 Task: Look for space in Neerpelt, Belgium from 12th  August, 2023 to 15th August, 2023 for 3 adults in price range Rs.12000 to Rs.16000. Place can be entire place with 2 bedrooms having 3 beds and 1 bathroom. Property type can be house, flat, guest house. Amenities needed are: heating. Booking option can be shelf check-in. Required host language is English.
Action: Mouse moved to (530, 120)
Screenshot: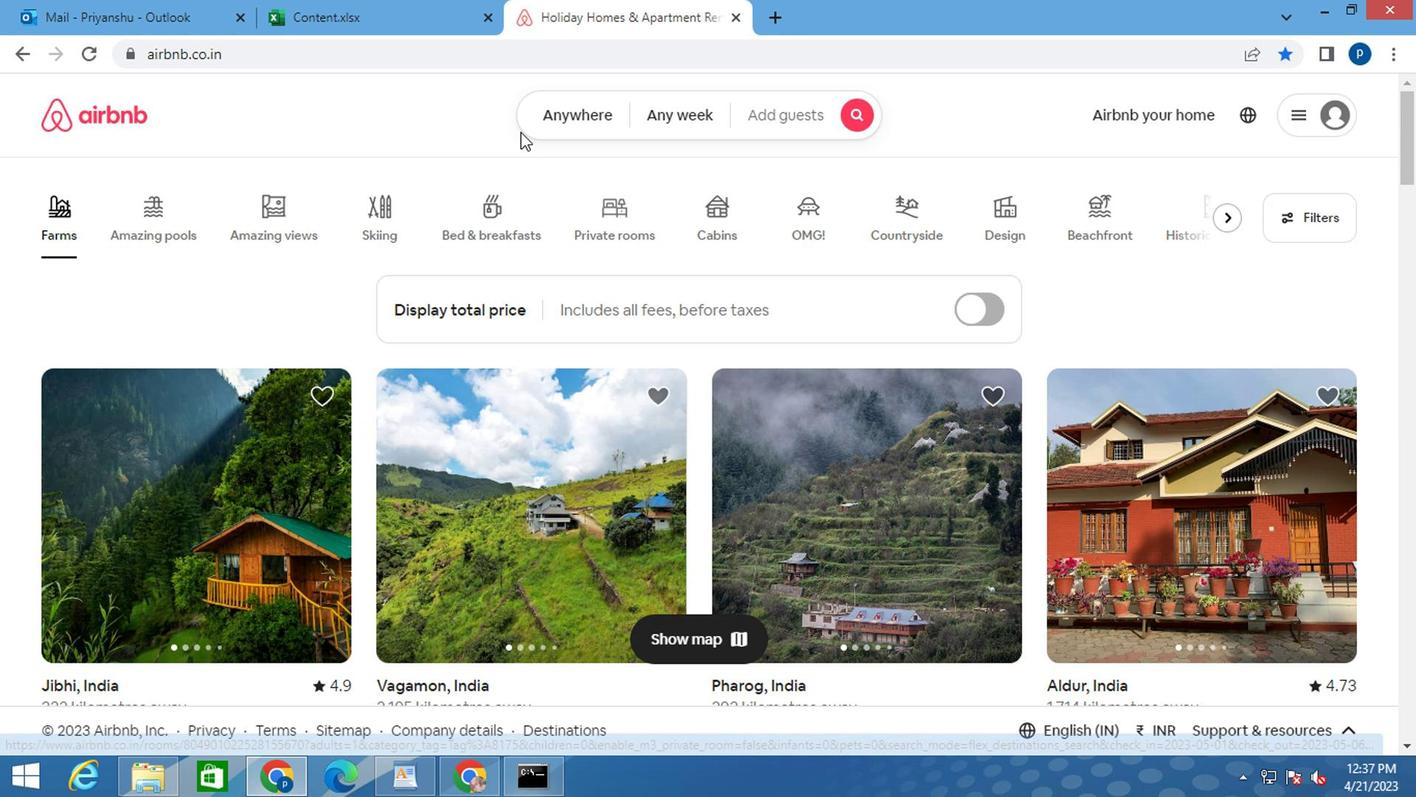 
Action: Mouse pressed left at (530, 120)
Screenshot: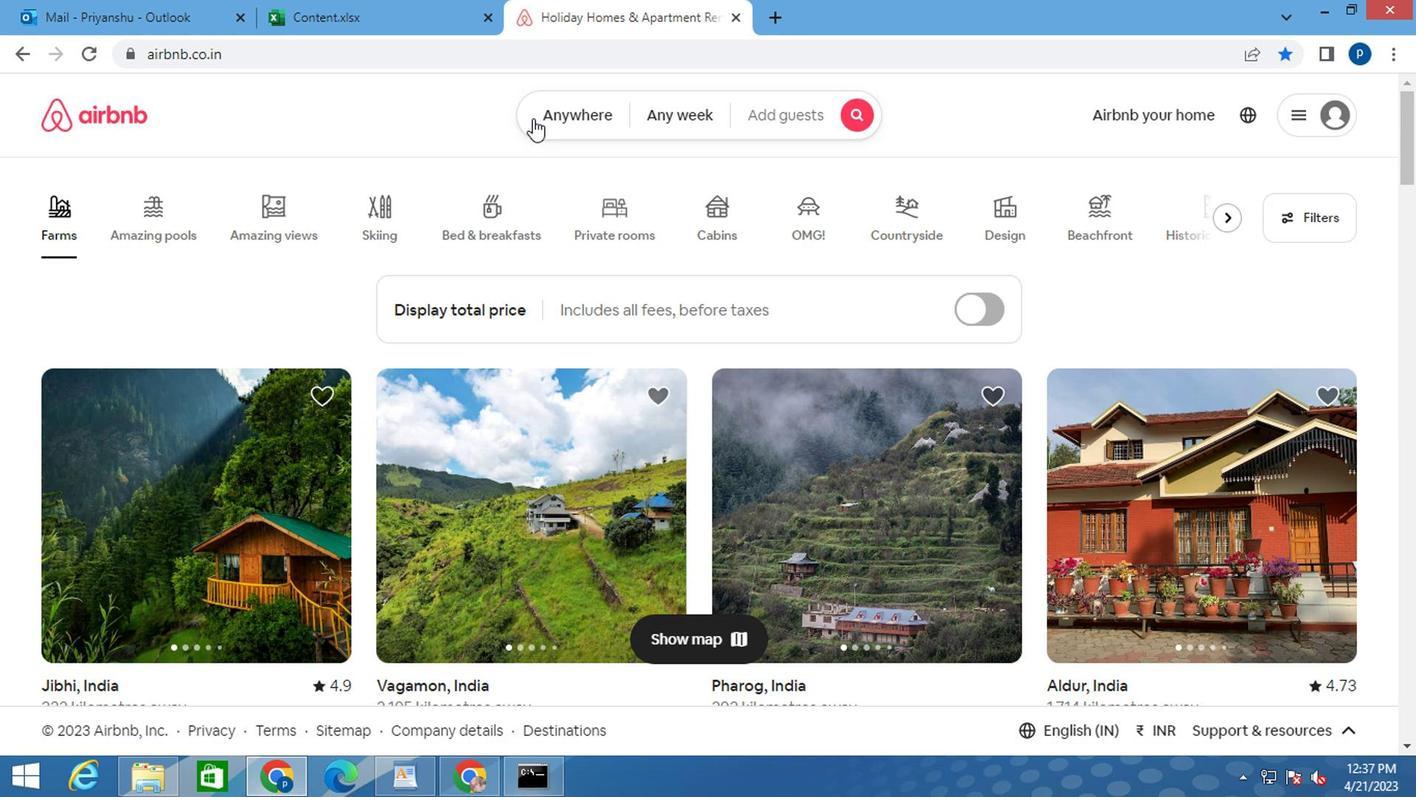 
Action: Mouse moved to (415, 208)
Screenshot: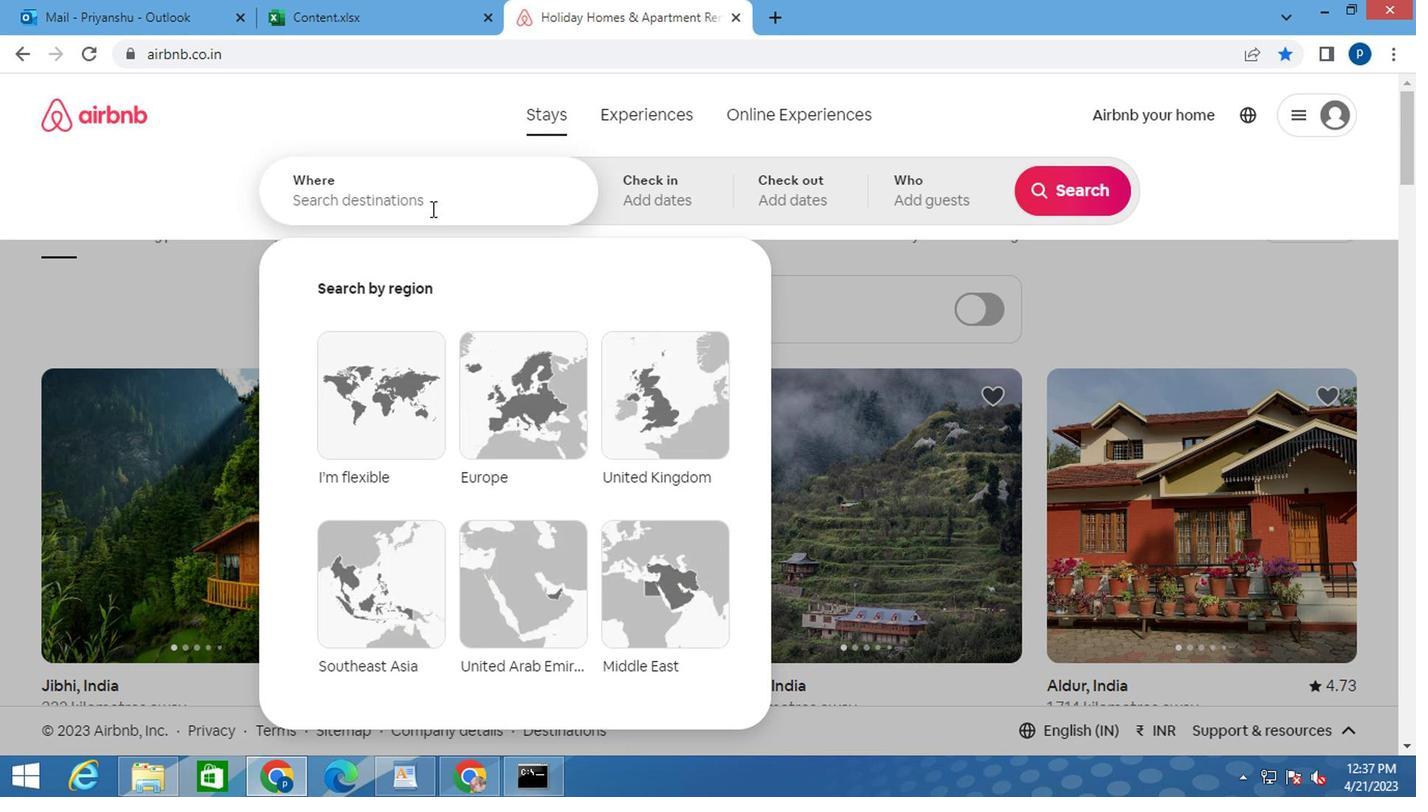 
Action: Mouse pressed left at (415, 208)
Screenshot: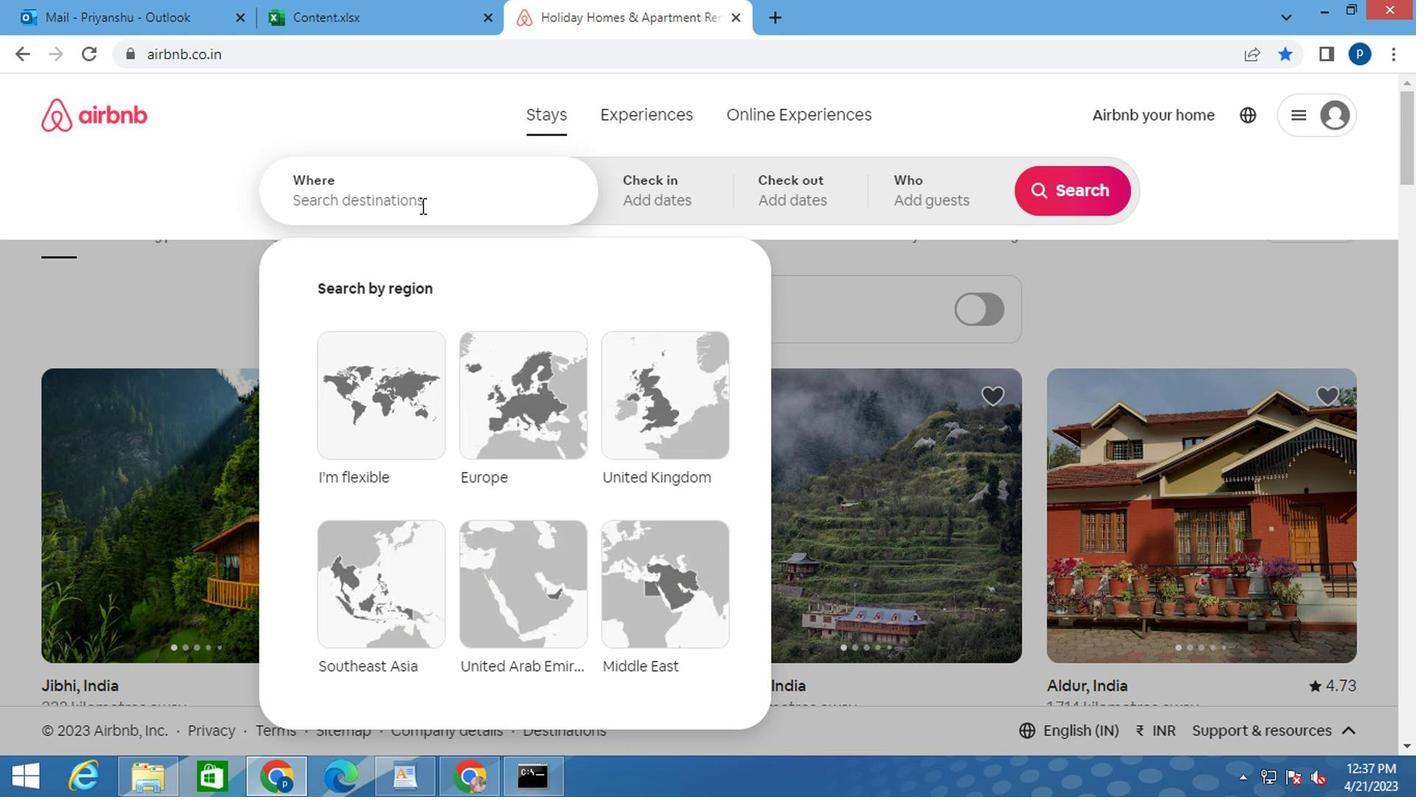 
Action: Key pressed <Key.caps_lock>n<Key.caps_lock>eerpelt<Key.backspace><Key.backspace><Key.backspace><Key.backspace><Key.backspace><Key.backspace><Key.backspace><Key.backspace><Key.backspace><Key.backspace><Key.backspace><Key.backspace><Key.backspace><Key.backspace>n<Key.caps_lock>eerpelt<Key.space><Key.backspace>,<Key.space><Key.caps_lock>b<Key.caps_lock>elgium,<Key.enter>
Screenshot: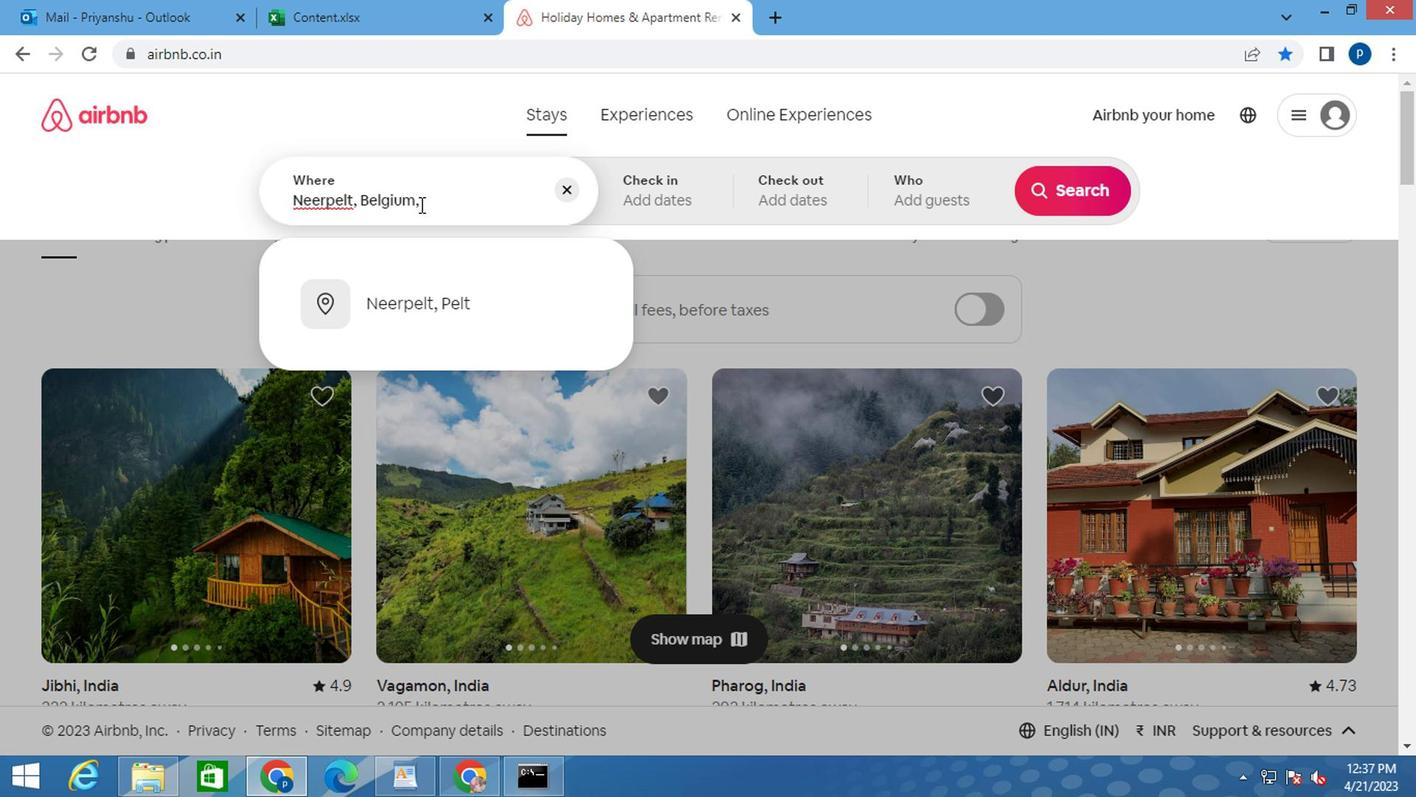 
Action: Mouse moved to (1058, 357)
Screenshot: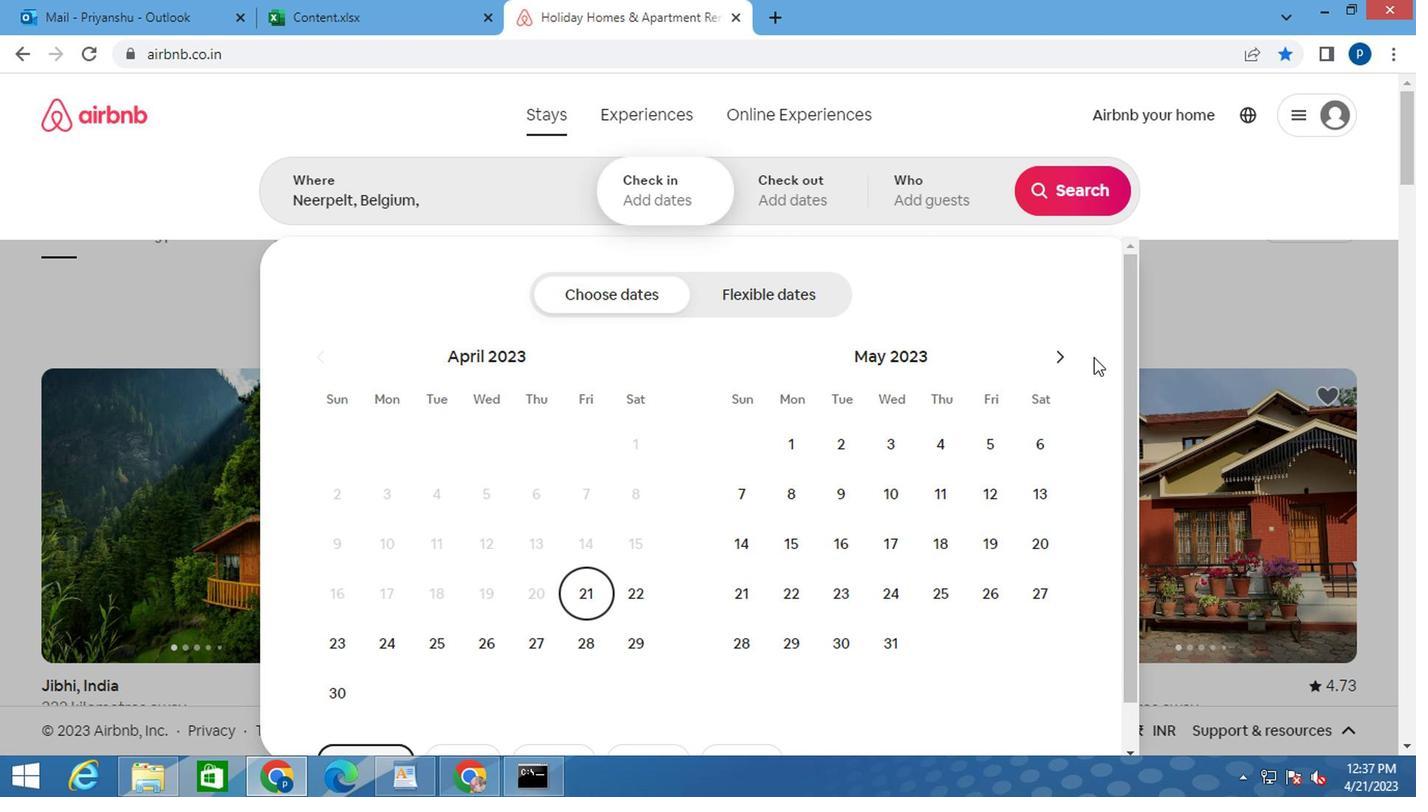 
Action: Mouse pressed left at (1058, 357)
Screenshot: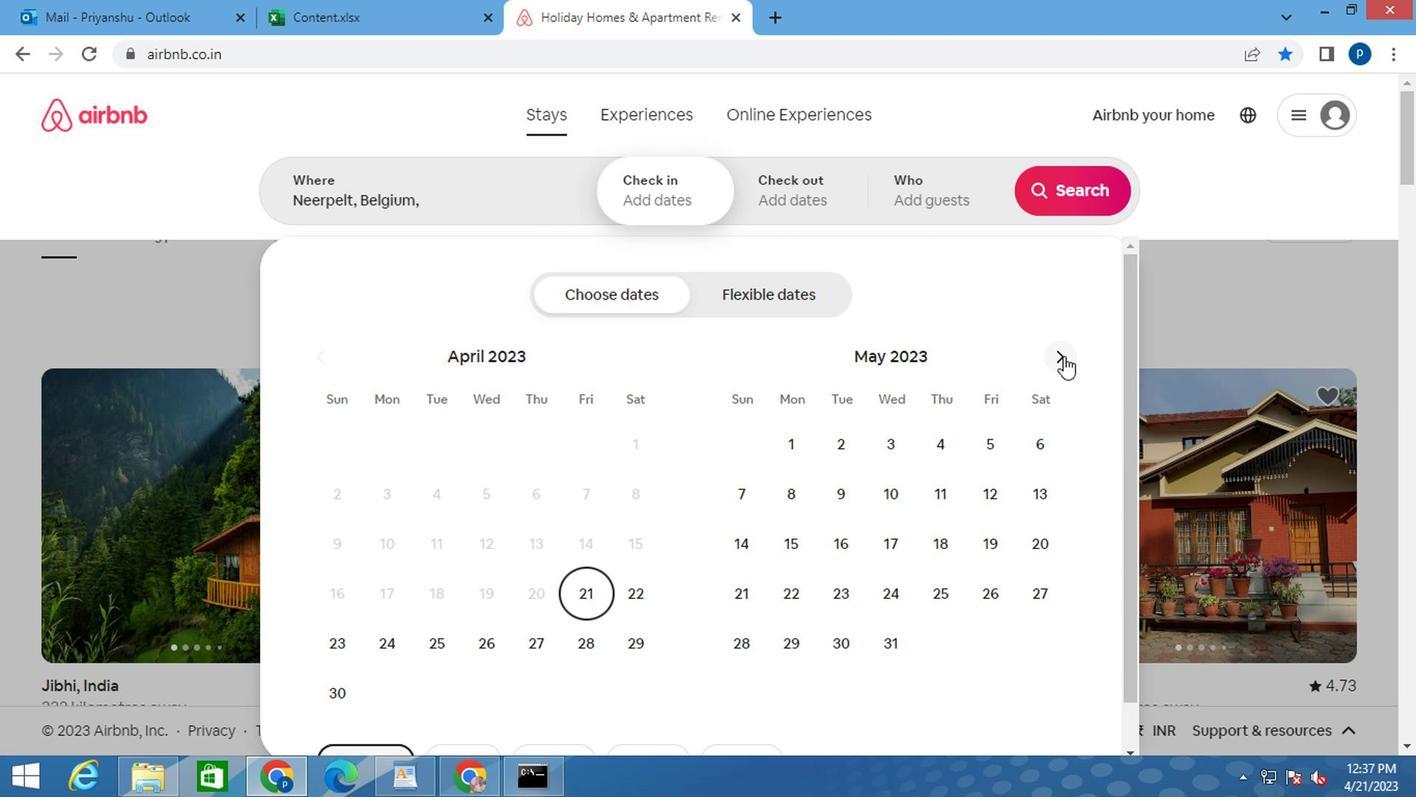 
Action: Mouse pressed left at (1058, 357)
Screenshot: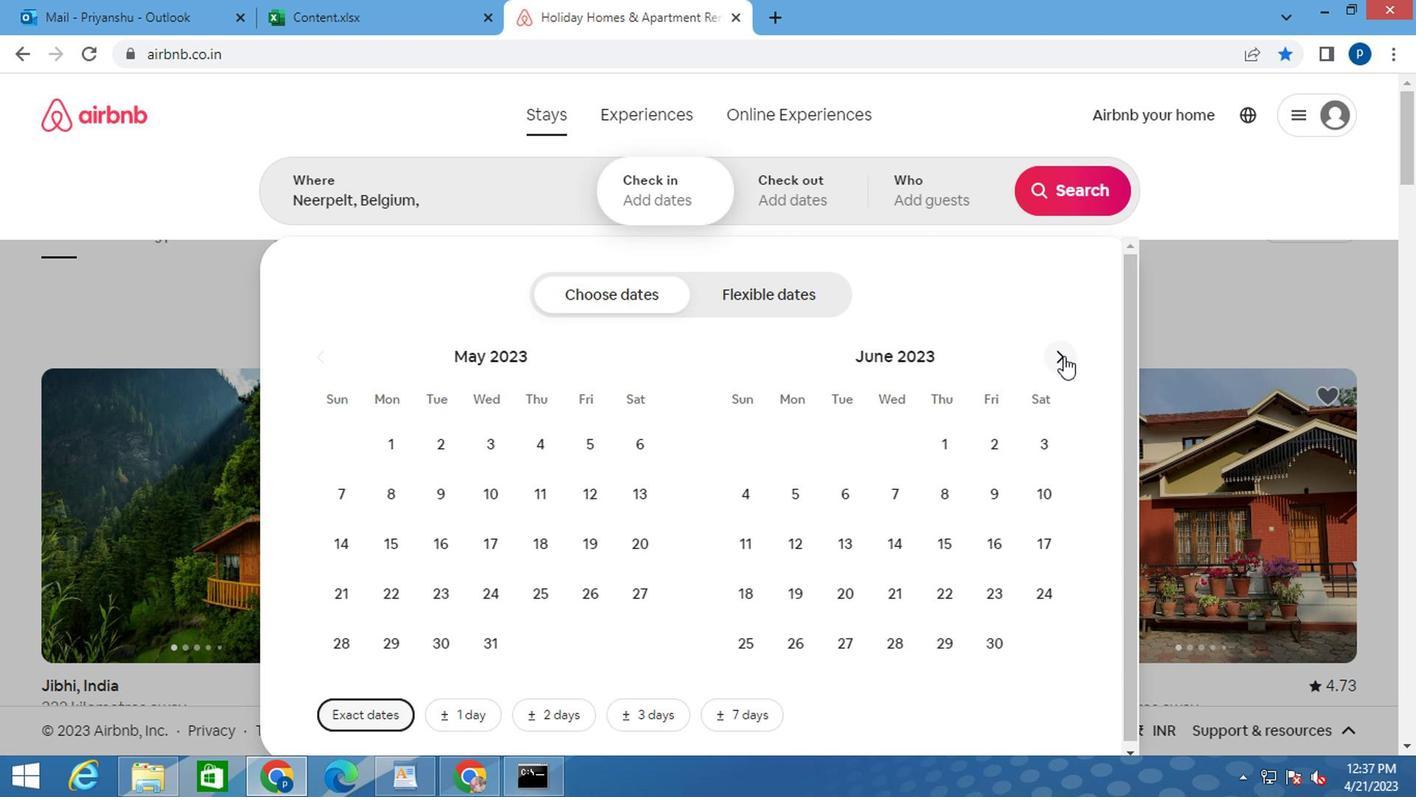 
Action: Mouse moved to (1056, 357)
Screenshot: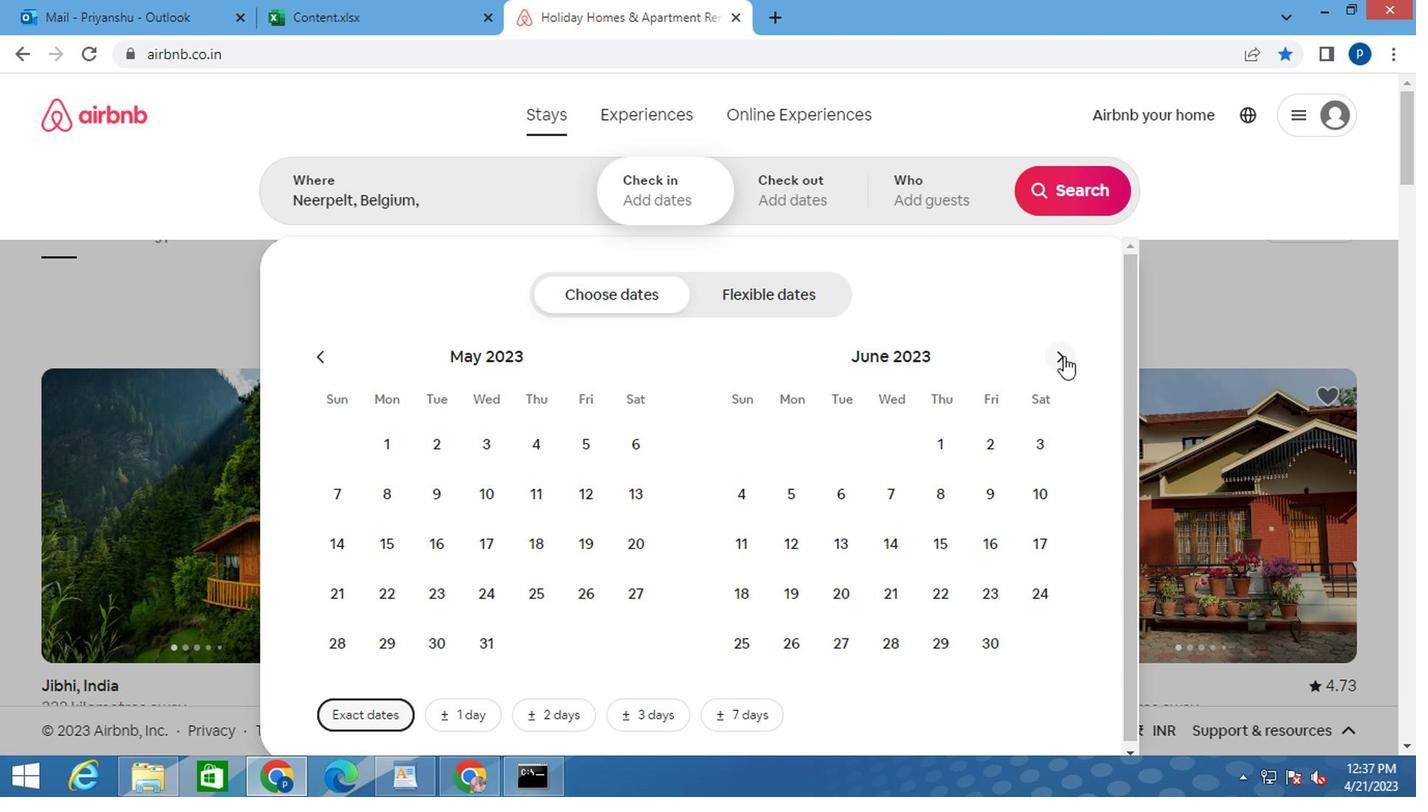 
Action: Mouse pressed left at (1056, 357)
Screenshot: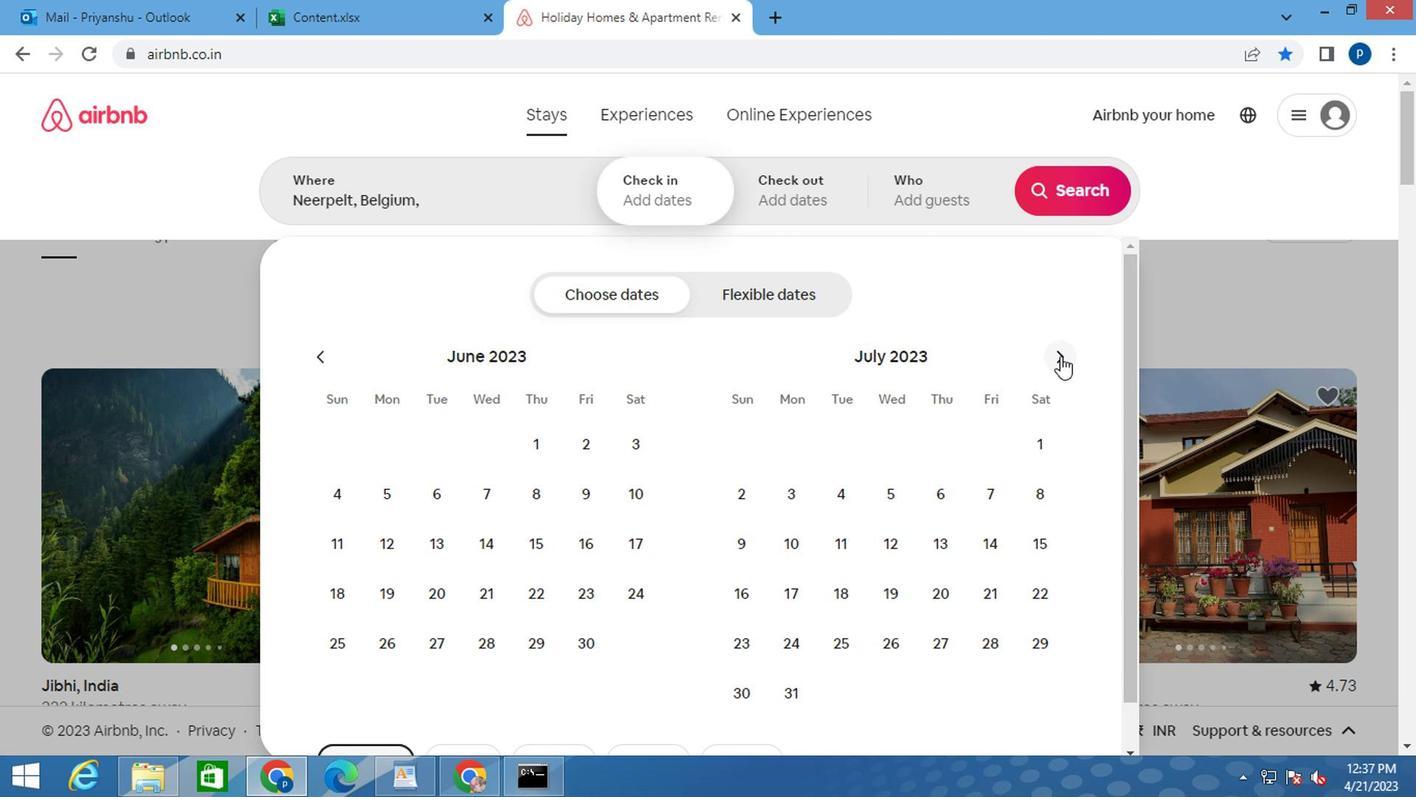 
Action: Mouse moved to (1042, 491)
Screenshot: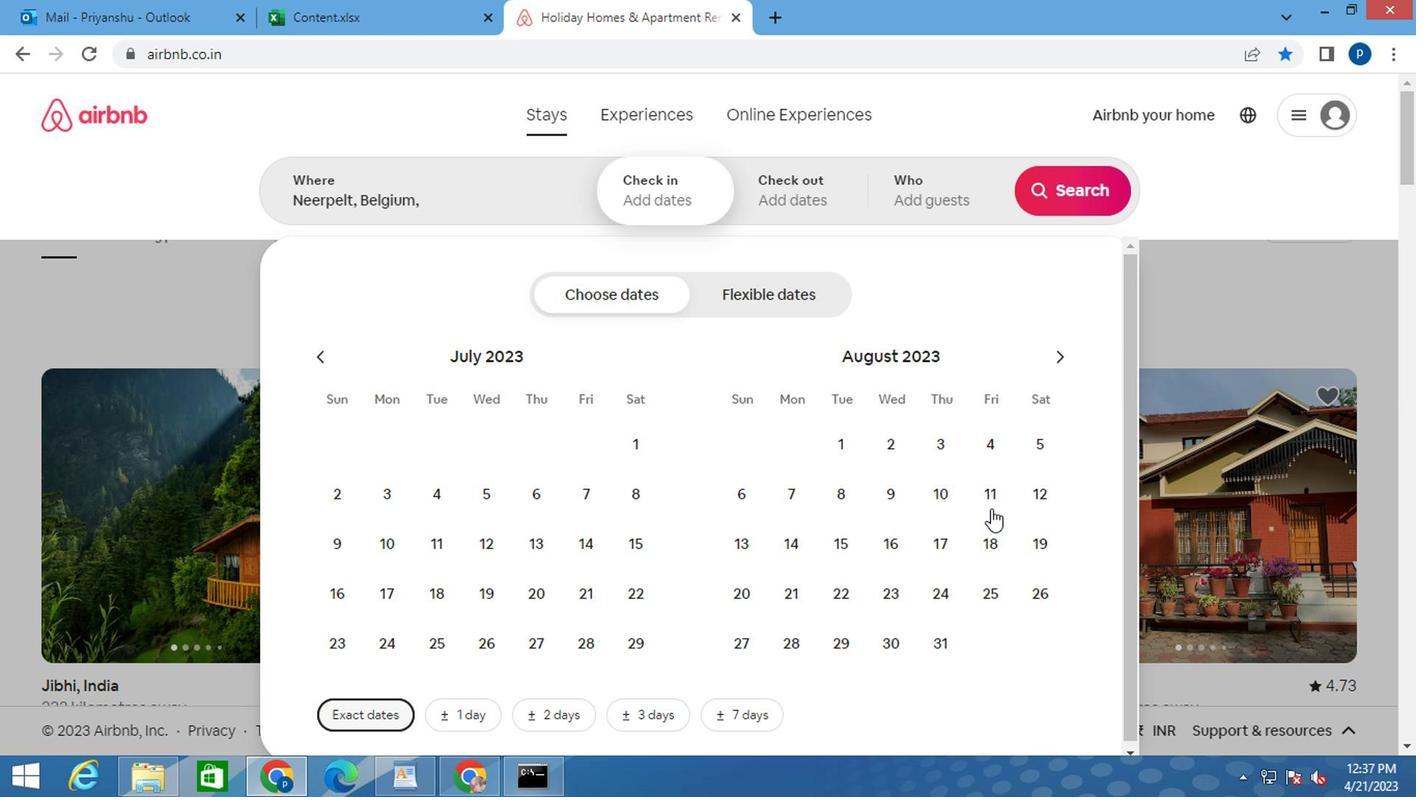 
Action: Mouse pressed left at (1042, 491)
Screenshot: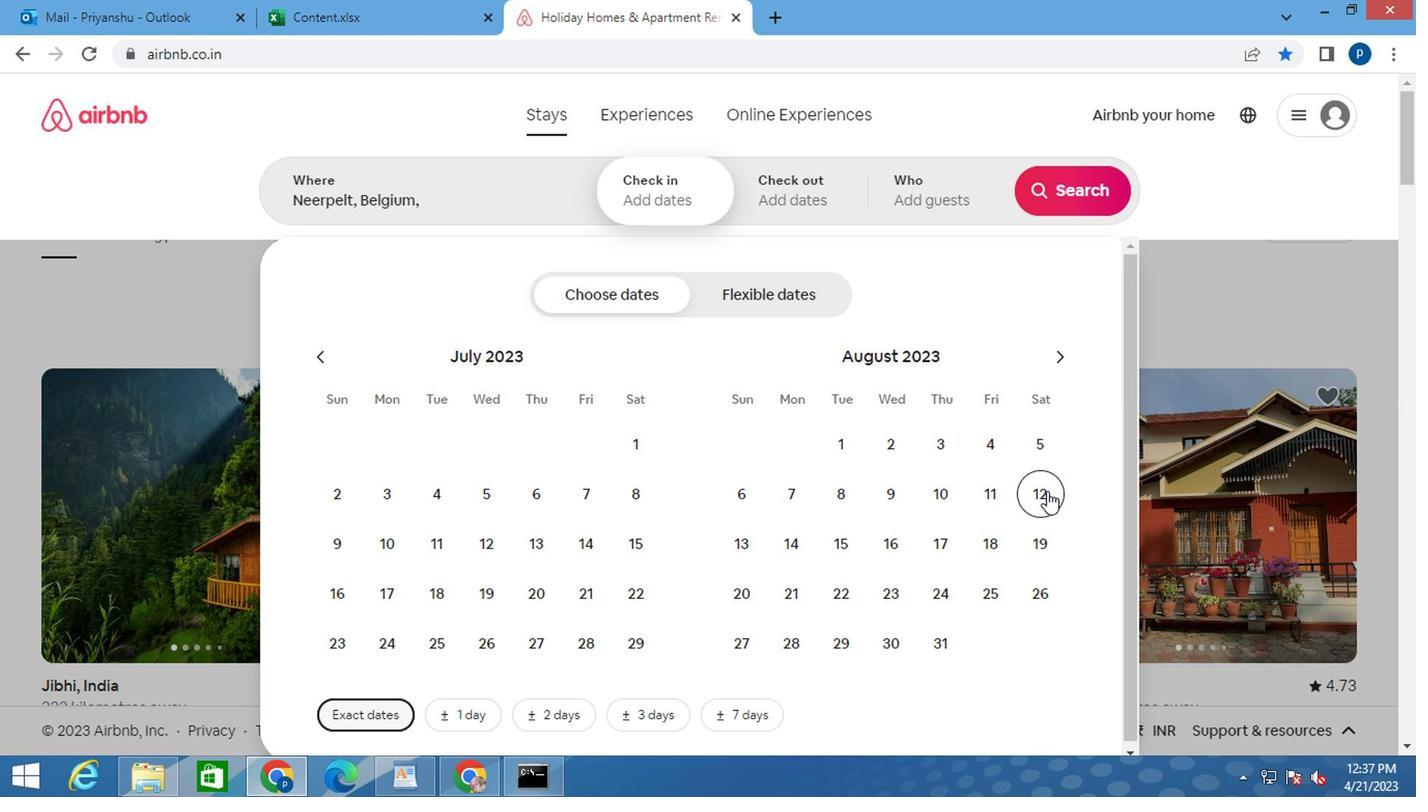 
Action: Mouse moved to (828, 554)
Screenshot: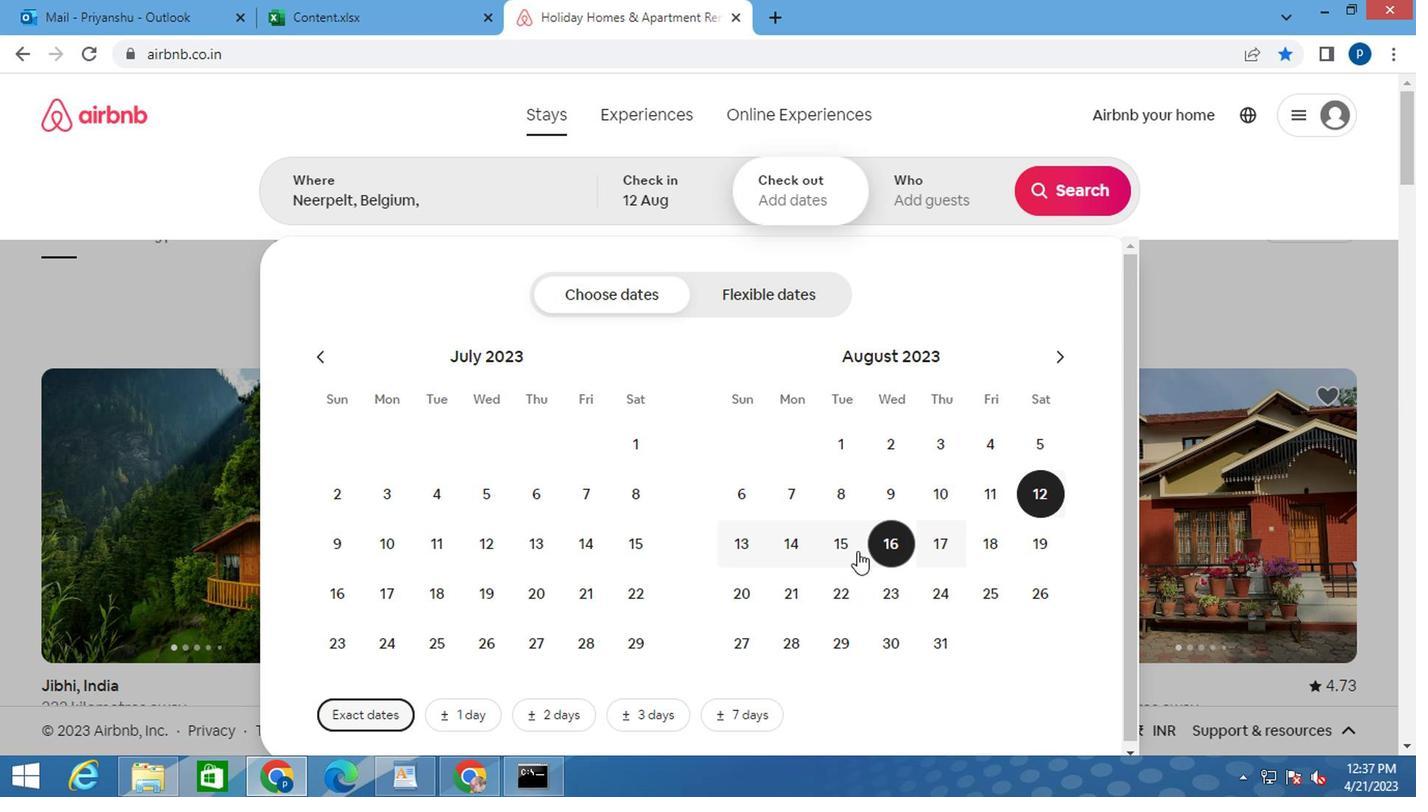
Action: Mouse pressed left at (828, 554)
Screenshot: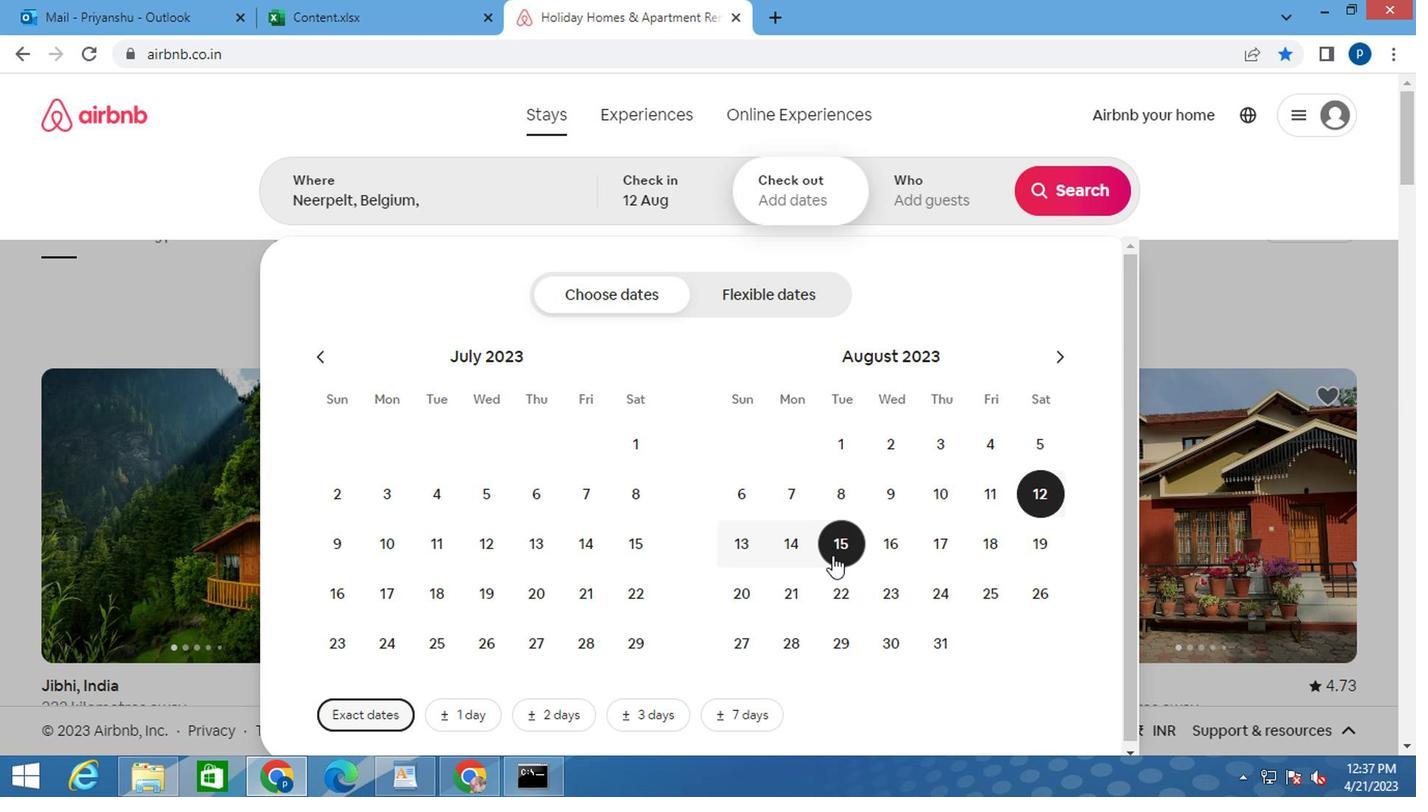 
Action: Mouse moved to (949, 197)
Screenshot: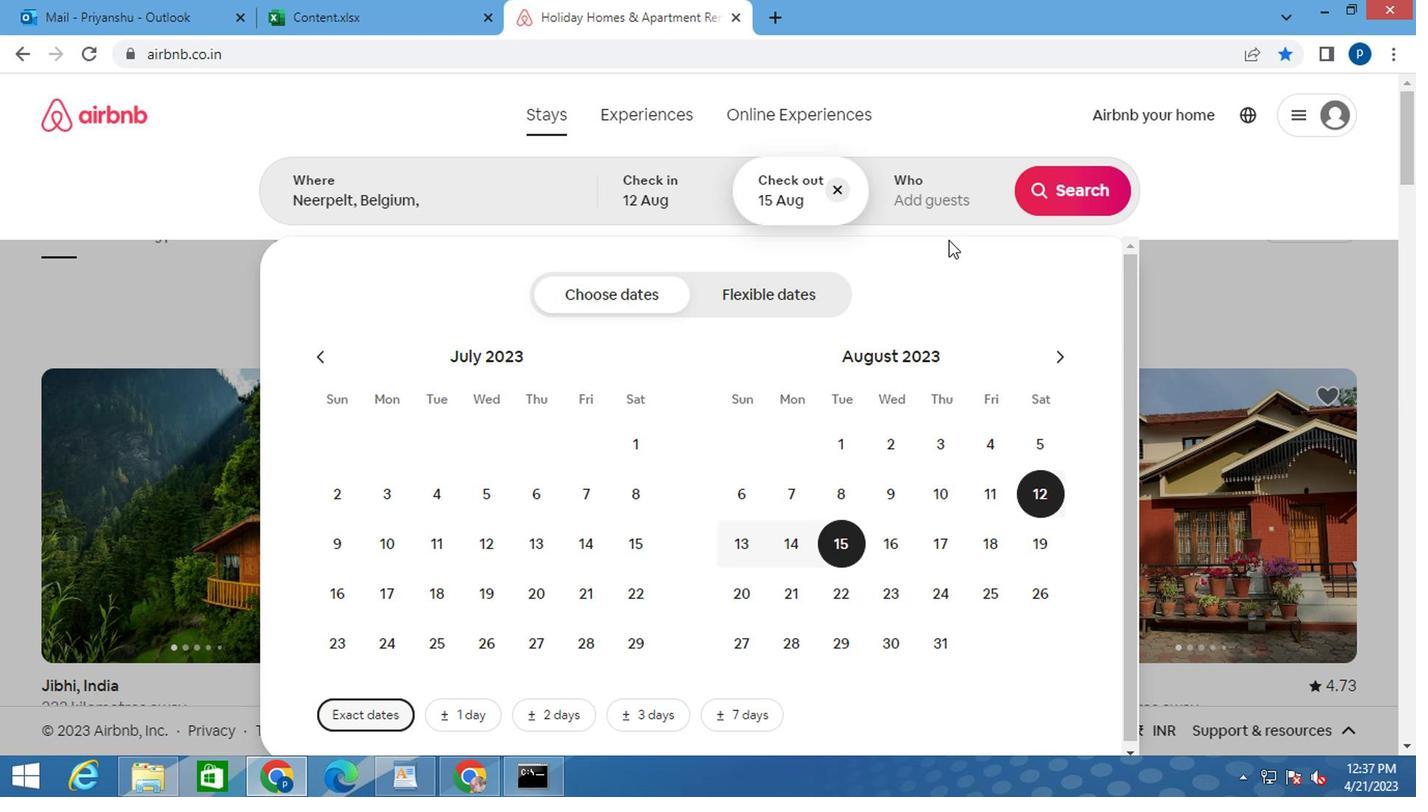 
Action: Mouse pressed left at (949, 197)
Screenshot: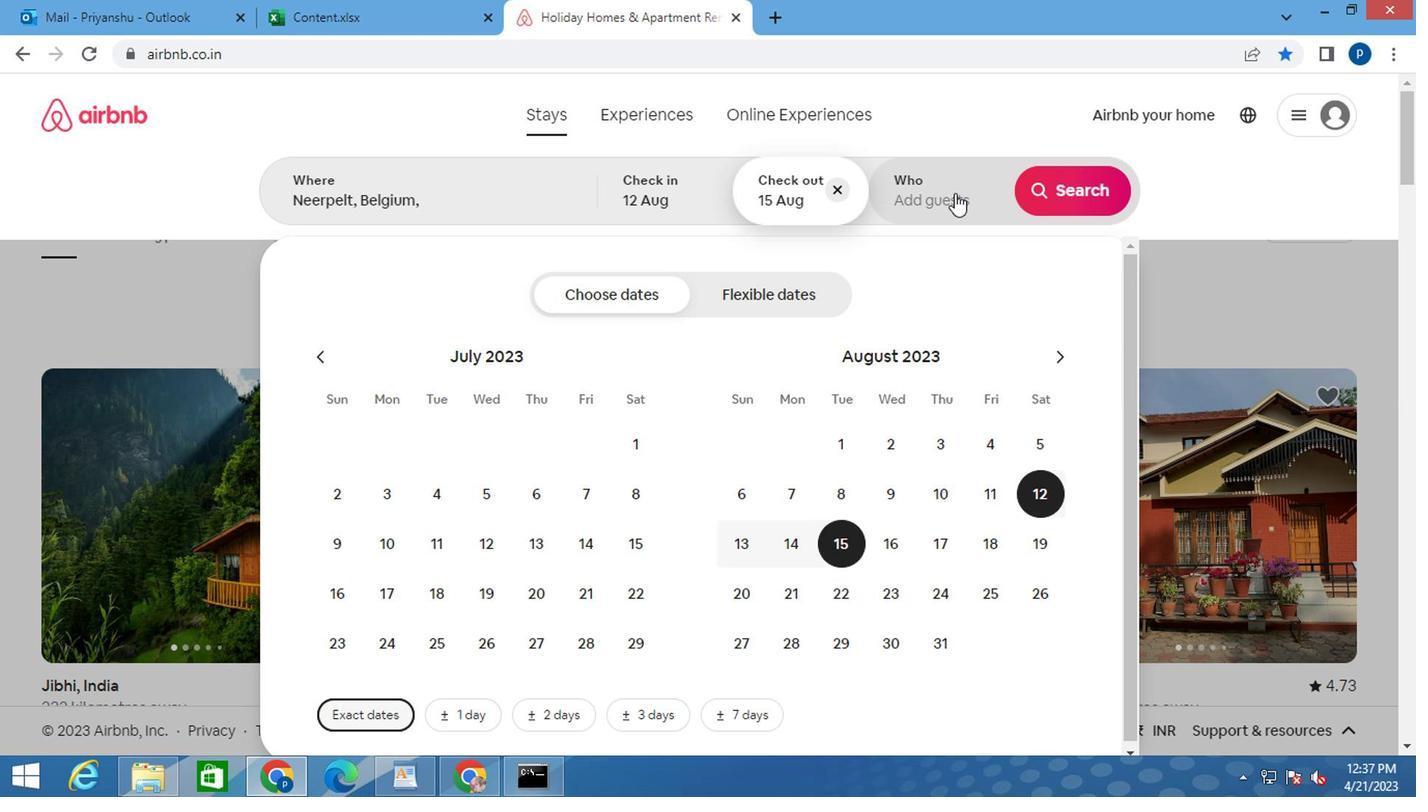 
Action: Mouse moved to (1092, 300)
Screenshot: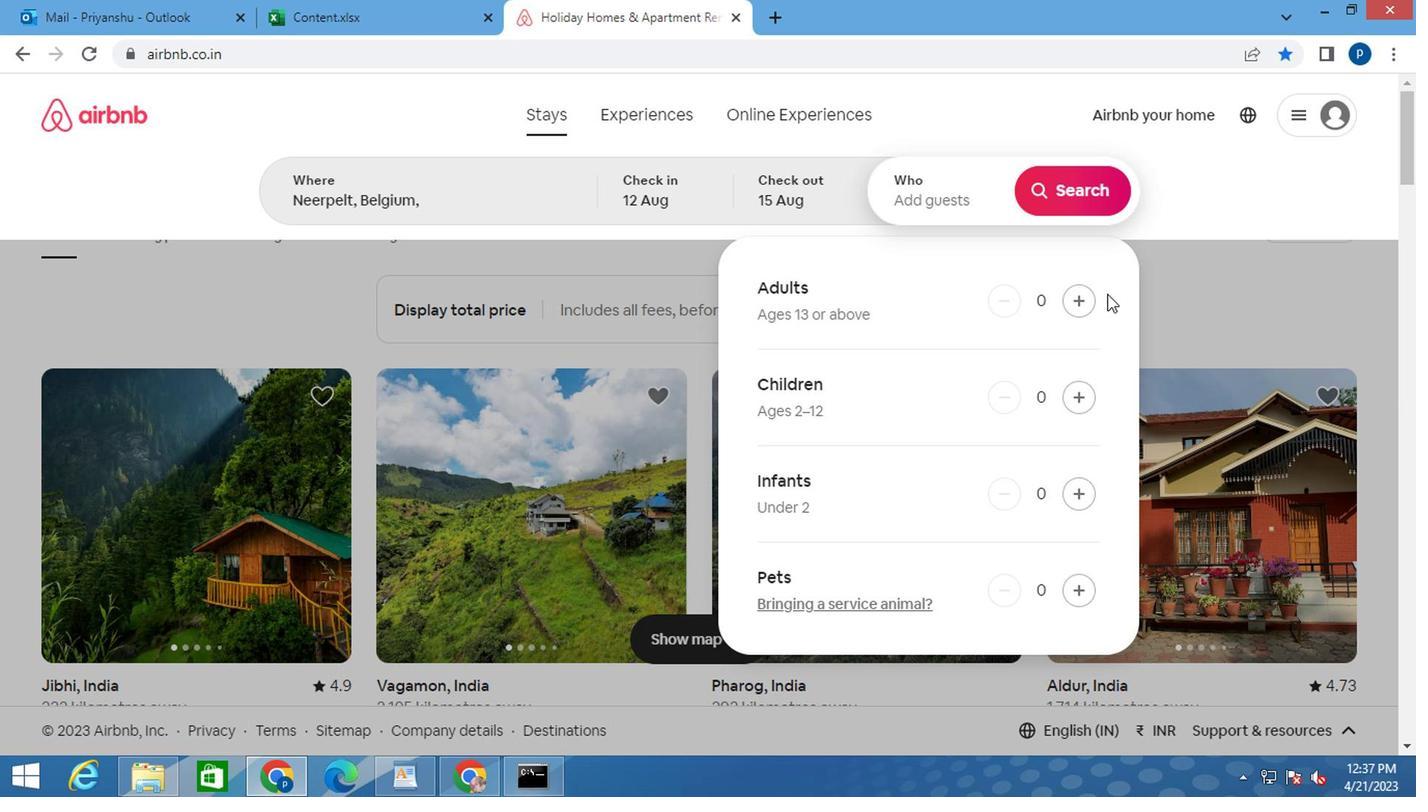 
Action: Mouse pressed left at (1092, 300)
Screenshot: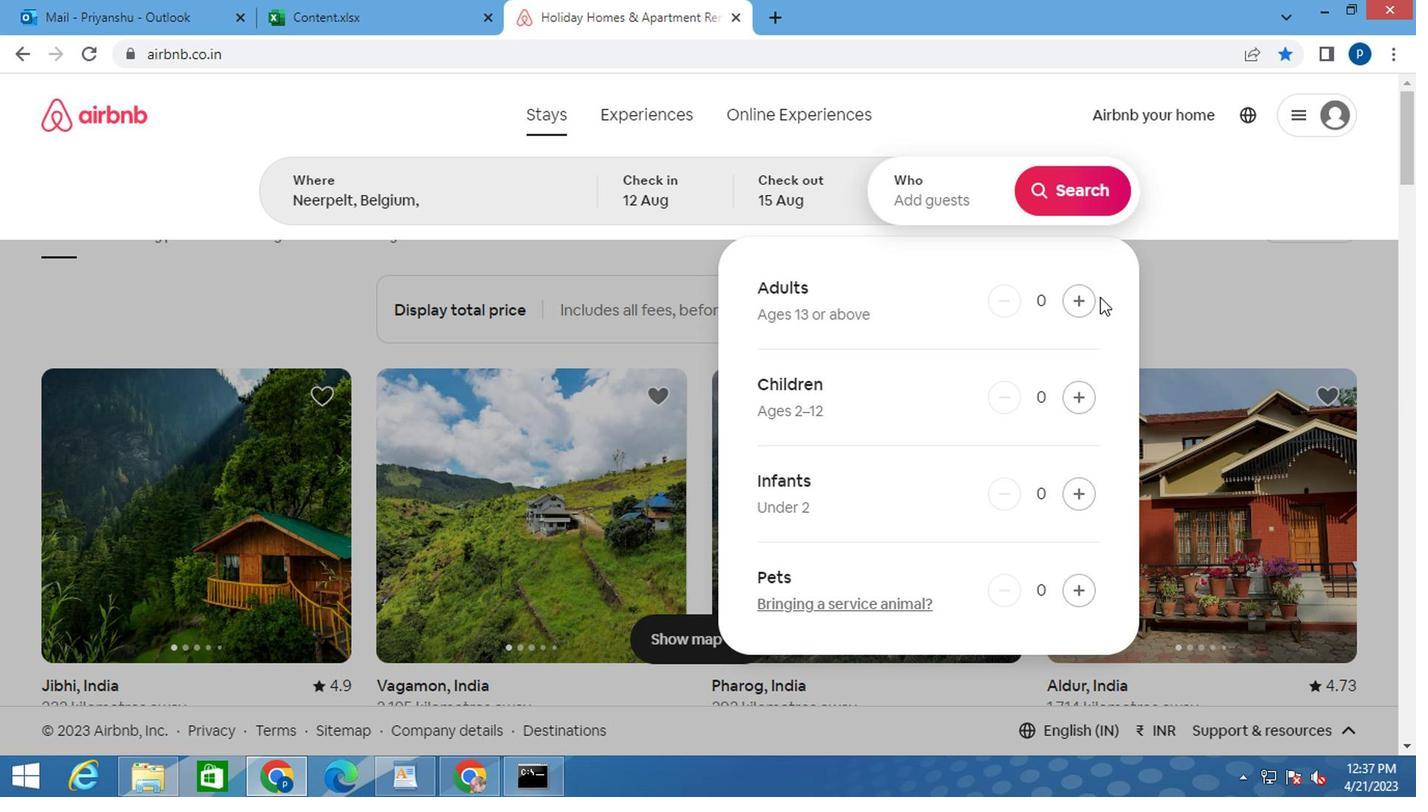 
Action: Mouse moved to (1082, 302)
Screenshot: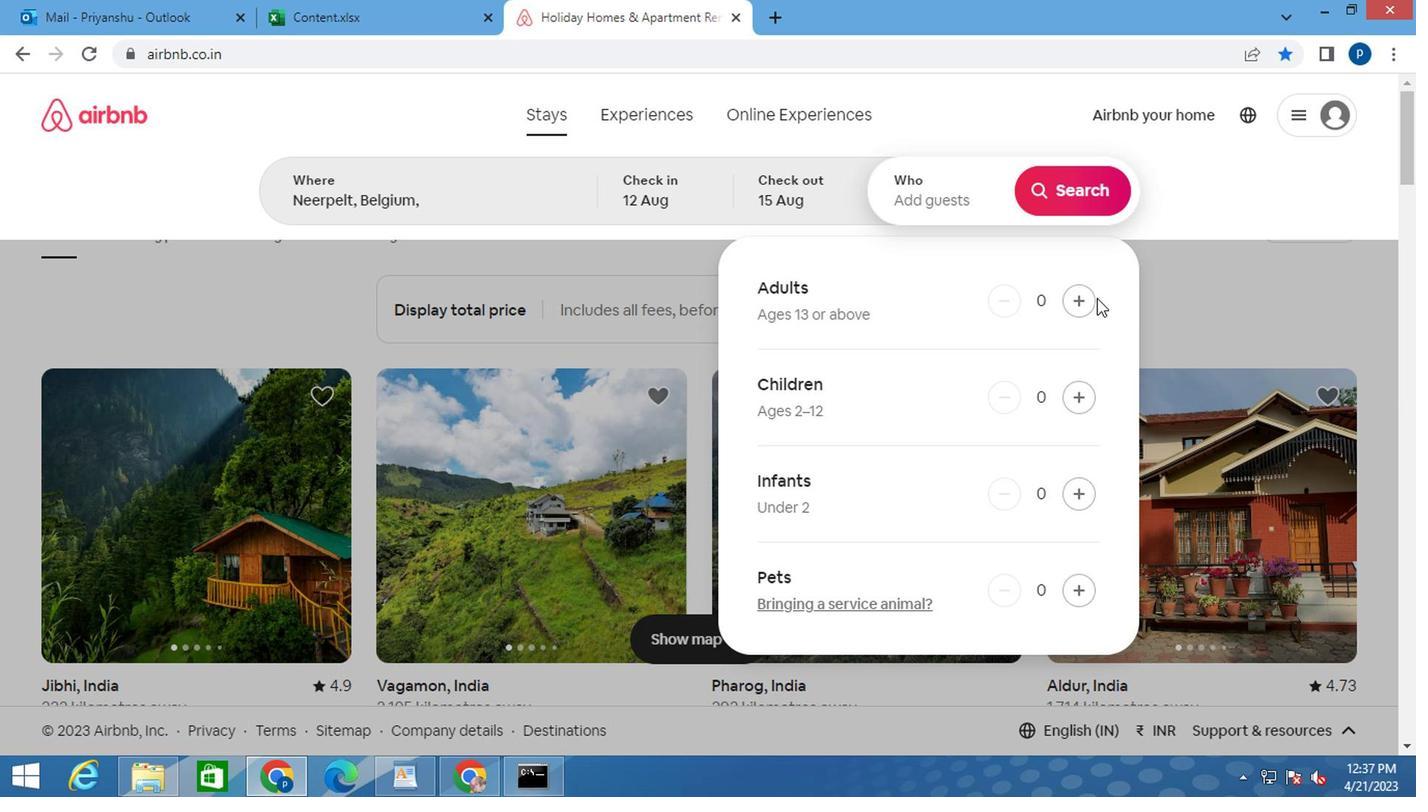 
Action: Mouse pressed left at (1082, 302)
Screenshot: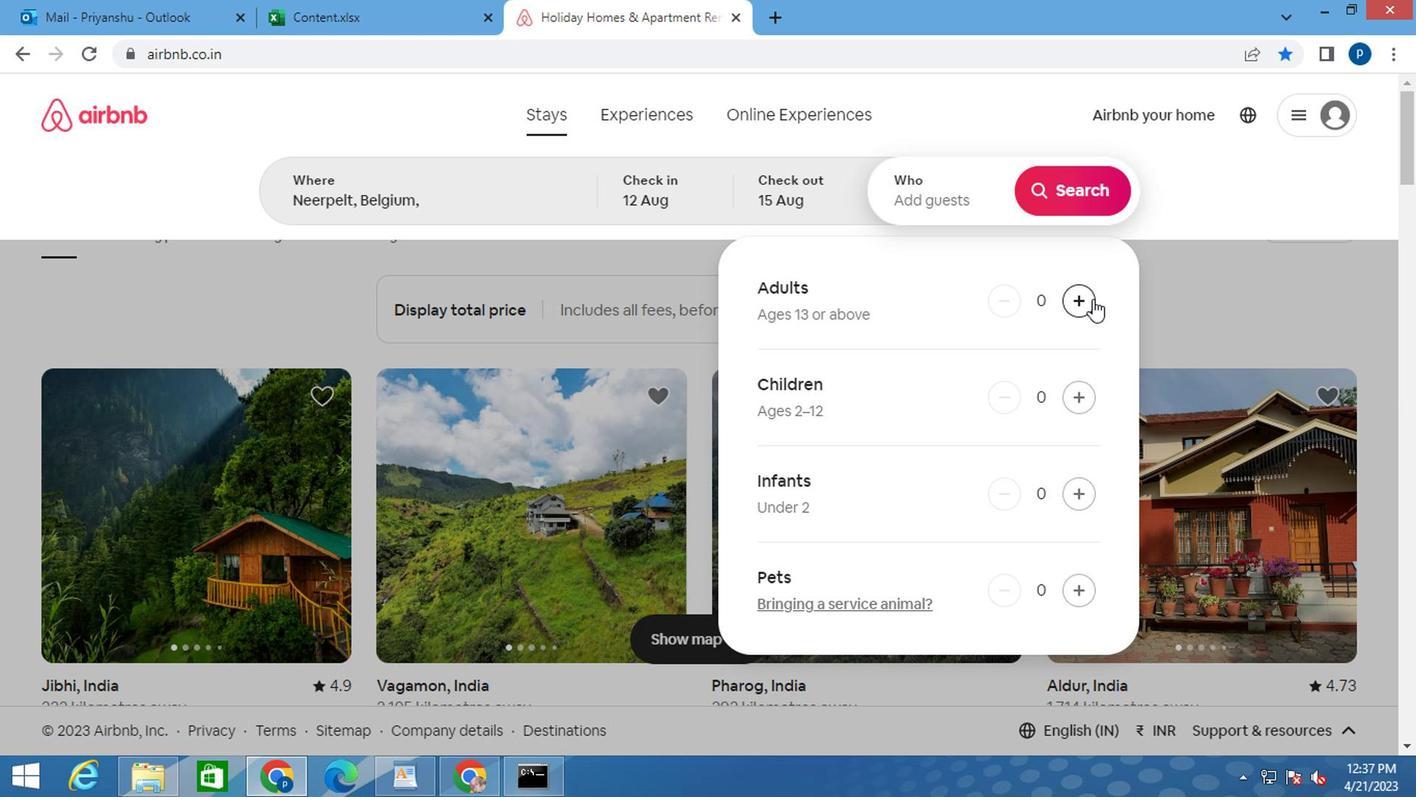 
Action: Mouse pressed left at (1082, 302)
Screenshot: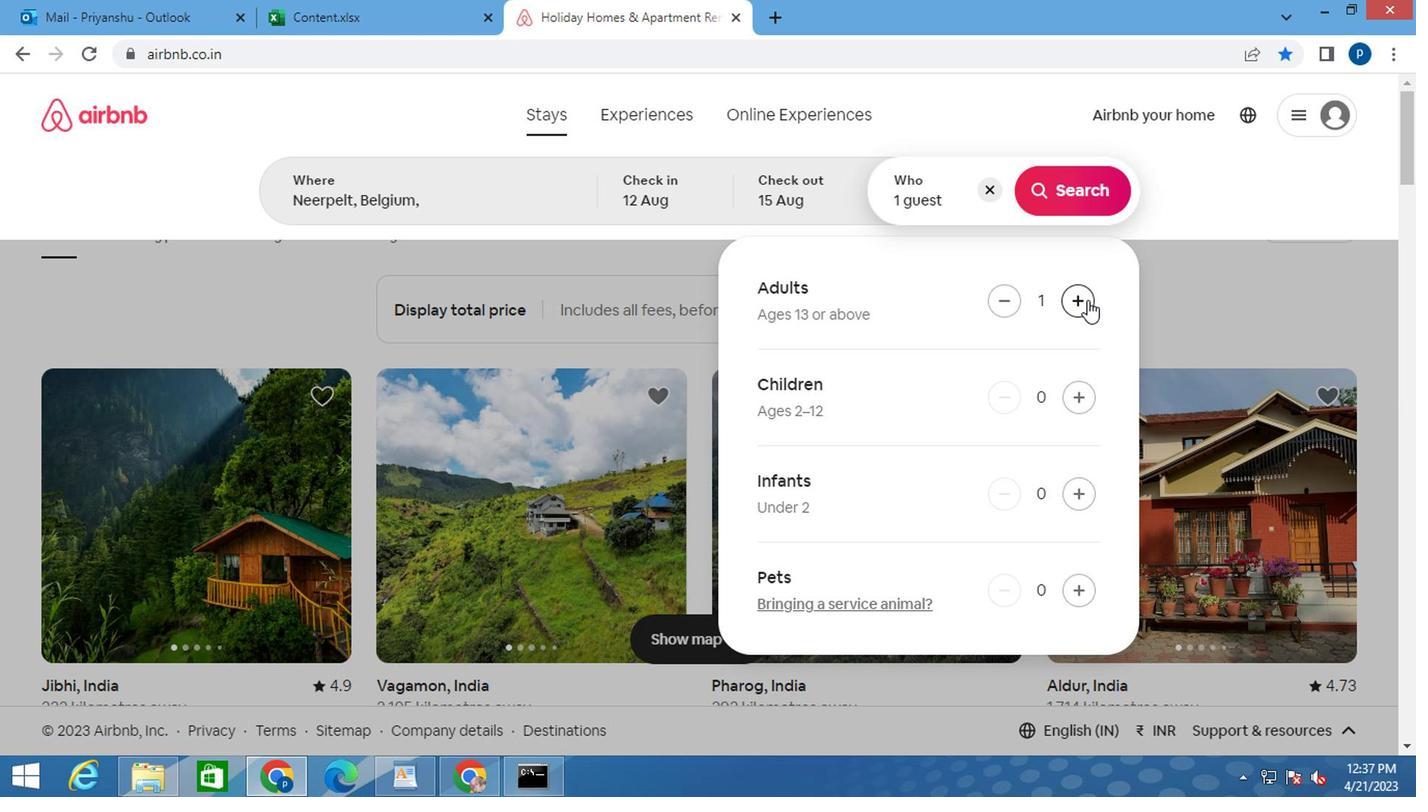 
Action: Mouse pressed left at (1082, 302)
Screenshot: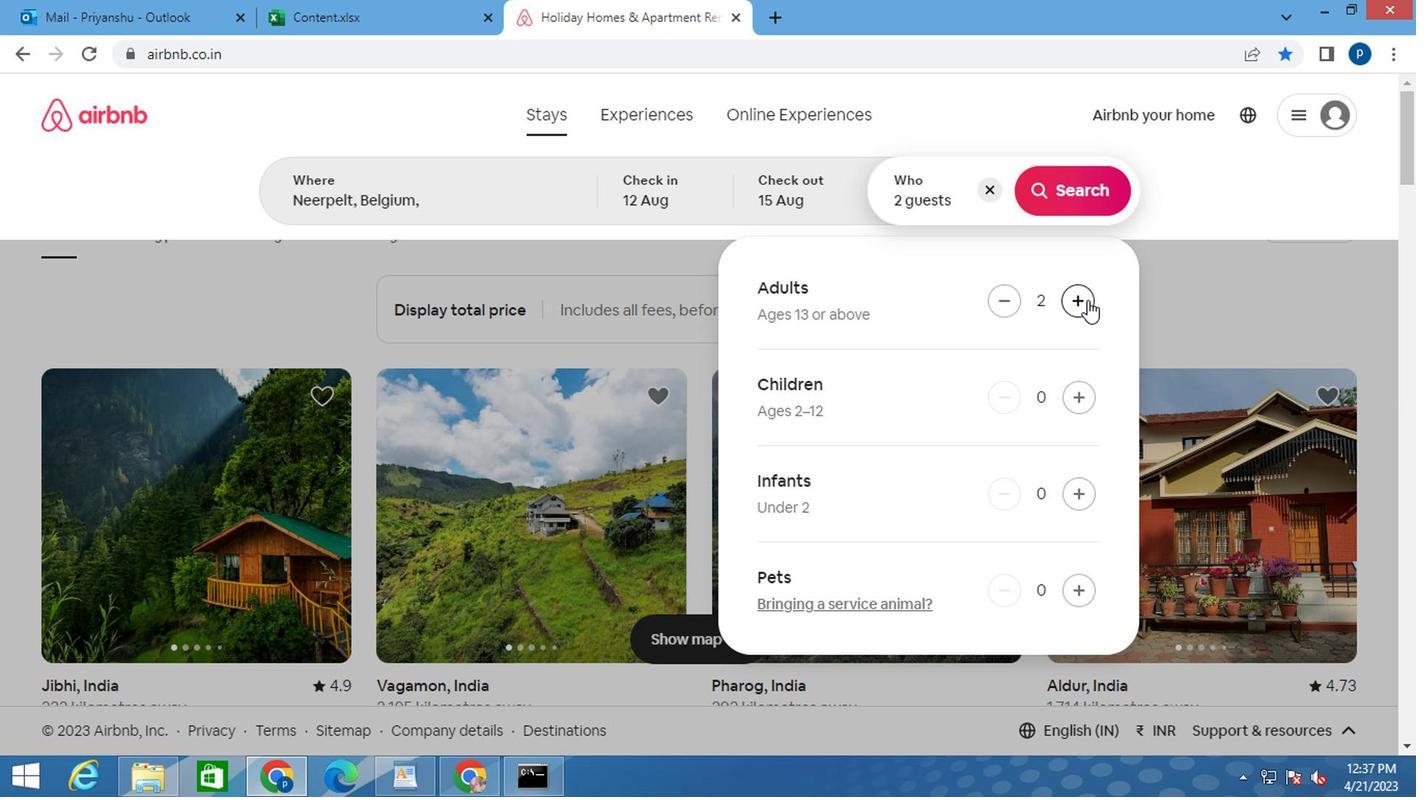 
Action: Mouse moved to (1089, 191)
Screenshot: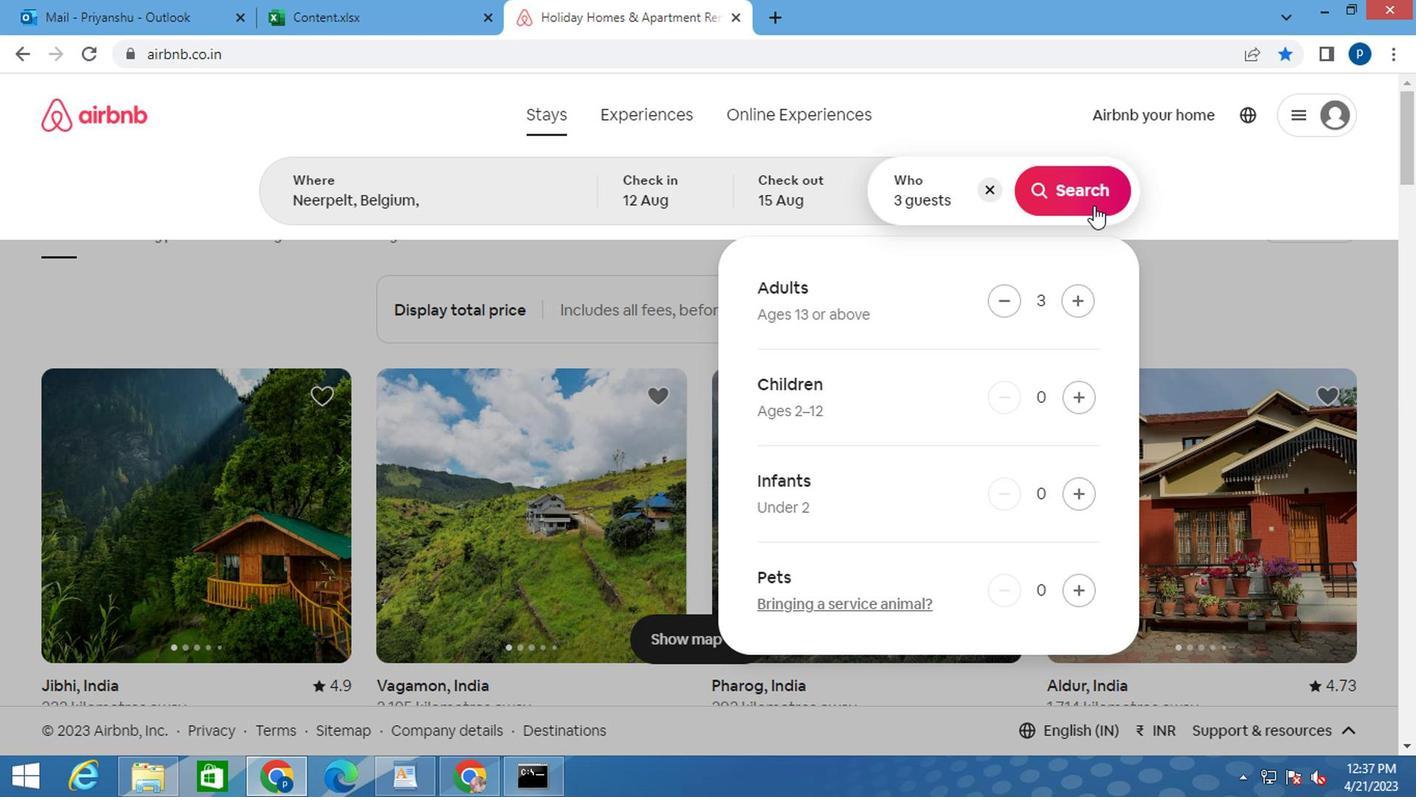 
Action: Mouse pressed left at (1089, 191)
Screenshot: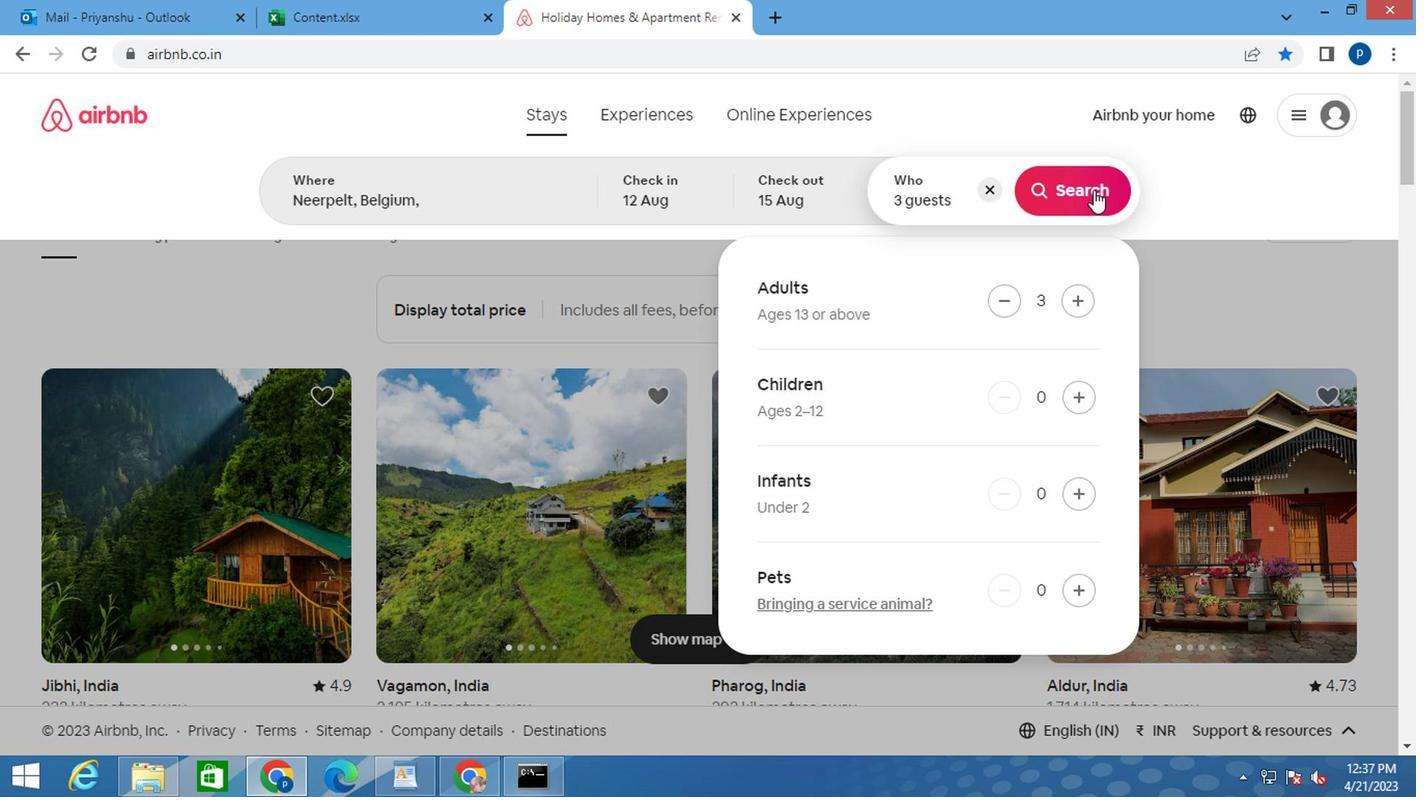 
Action: Mouse moved to (1289, 209)
Screenshot: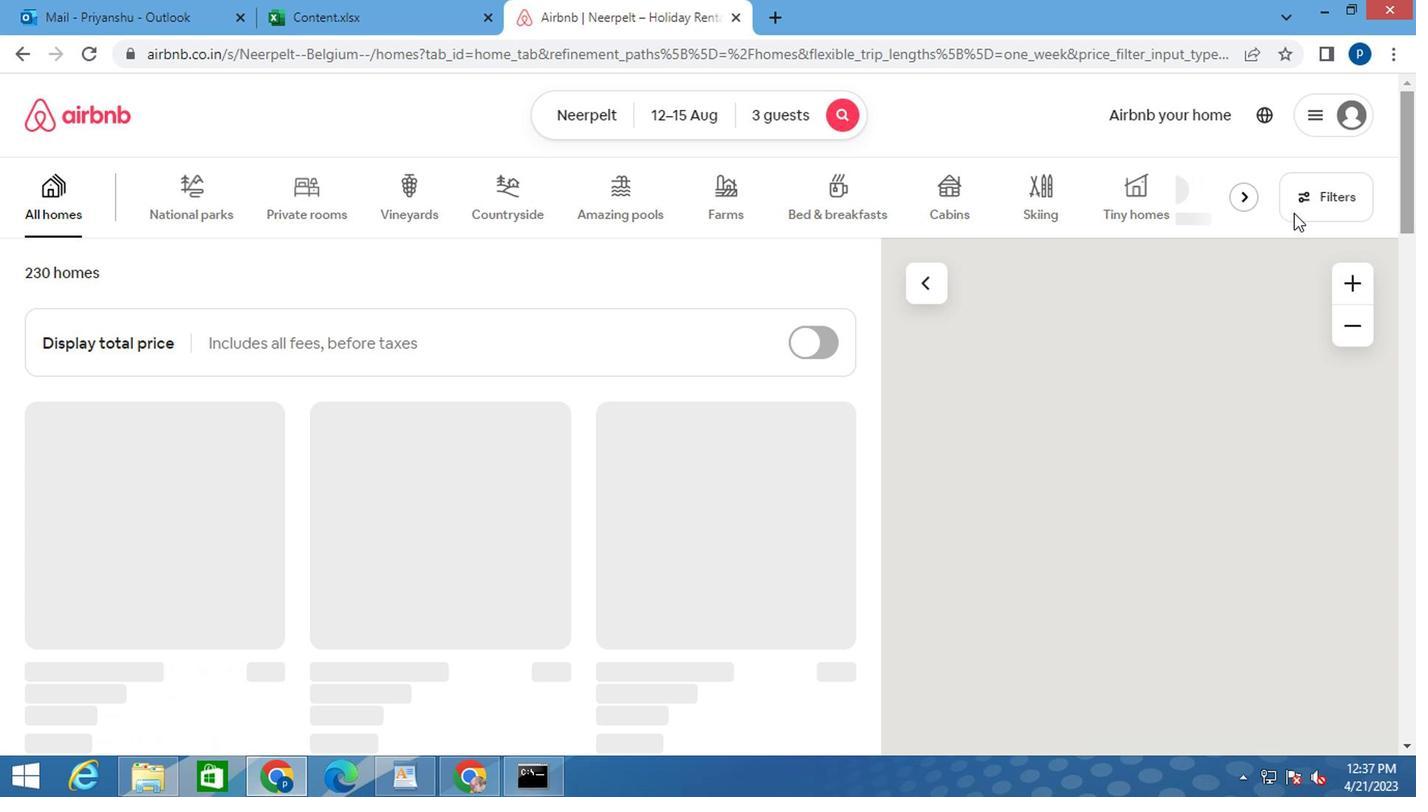 
Action: Mouse pressed left at (1289, 209)
Screenshot: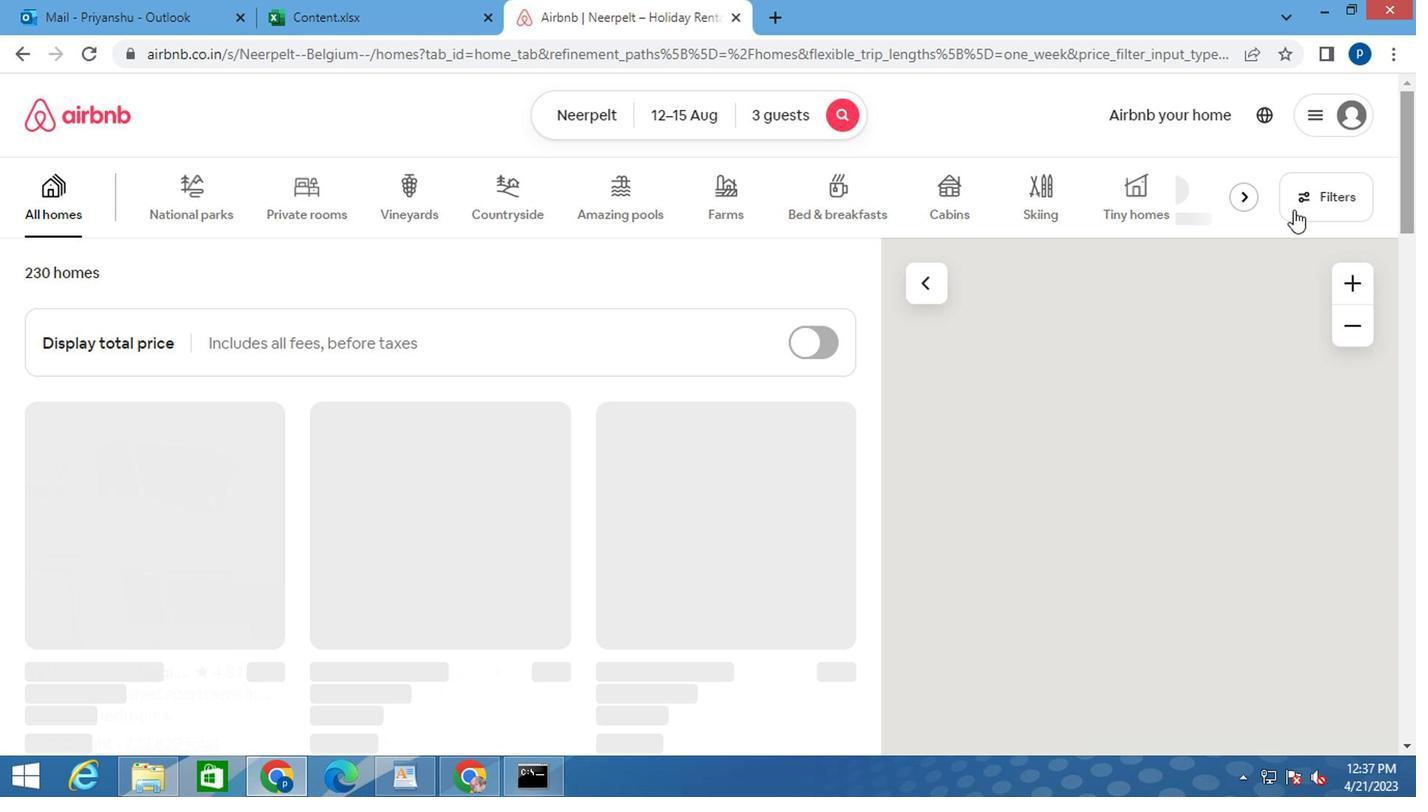 
Action: Mouse moved to (400, 466)
Screenshot: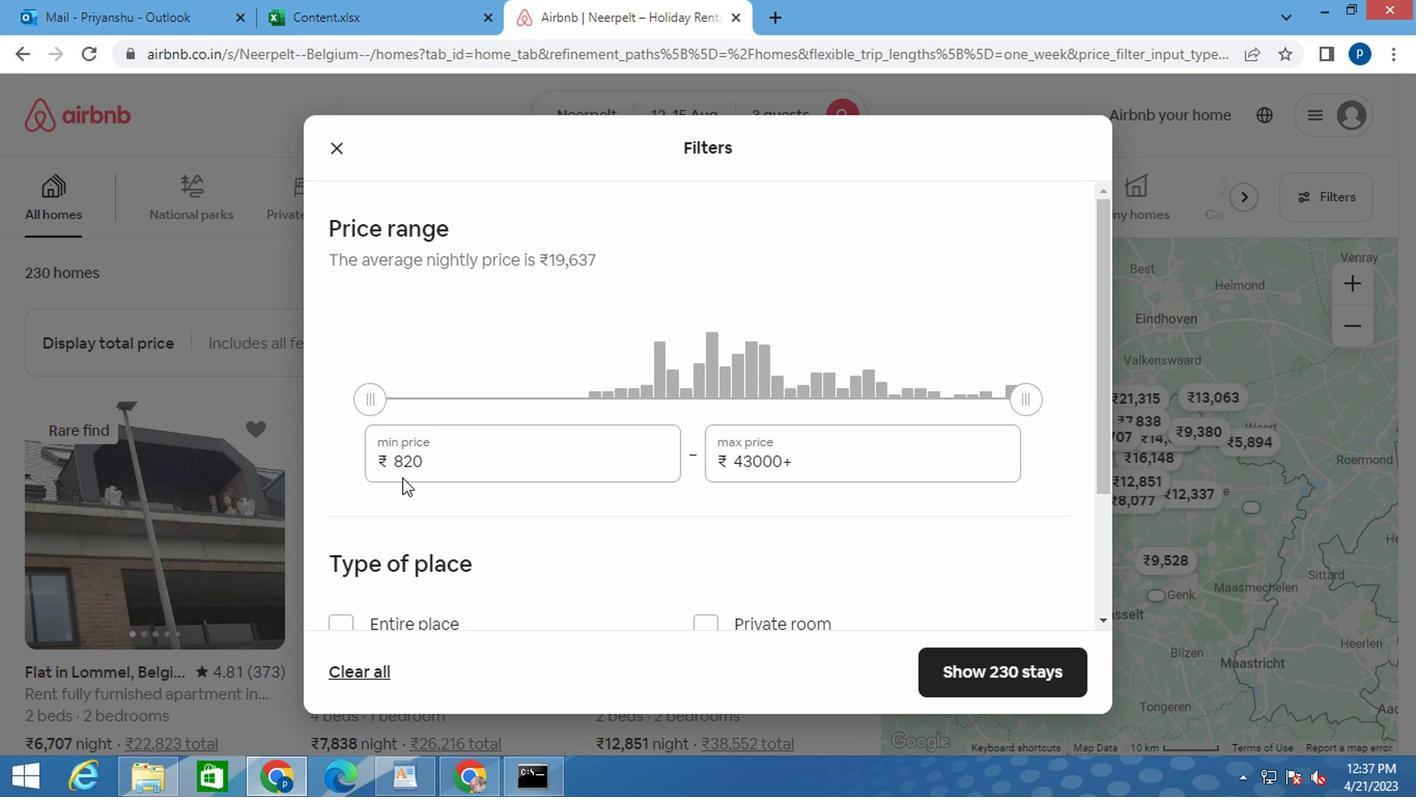 
Action: Mouse pressed left at (400, 466)
Screenshot: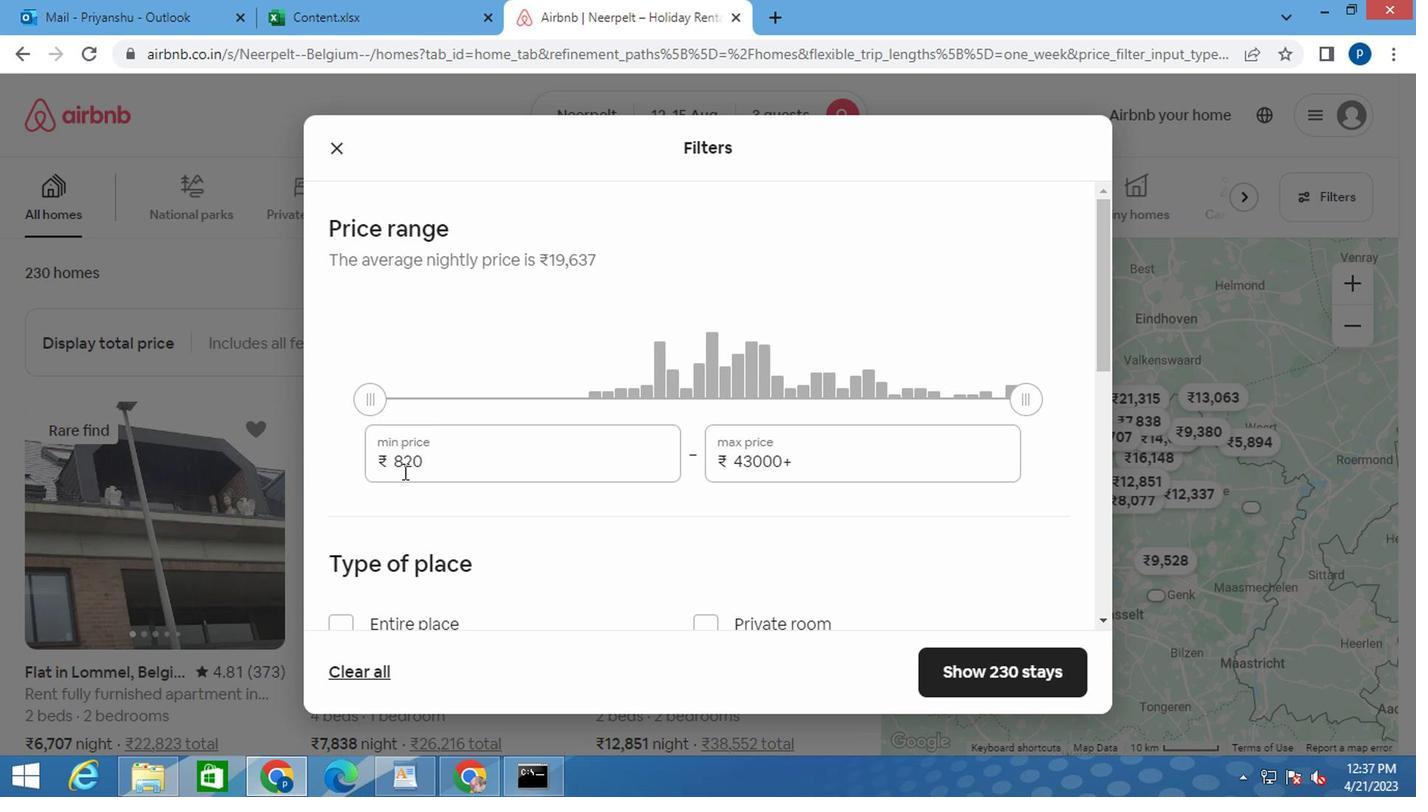 
Action: Mouse pressed left at (400, 466)
Screenshot: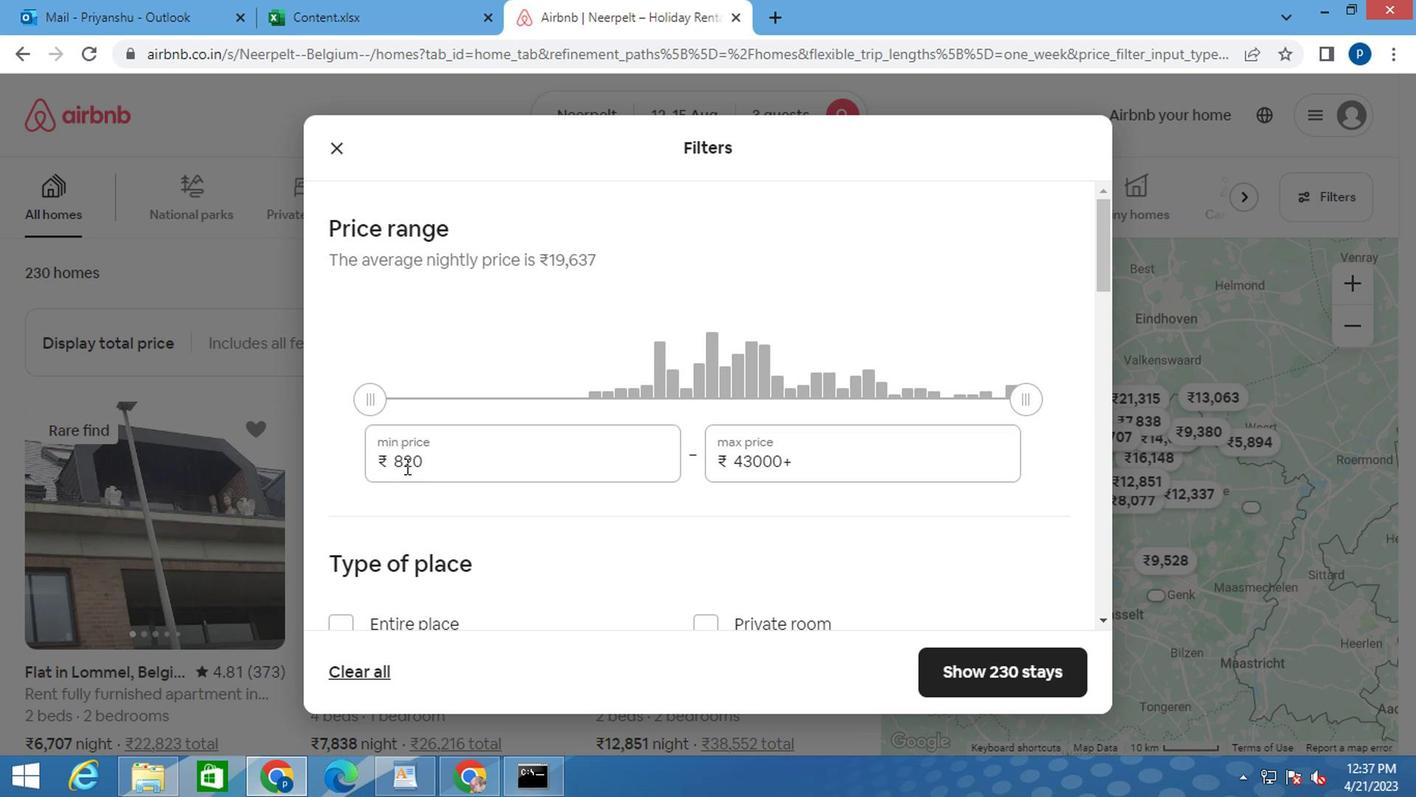 
Action: Key pressed 12000<Key.tab>15<Key.backspace>6000
Screenshot: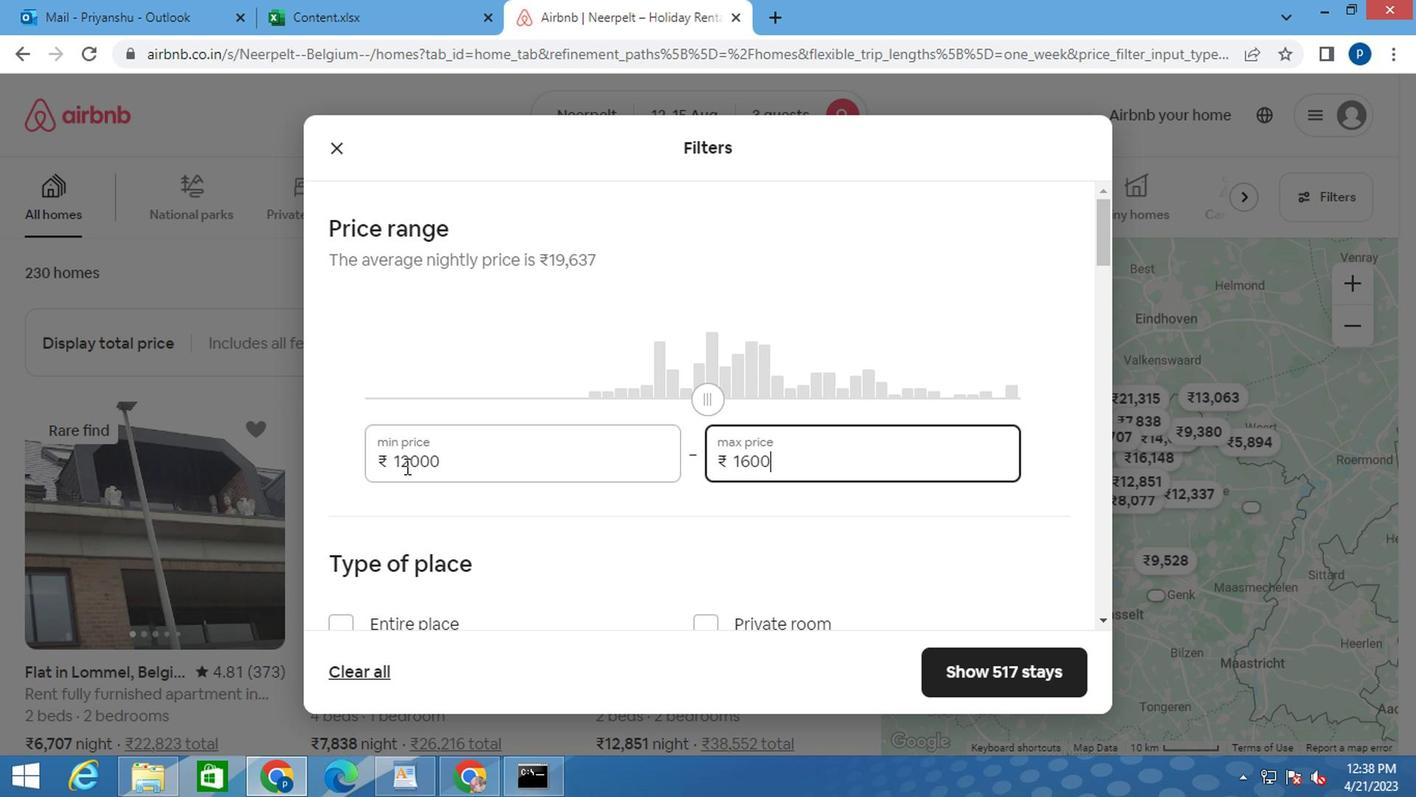 
Action: Mouse moved to (485, 549)
Screenshot: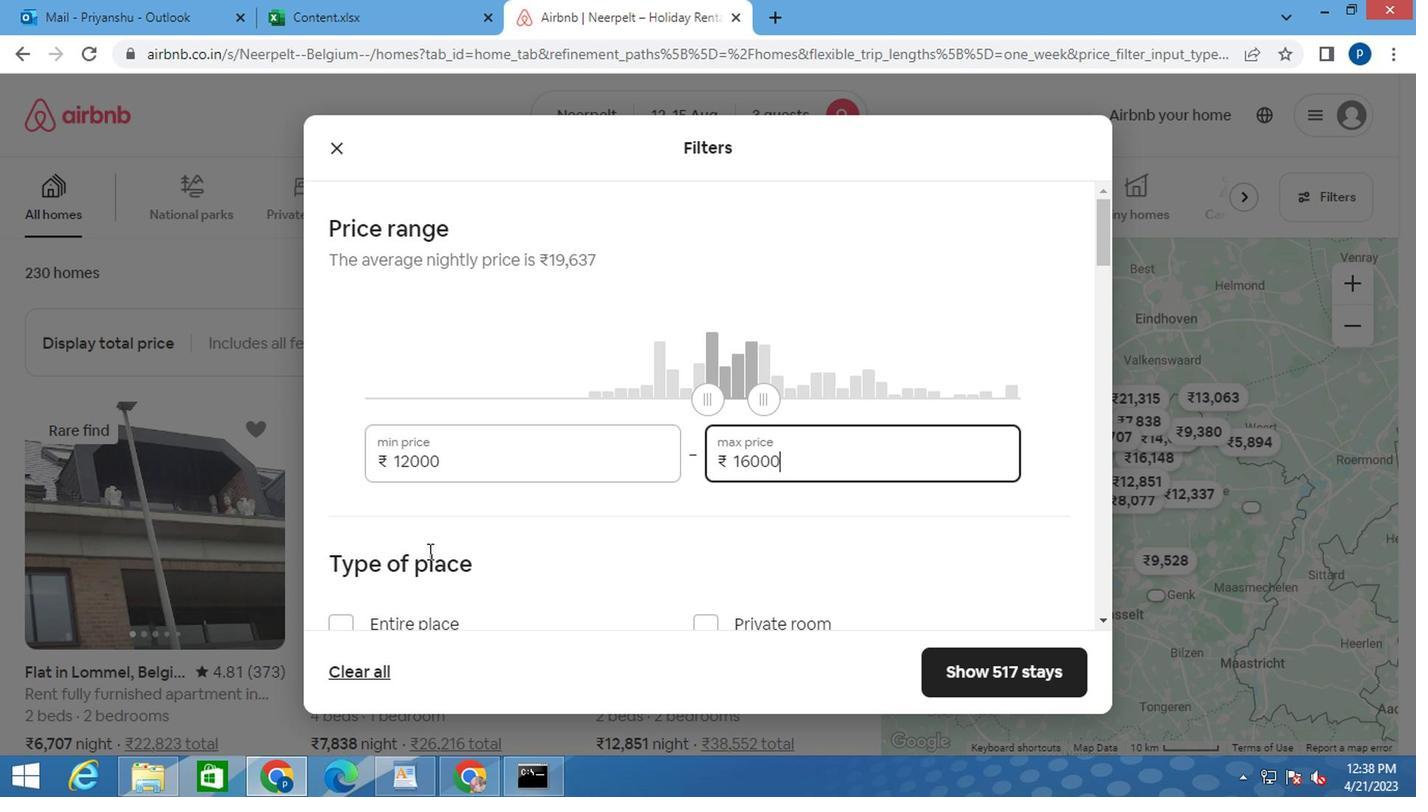 
Action: Mouse scrolled (485, 549) with delta (0, 0)
Screenshot: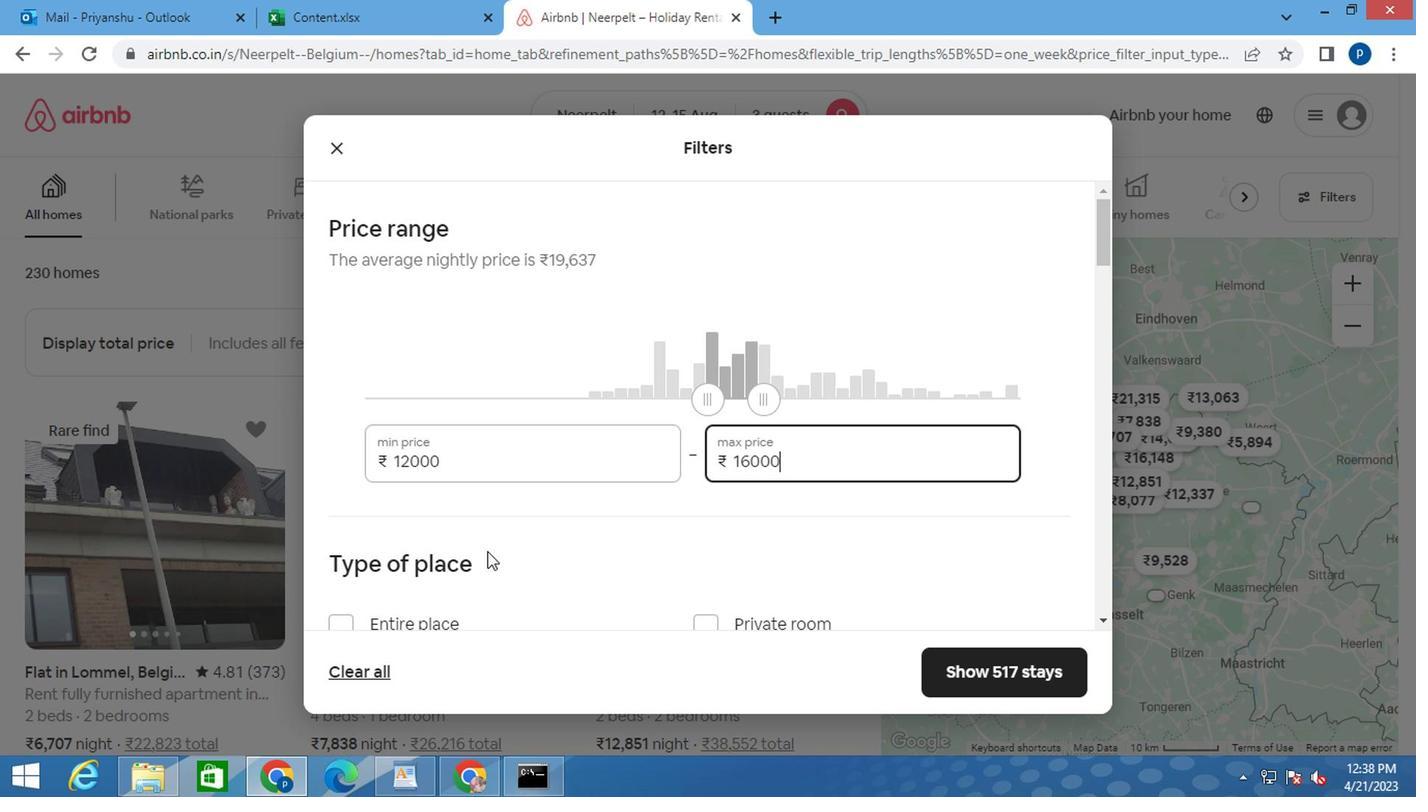 
Action: Mouse scrolled (485, 549) with delta (0, 0)
Screenshot: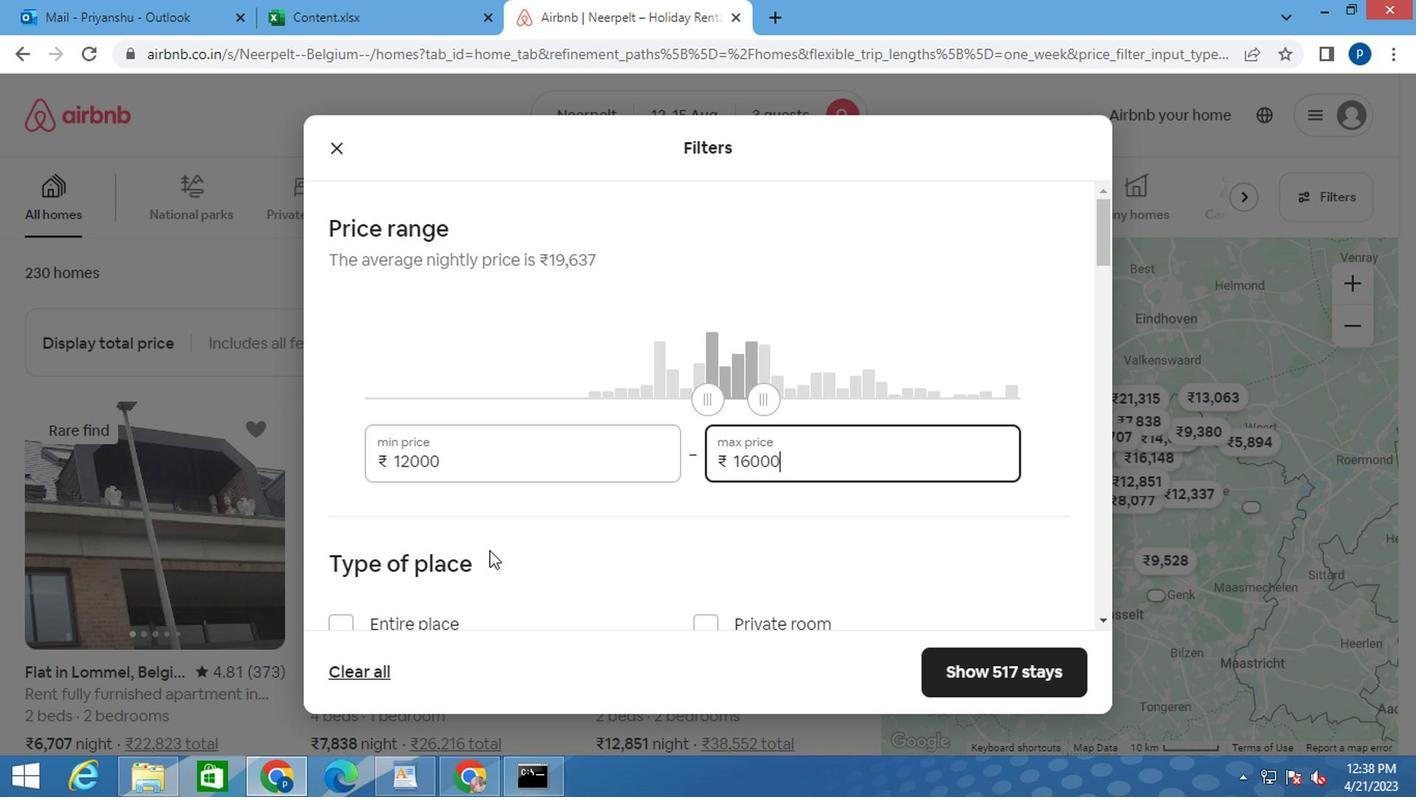 
Action: Mouse moved to (342, 430)
Screenshot: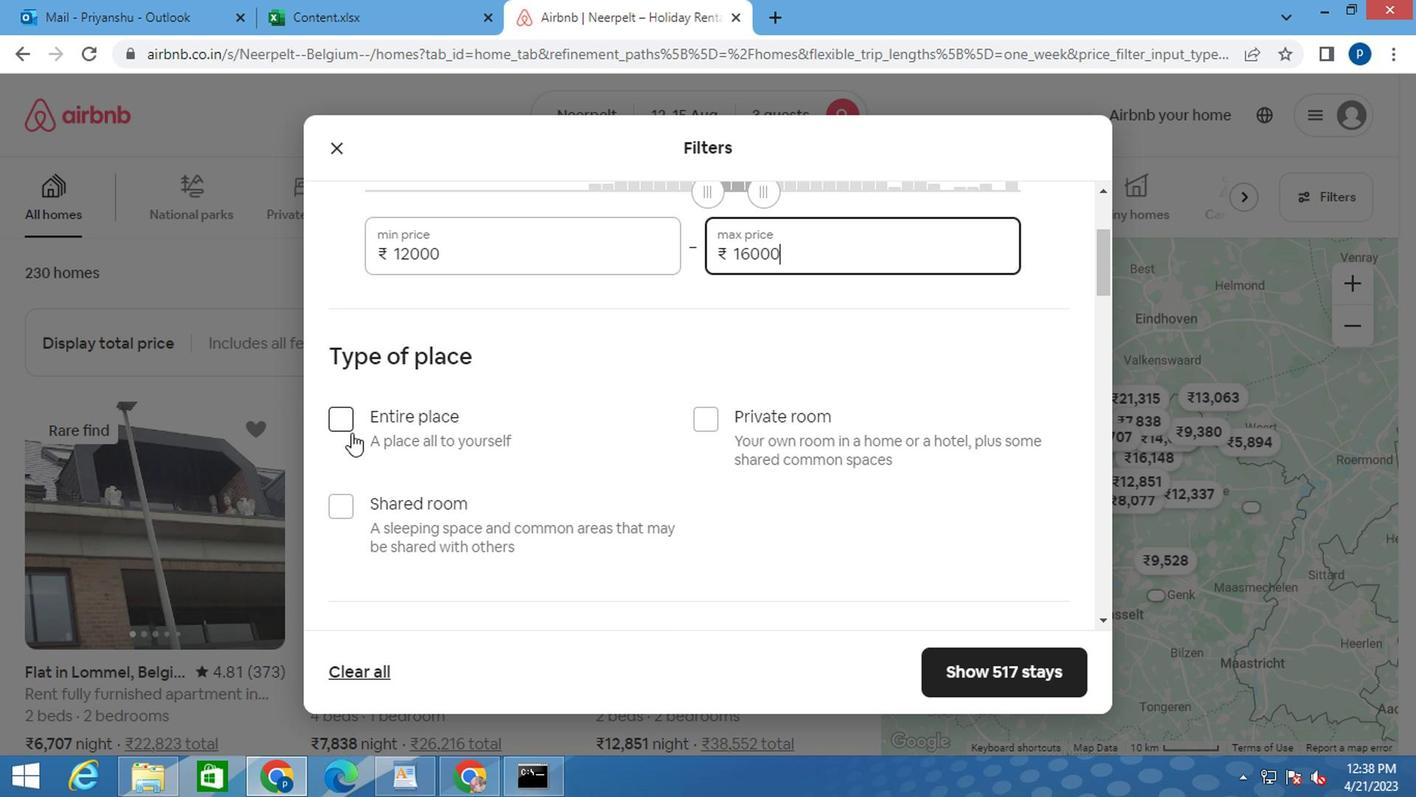 
Action: Mouse pressed left at (342, 430)
Screenshot: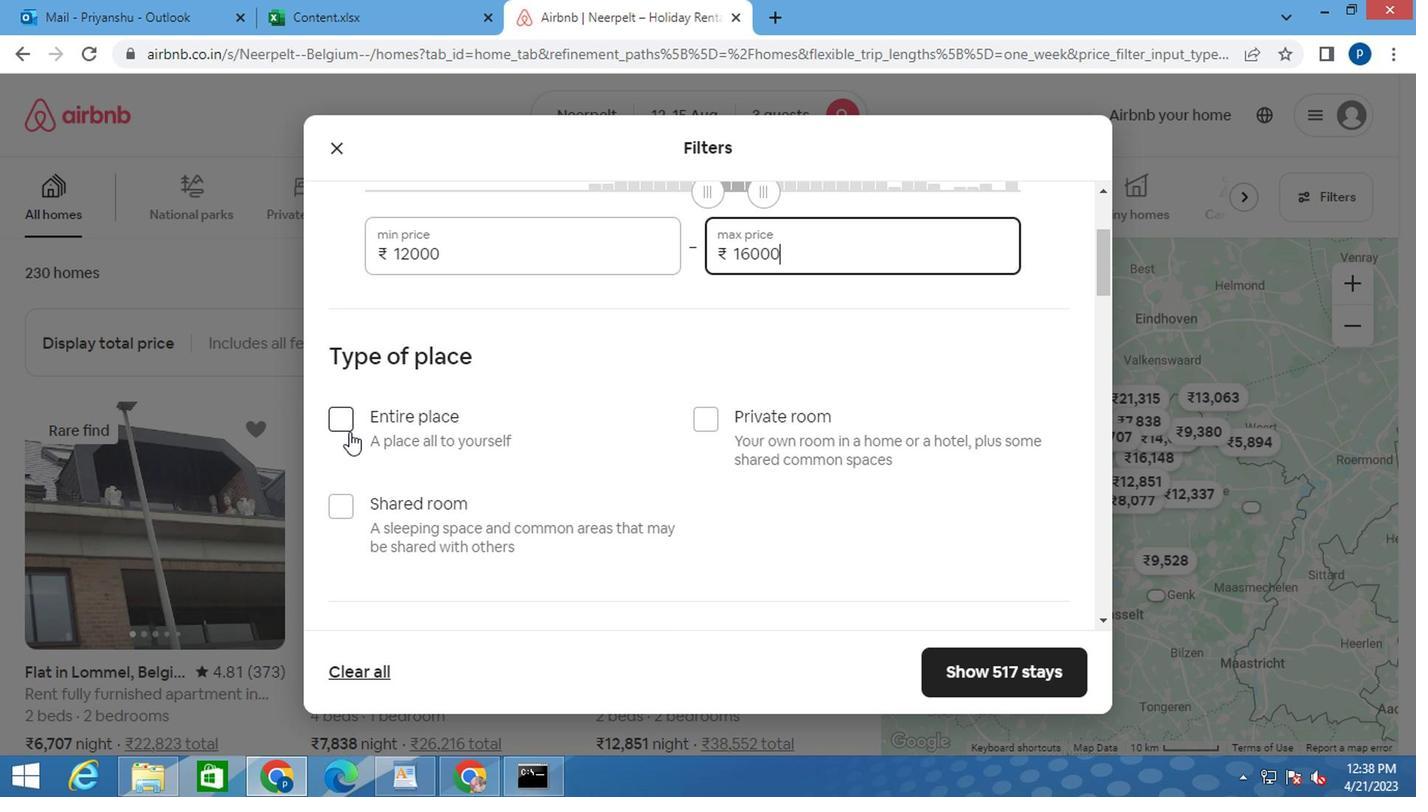 
Action: Mouse moved to (452, 454)
Screenshot: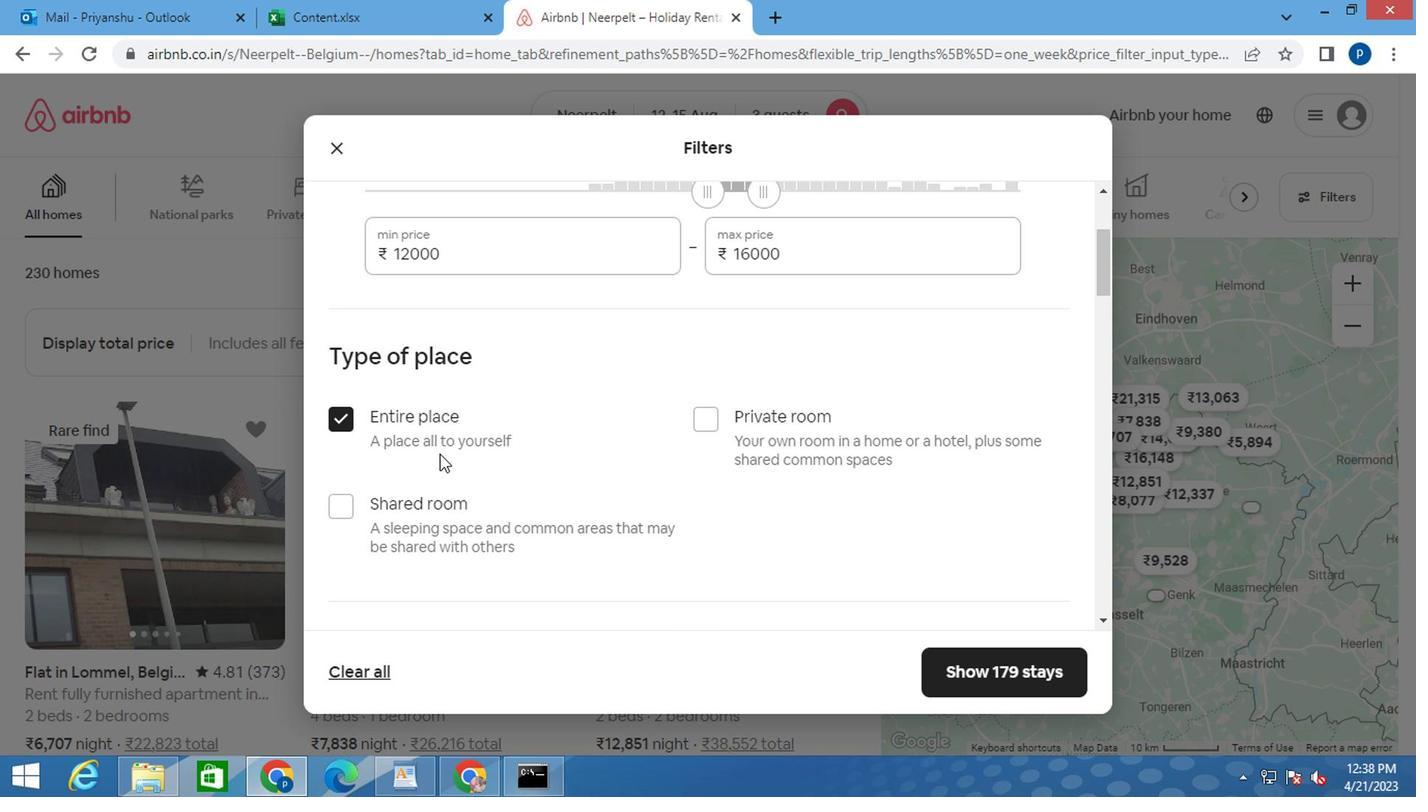 
Action: Mouse scrolled (452, 453) with delta (0, -1)
Screenshot: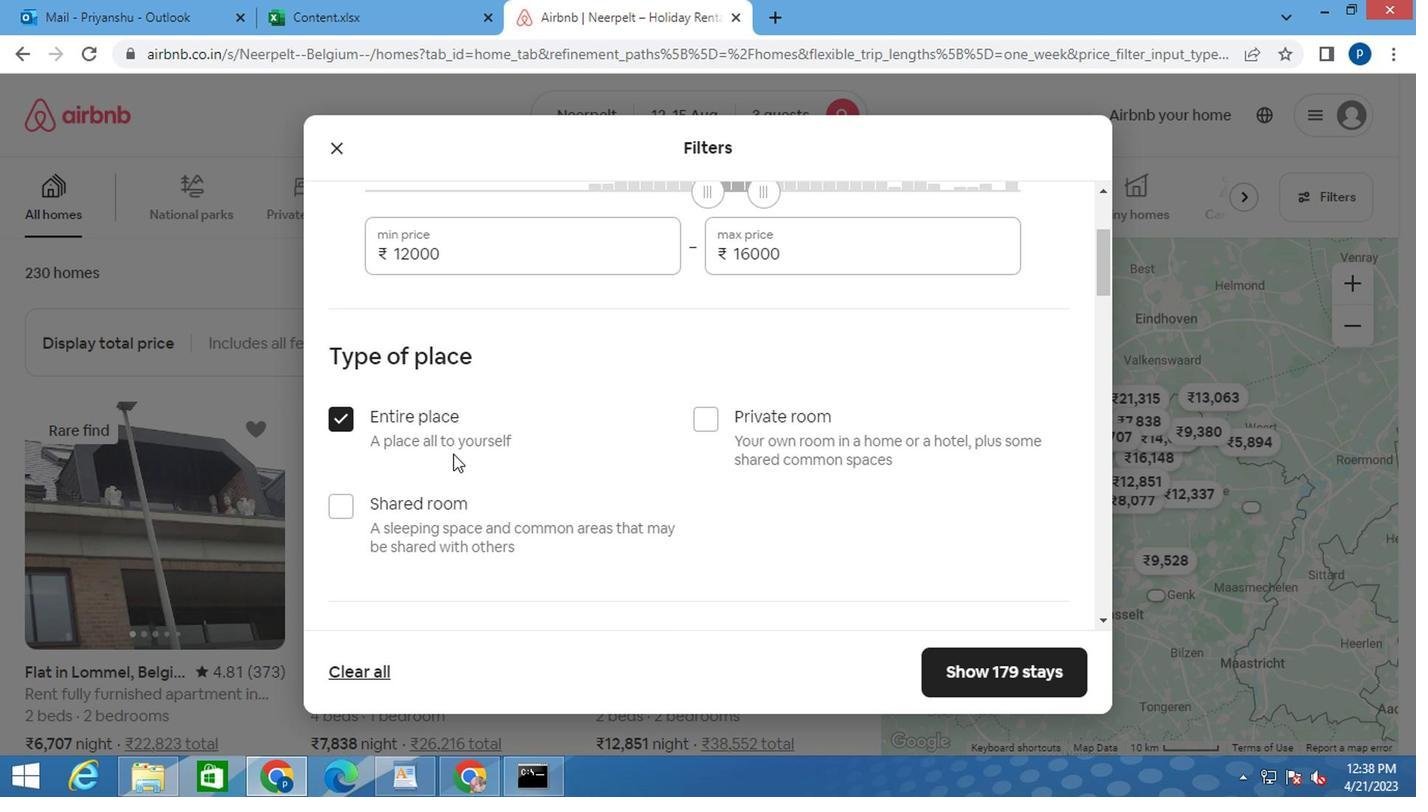 
Action: Mouse scrolled (452, 453) with delta (0, -1)
Screenshot: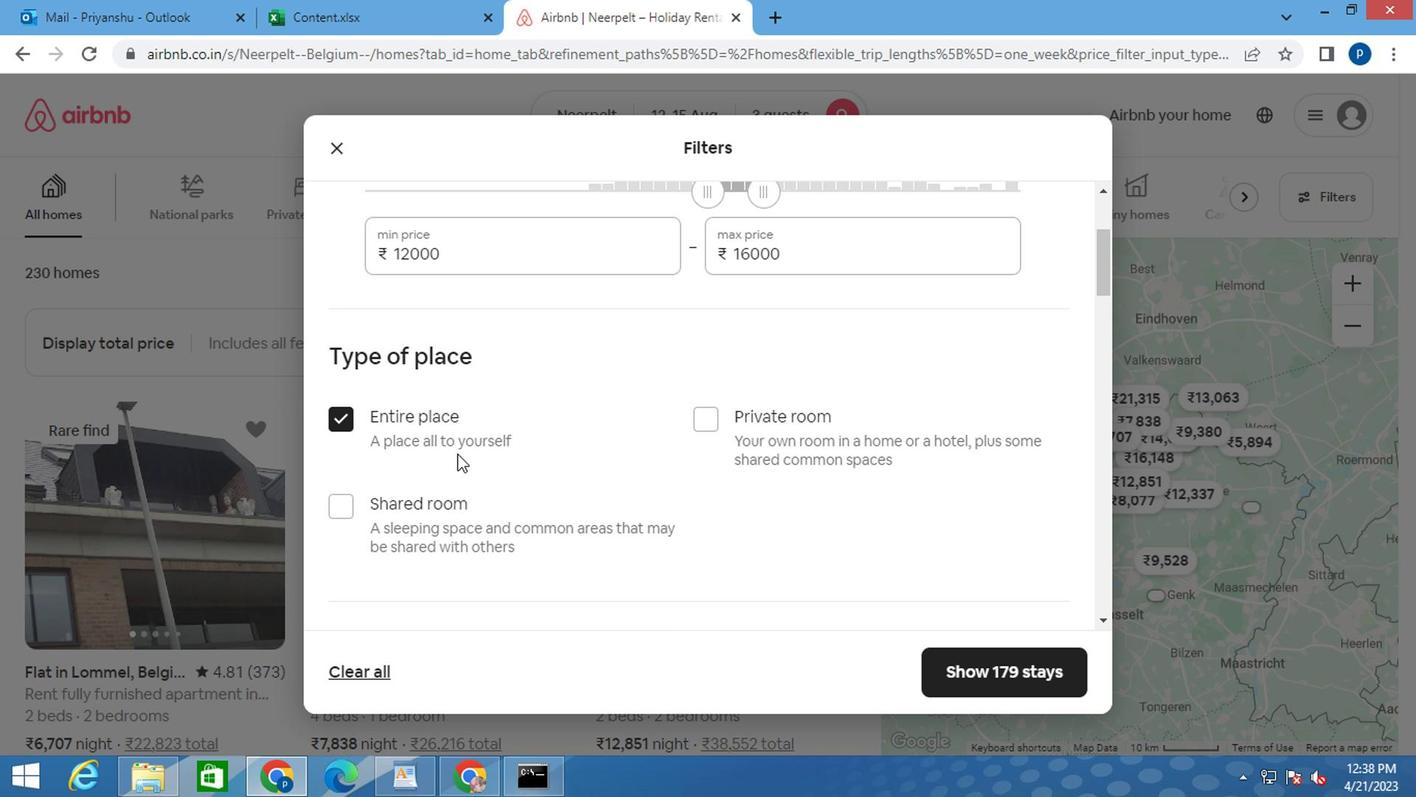 
Action: Mouse moved to (526, 540)
Screenshot: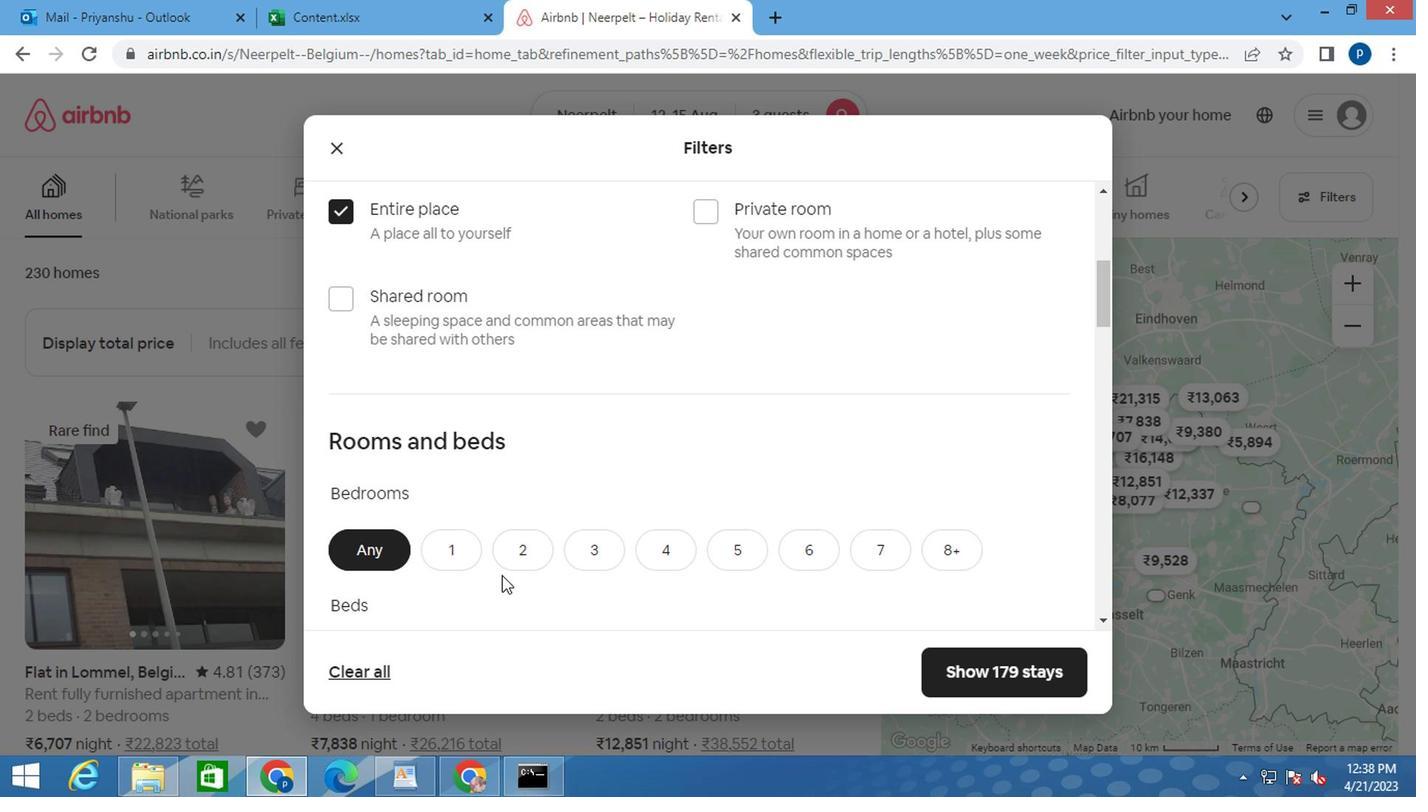 
Action: Mouse pressed left at (526, 540)
Screenshot: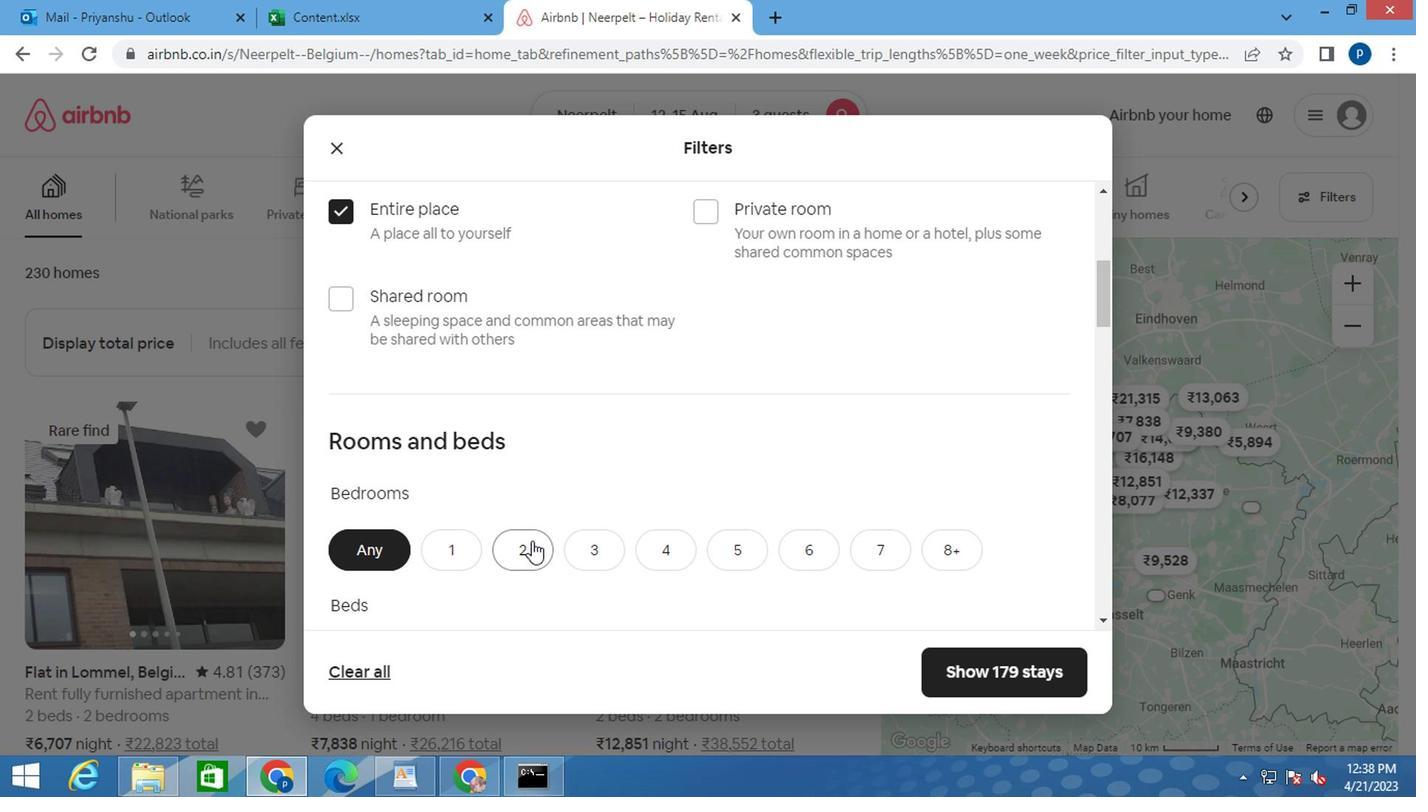 
Action: Mouse moved to (526, 540)
Screenshot: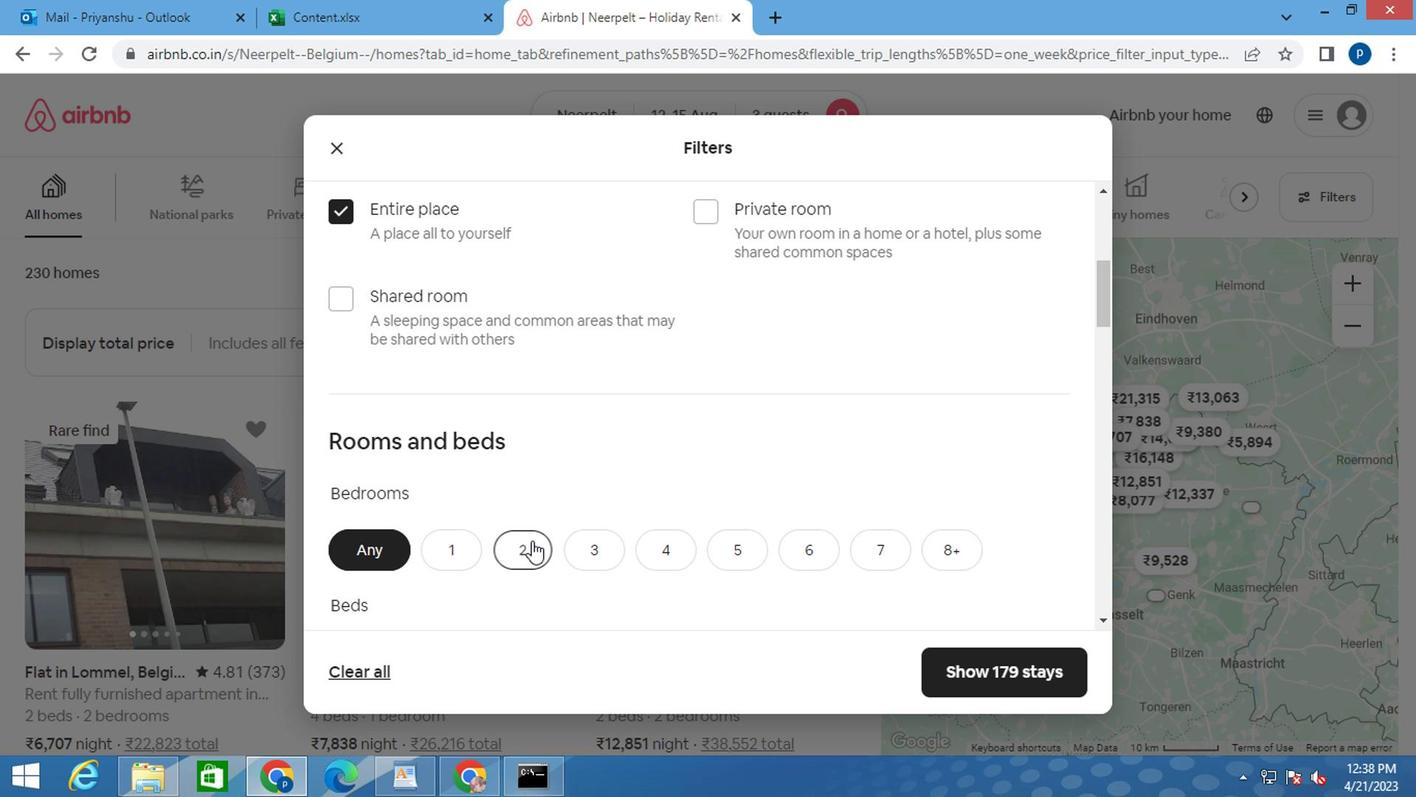 
Action: Mouse scrolled (526, 539) with delta (0, 0)
Screenshot: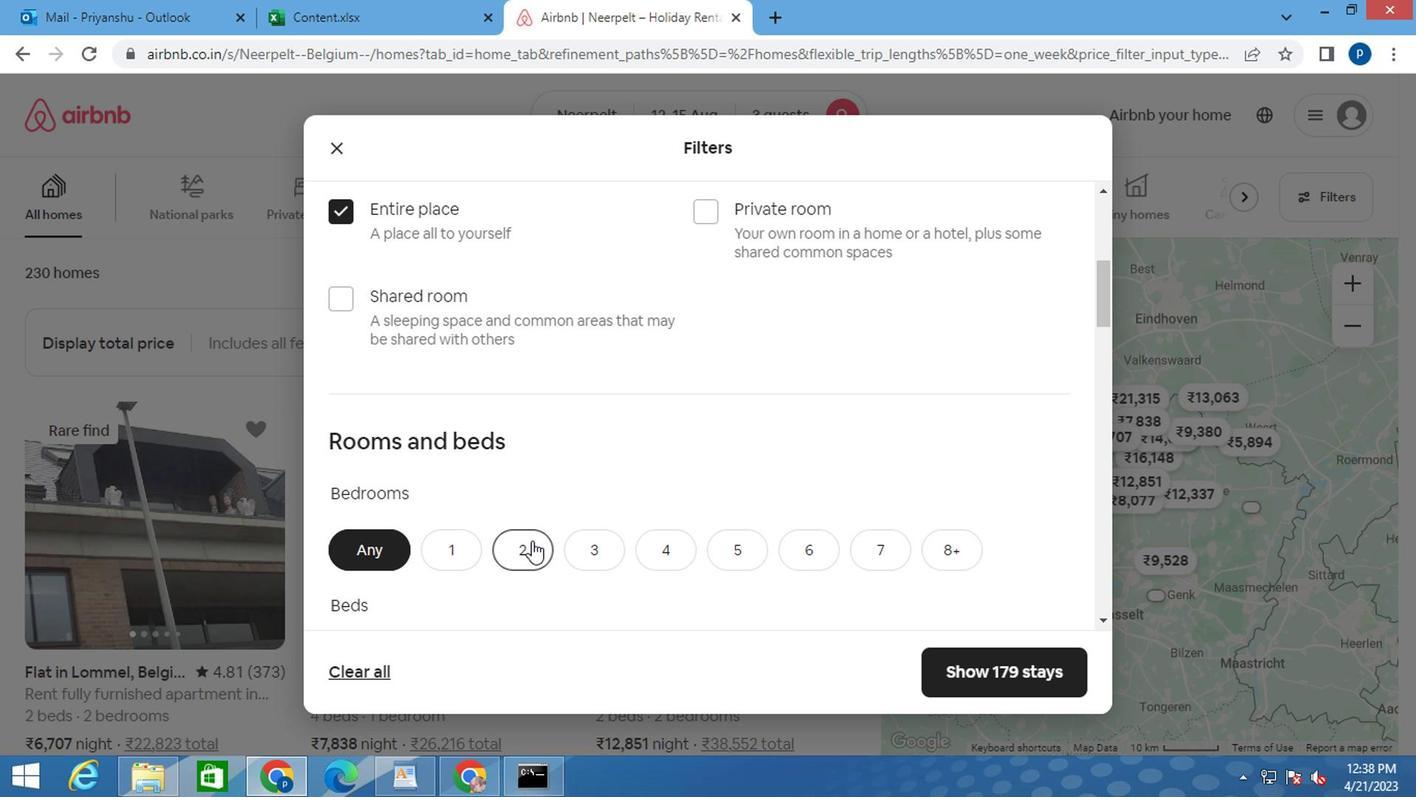 
Action: Mouse scrolled (526, 539) with delta (0, 0)
Screenshot: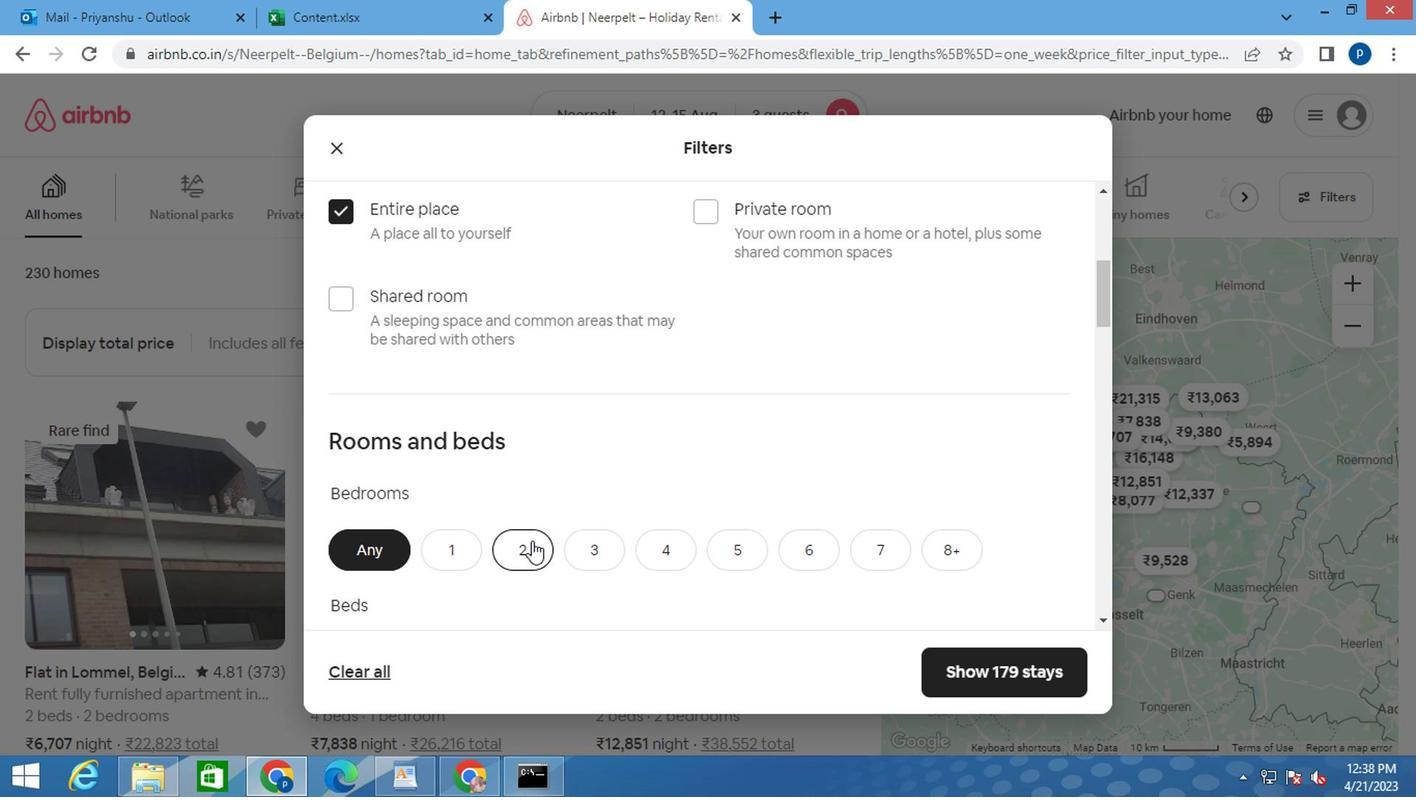 
Action: Mouse moved to (595, 456)
Screenshot: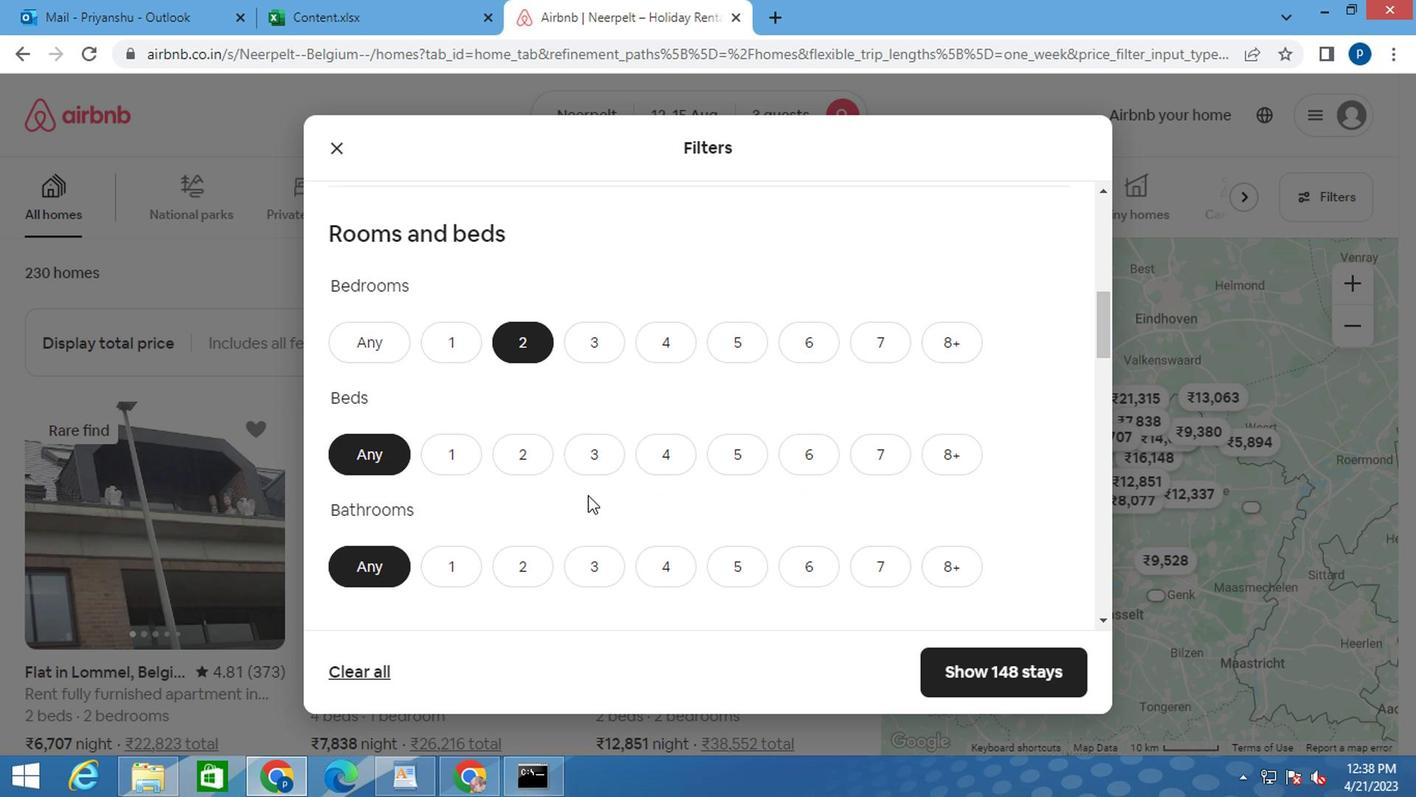 
Action: Mouse pressed left at (595, 456)
Screenshot: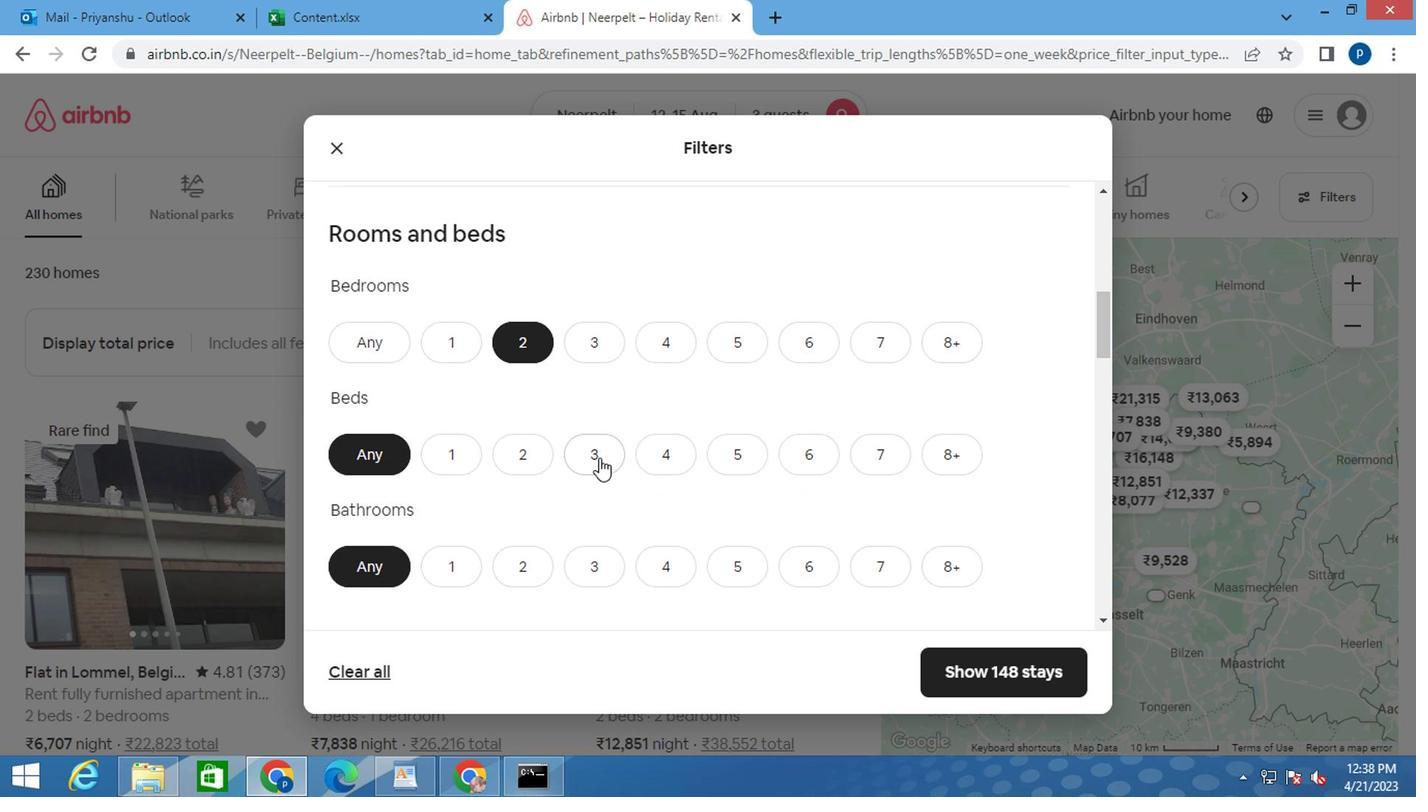 
Action: Mouse moved to (318, 552)
Screenshot: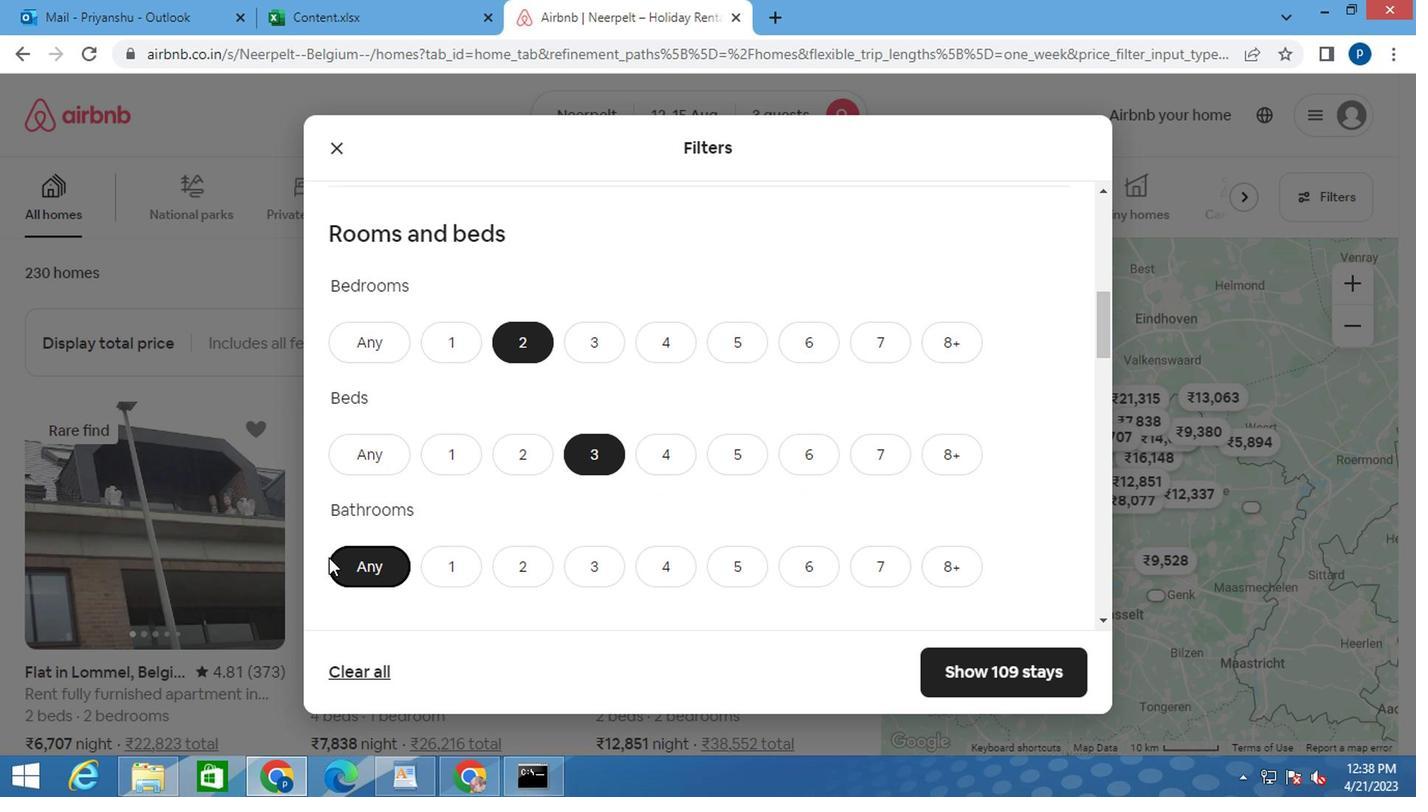 
Action: Mouse pressed left at (318, 552)
Screenshot: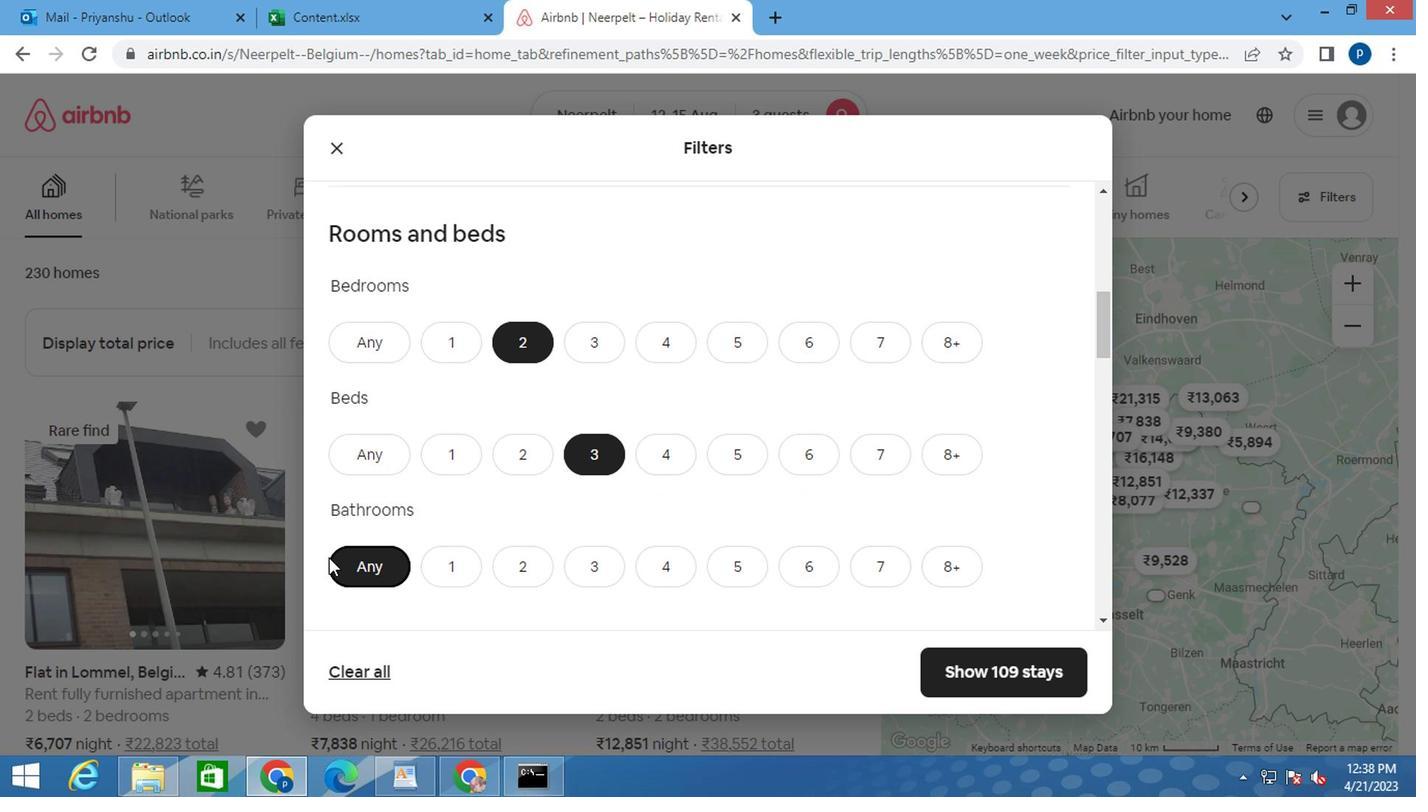 
Action: Mouse moved to (393, 552)
Screenshot: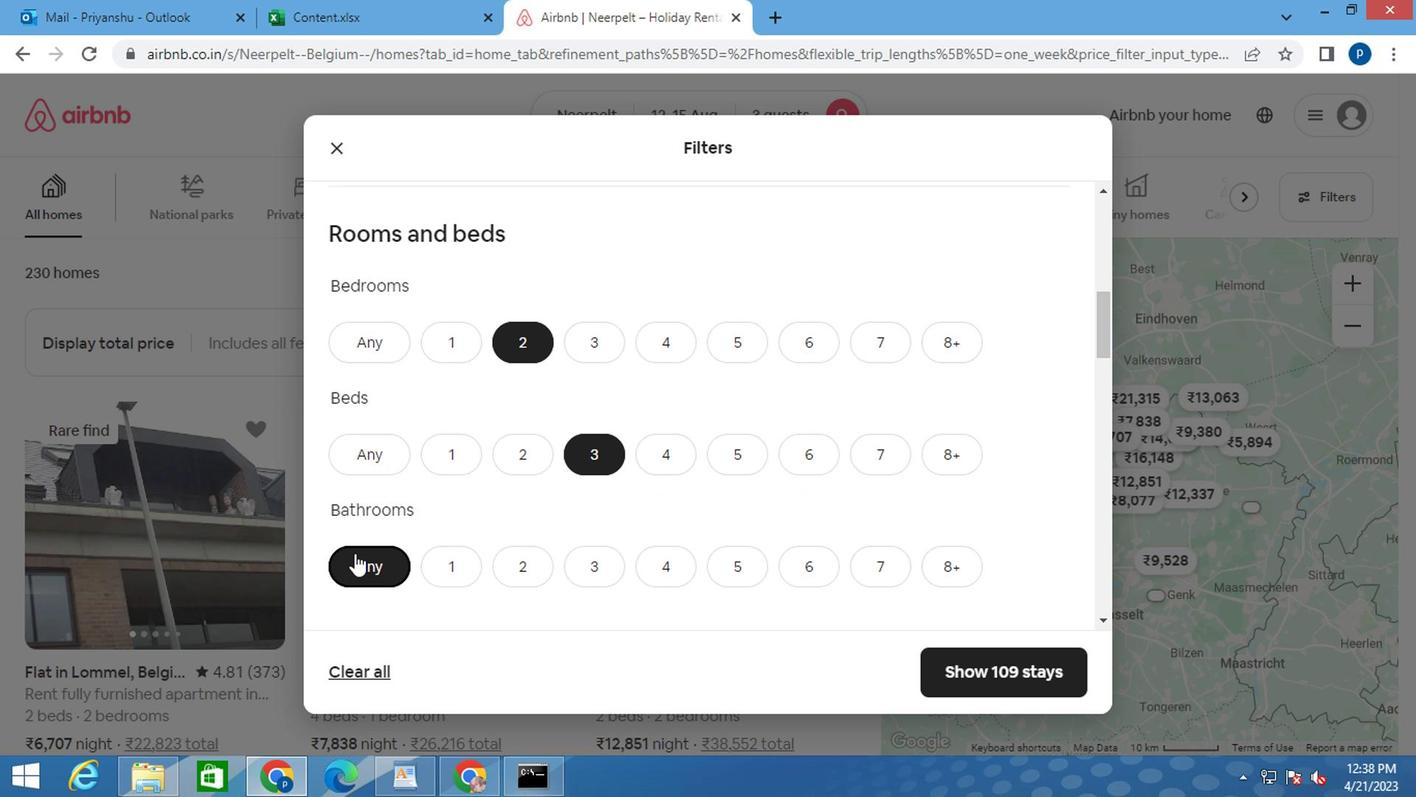 
Action: Mouse scrolled (393, 552) with delta (0, 0)
Screenshot: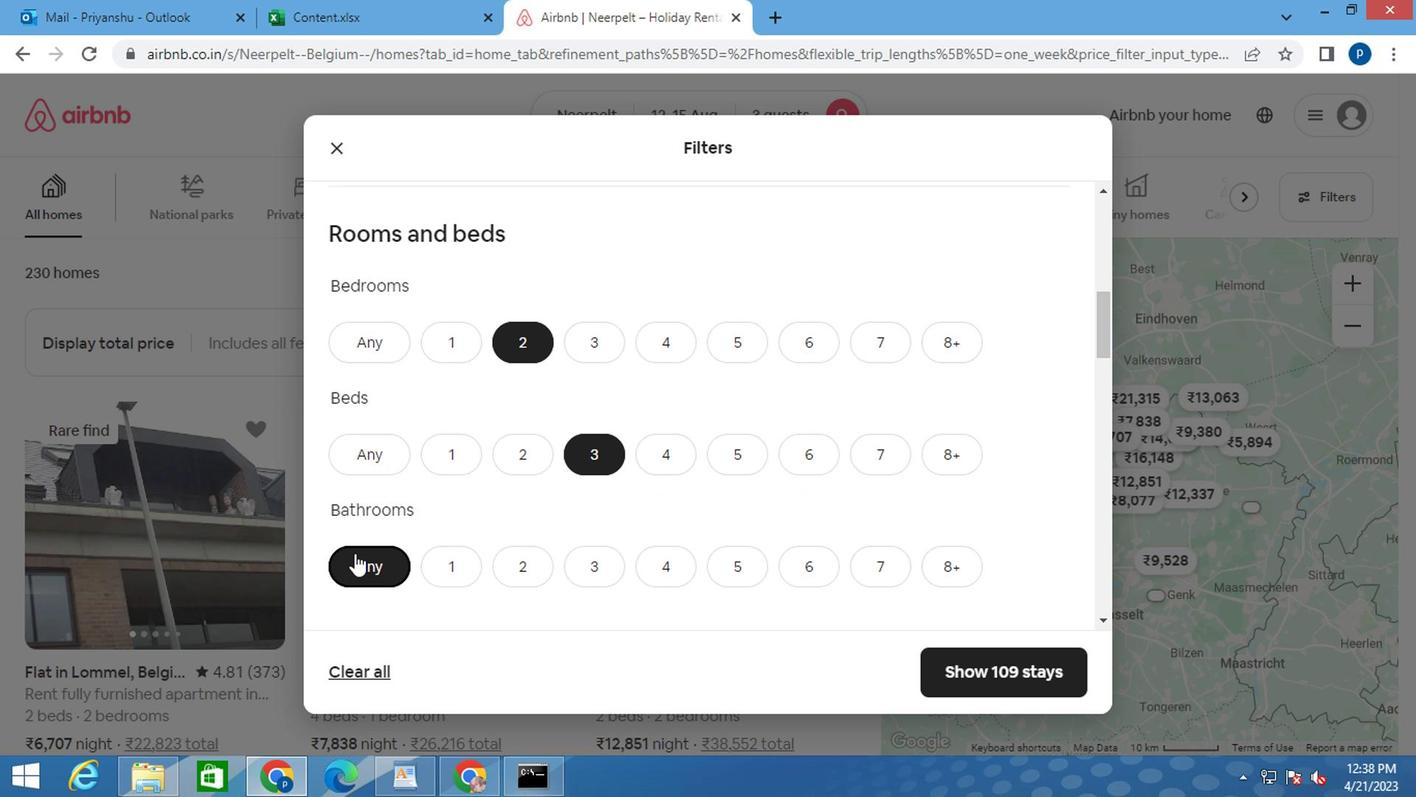 
Action: Mouse moved to (395, 552)
Screenshot: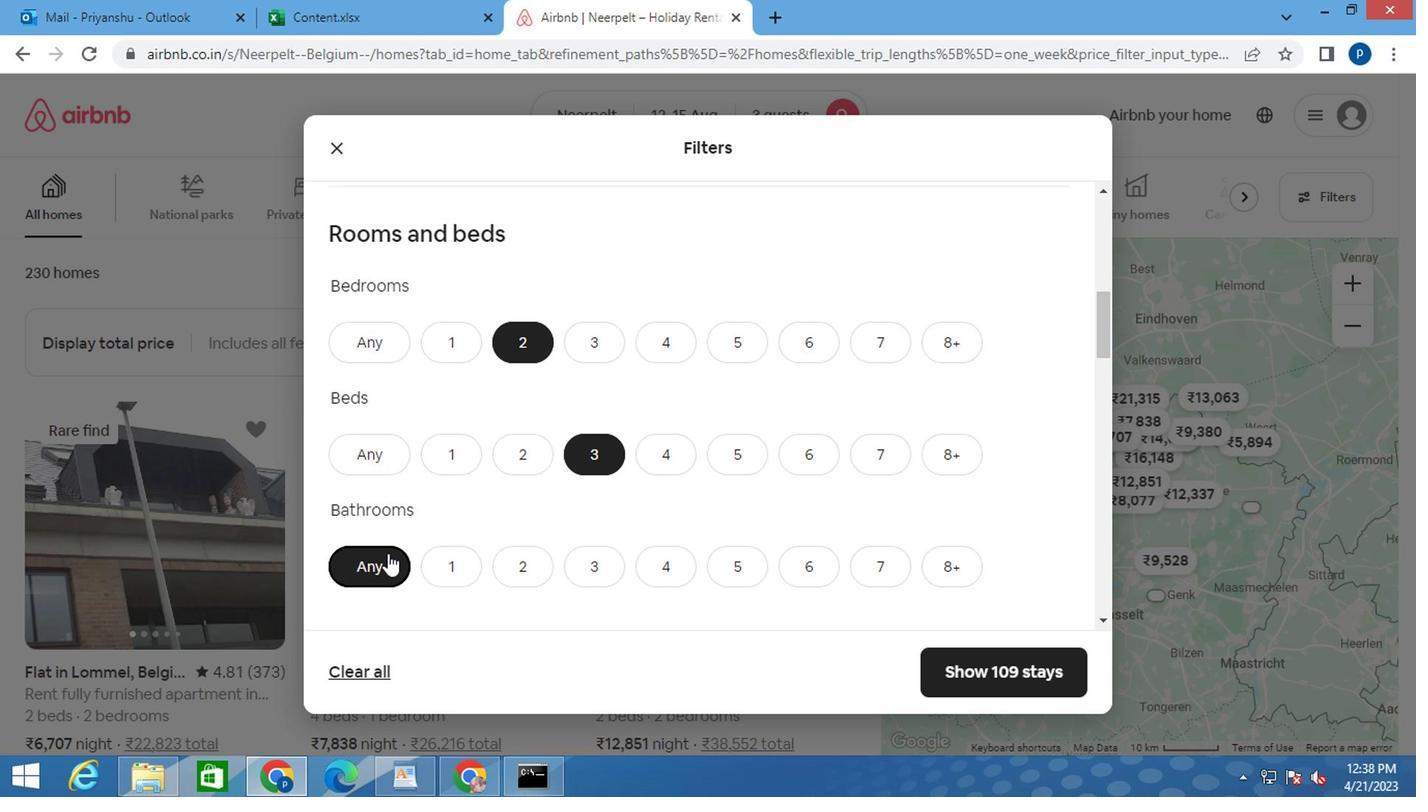 
Action: Mouse scrolled (395, 552) with delta (0, 0)
Screenshot: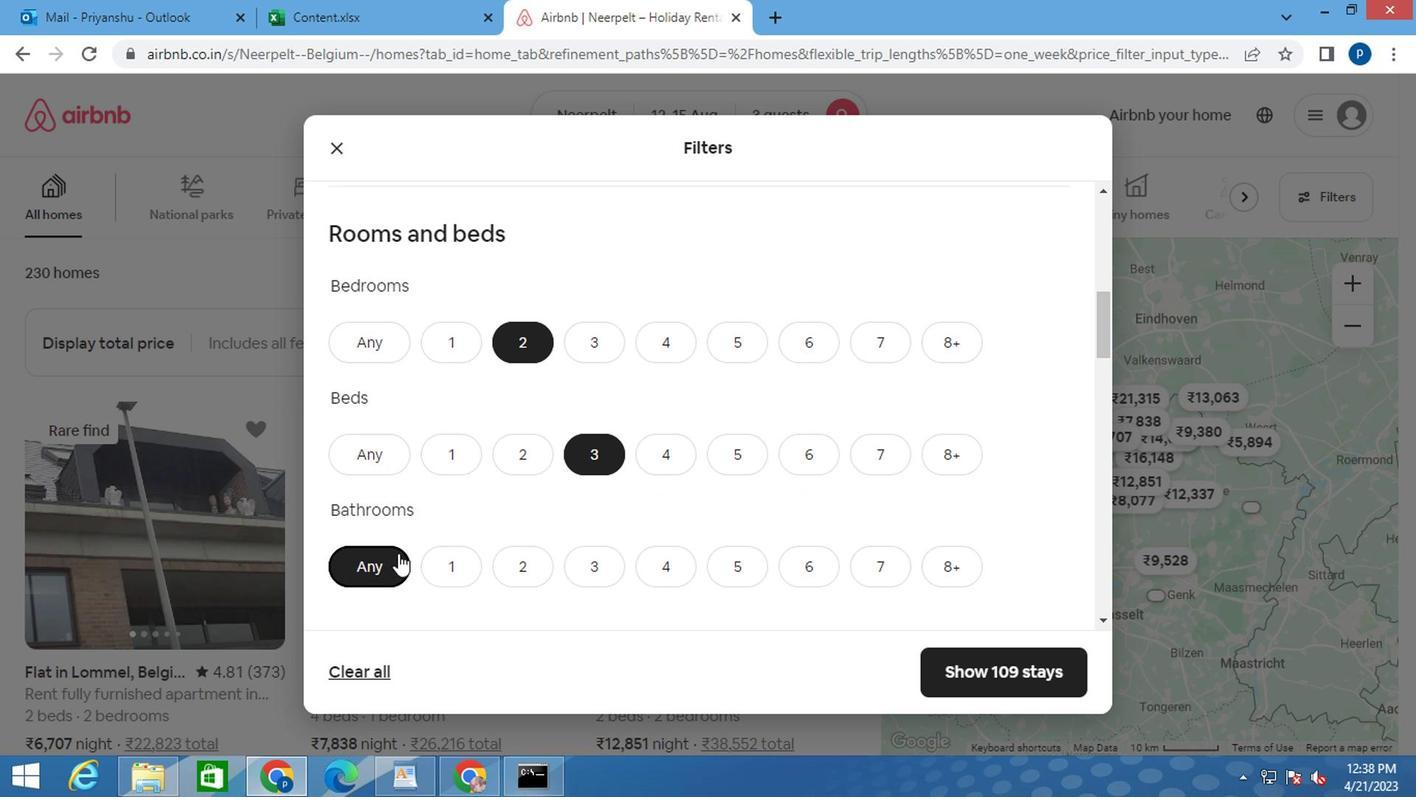 
Action: Mouse moved to (394, 555)
Screenshot: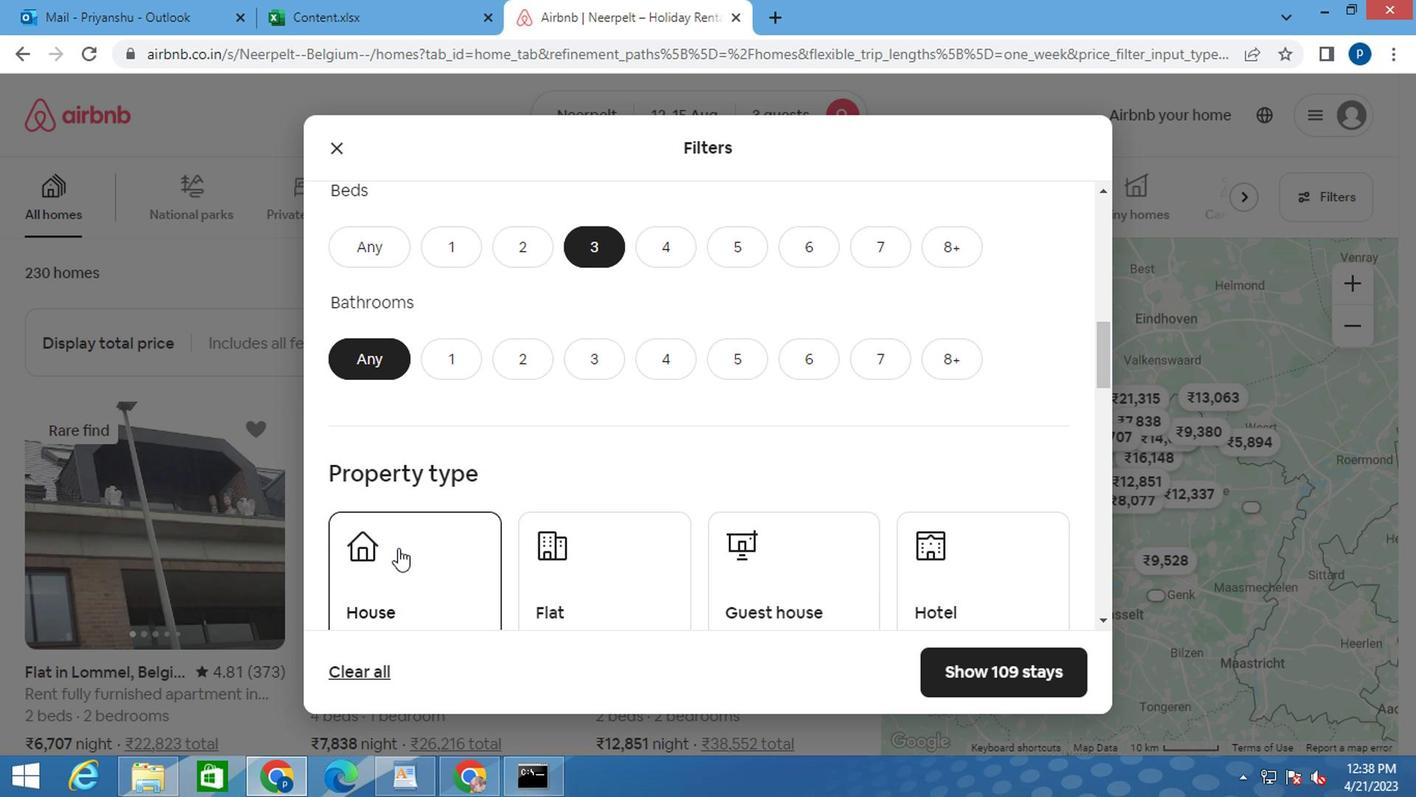 
Action: Mouse pressed left at (394, 555)
Screenshot: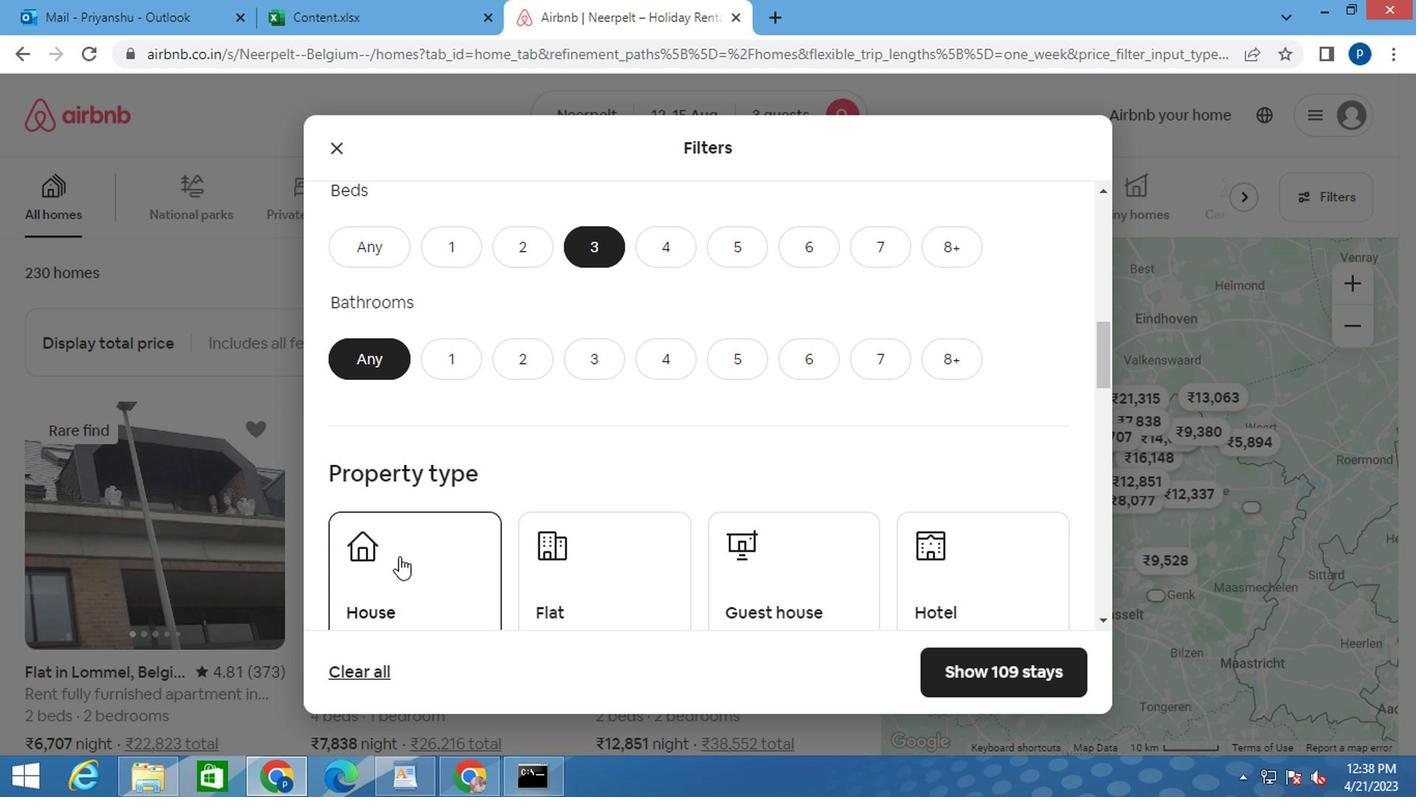 
Action: Mouse moved to (572, 568)
Screenshot: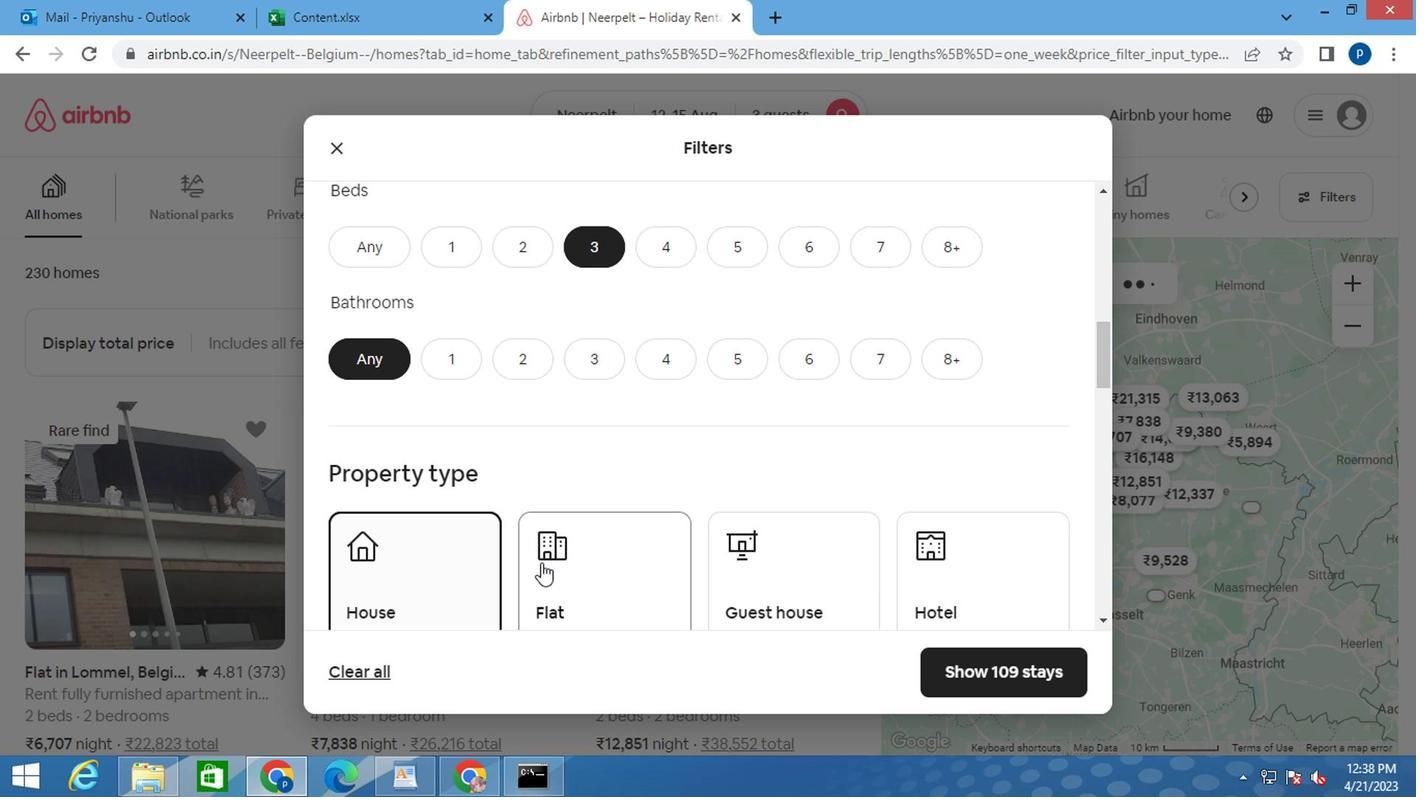 
Action: Mouse pressed left at (572, 568)
Screenshot: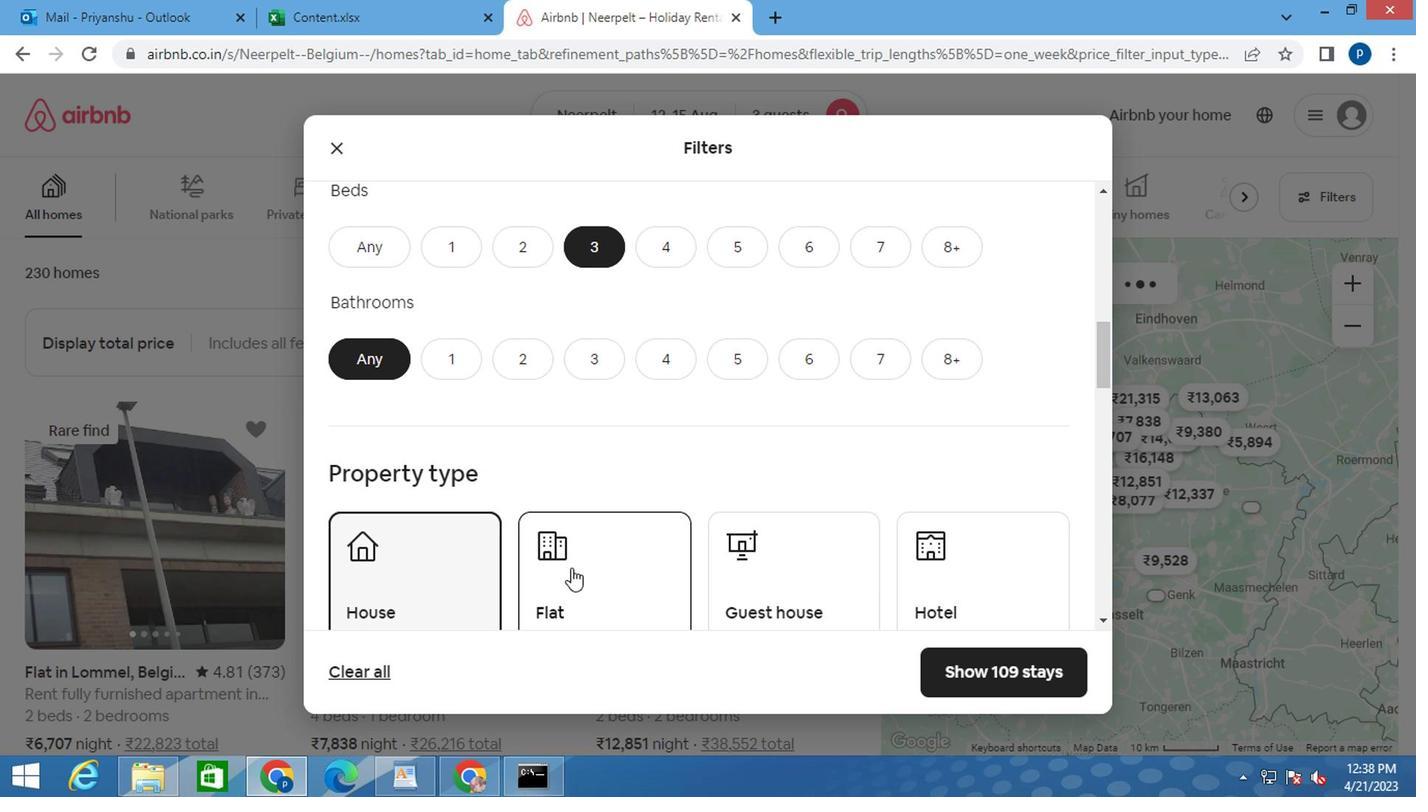 
Action: Mouse moved to (793, 573)
Screenshot: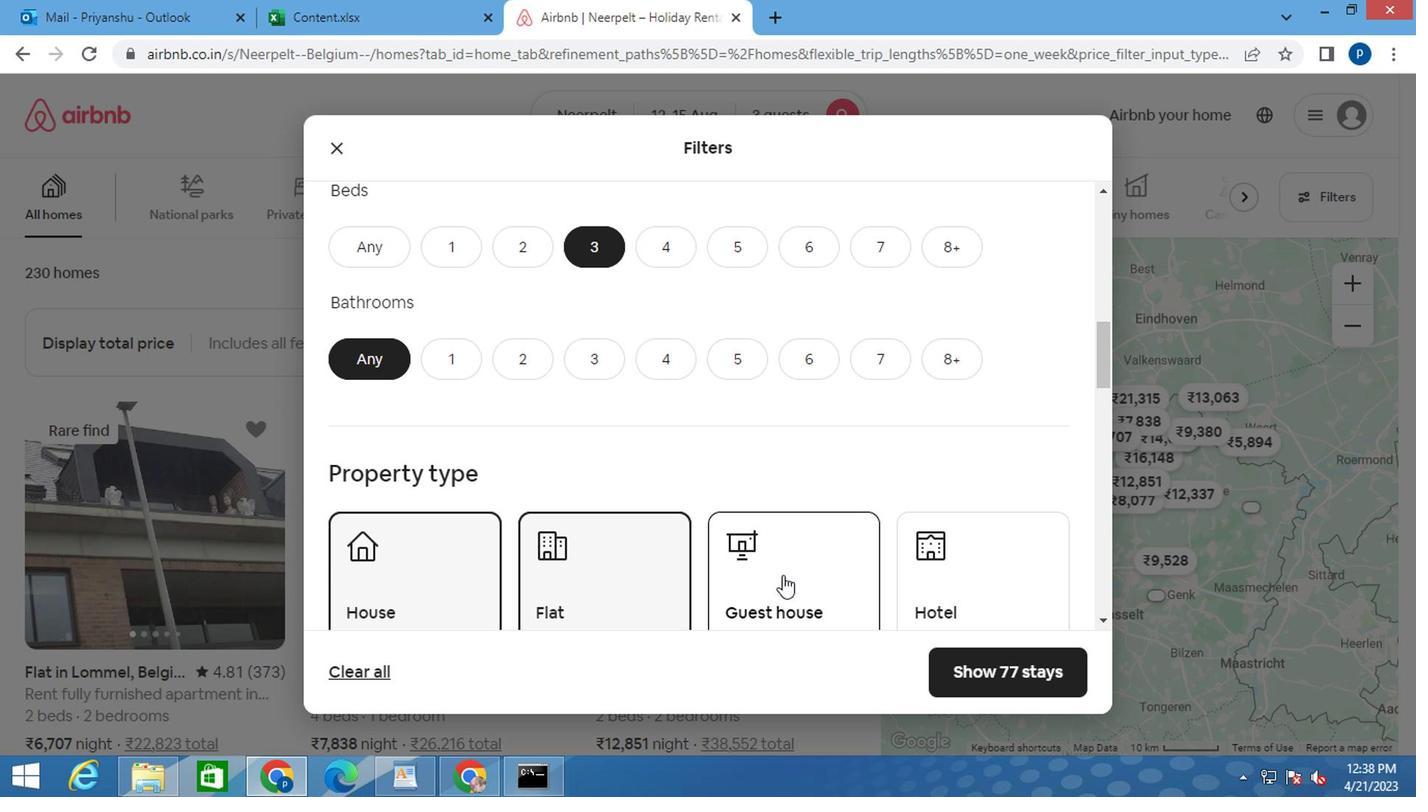 
Action: Mouse pressed left at (793, 573)
Screenshot: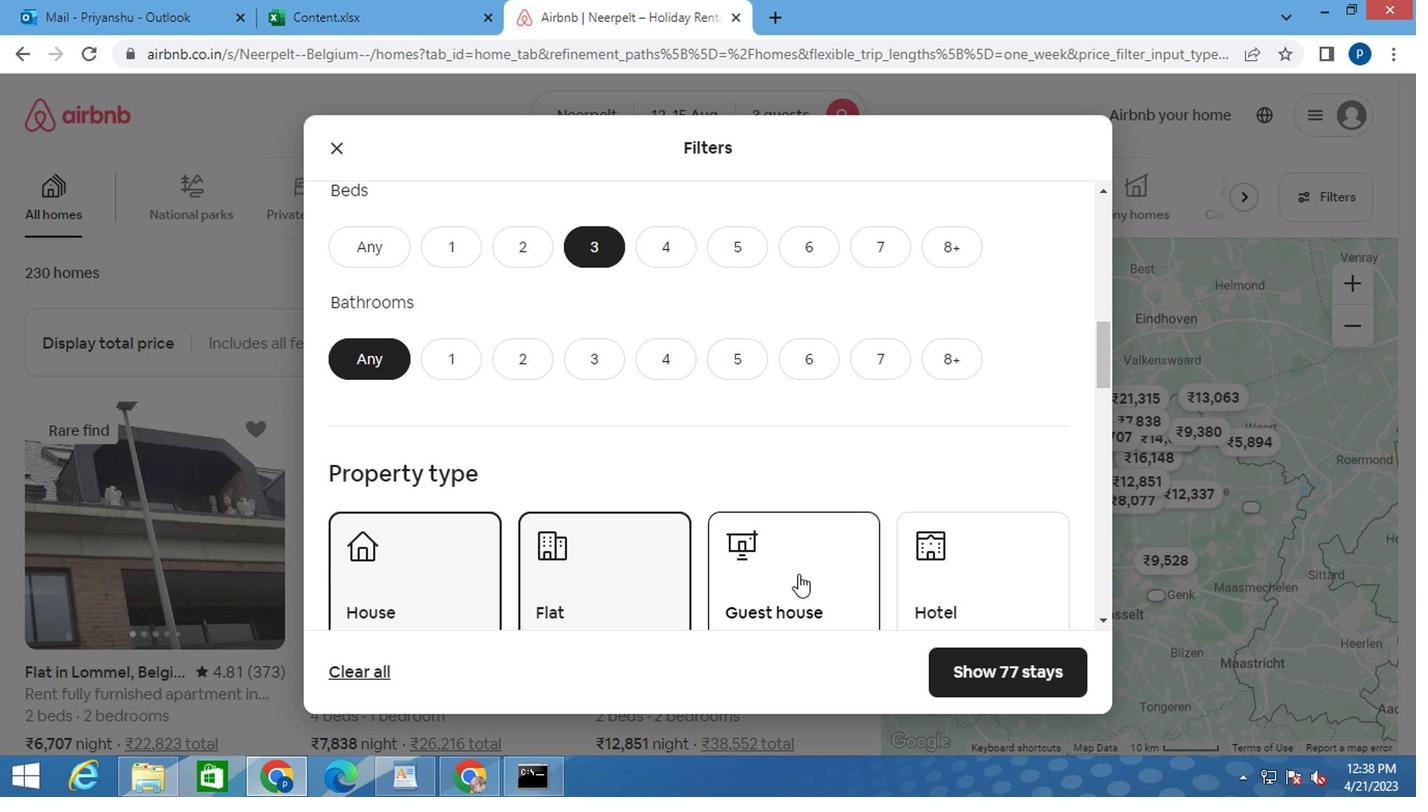 
Action: Mouse moved to (793, 573)
Screenshot: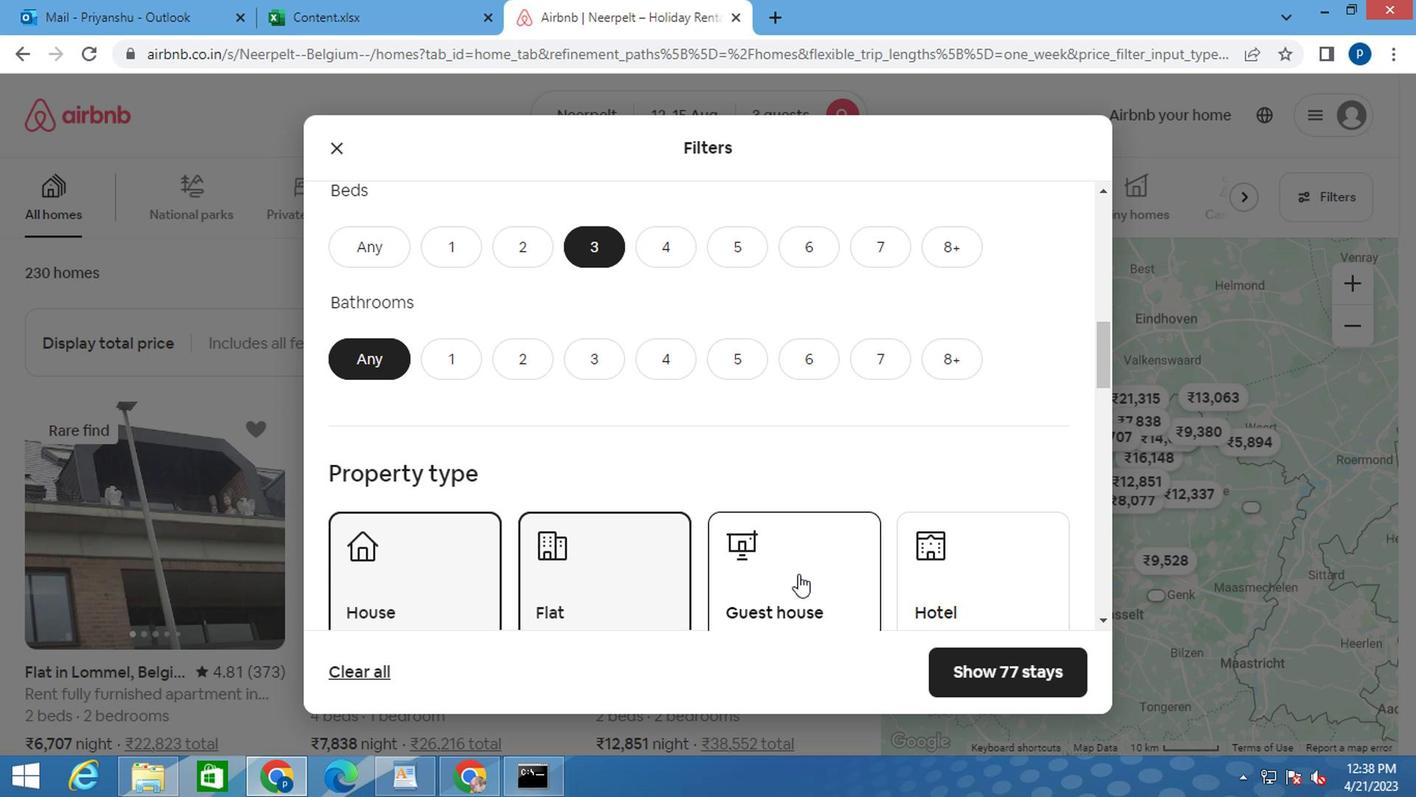 
Action: Mouse scrolled (793, 572) with delta (0, 0)
Screenshot: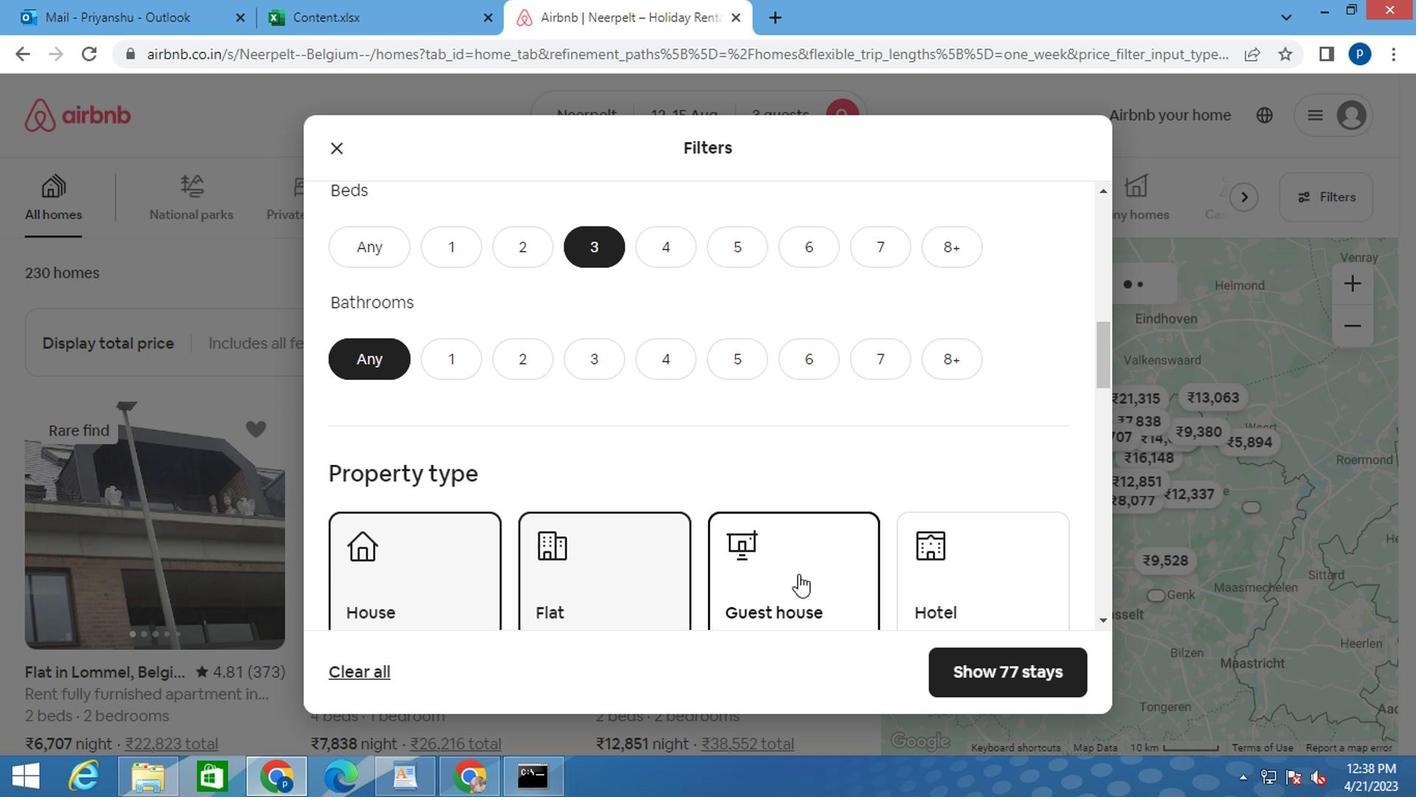 
Action: Mouse moved to (792, 573)
Screenshot: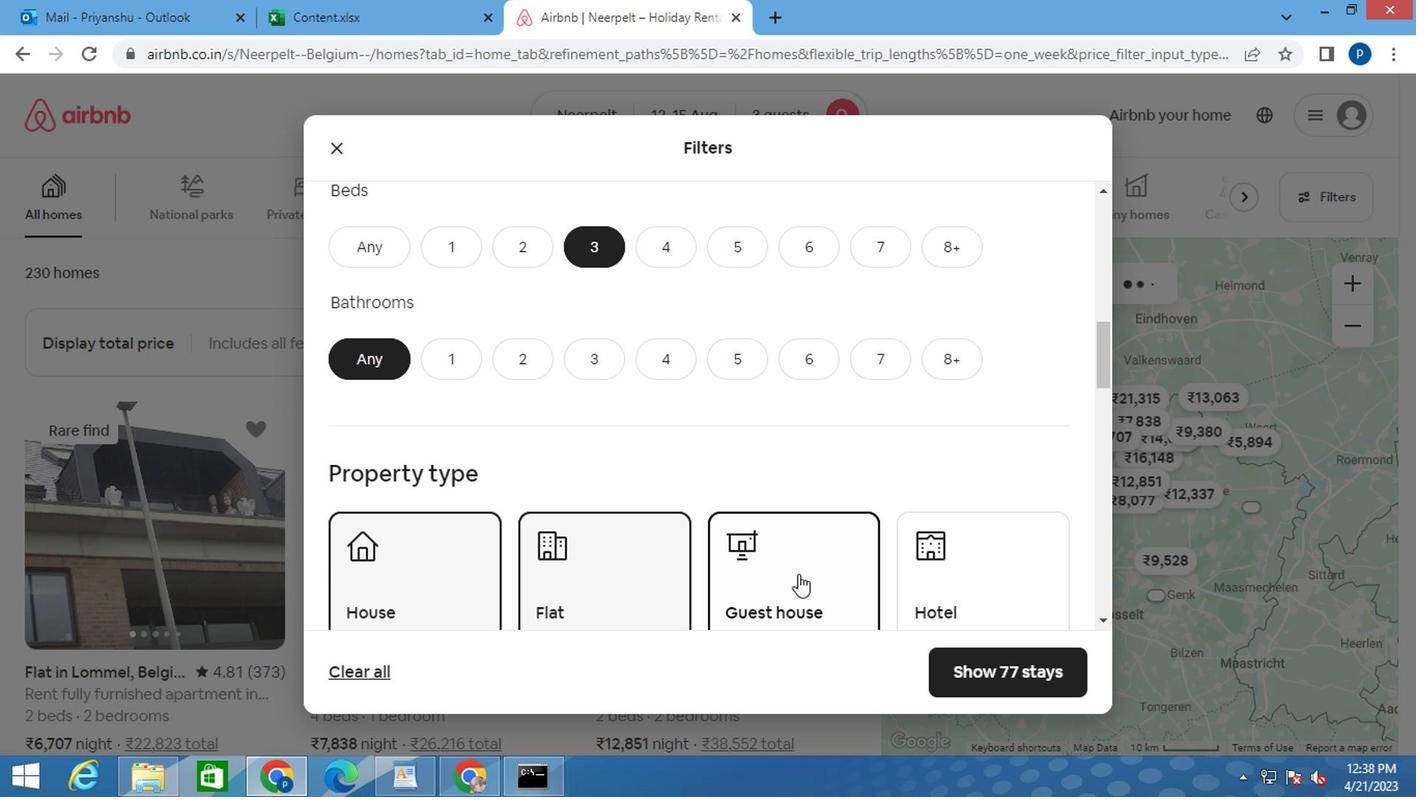 
Action: Mouse scrolled (792, 572) with delta (0, 0)
Screenshot: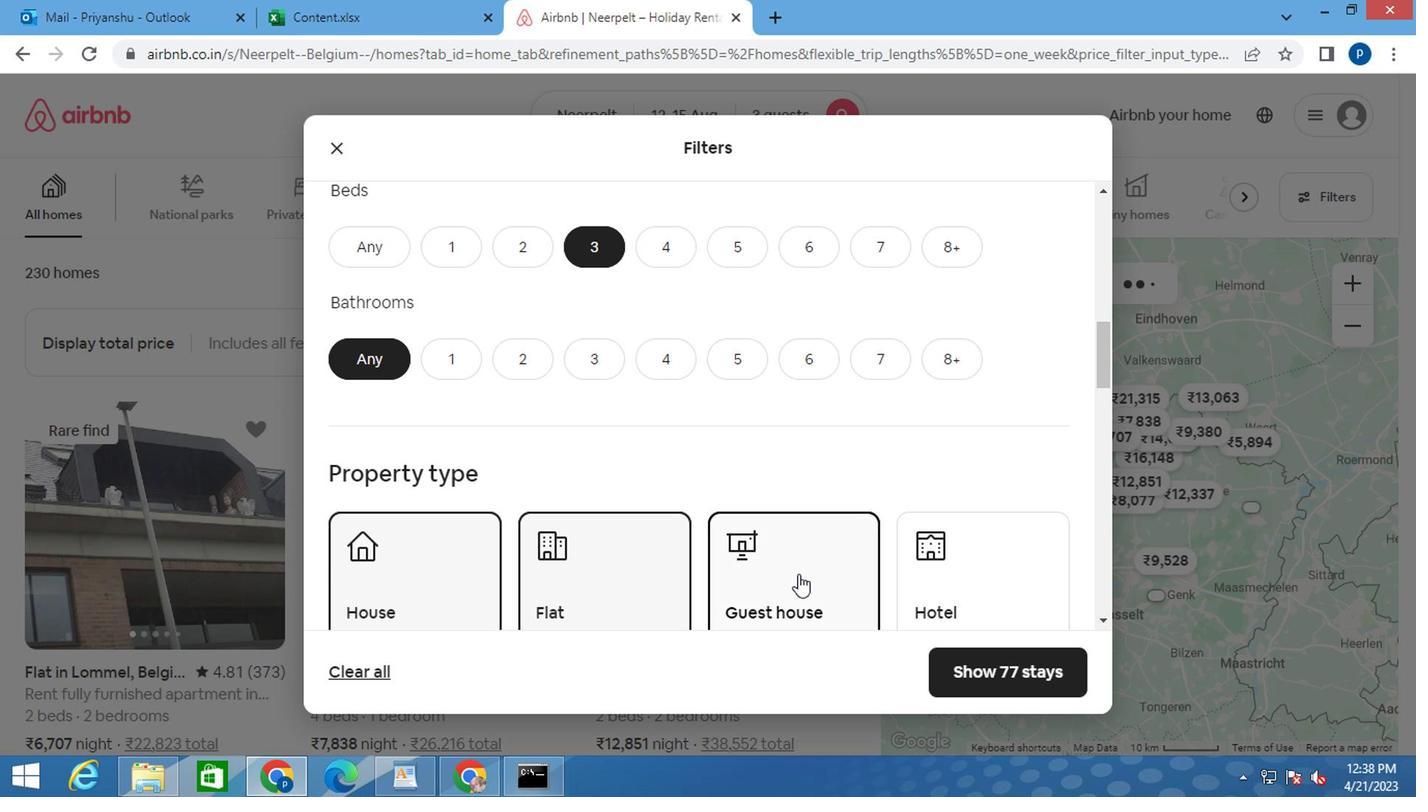 
Action: Mouse moved to (680, 535)
Screenshot: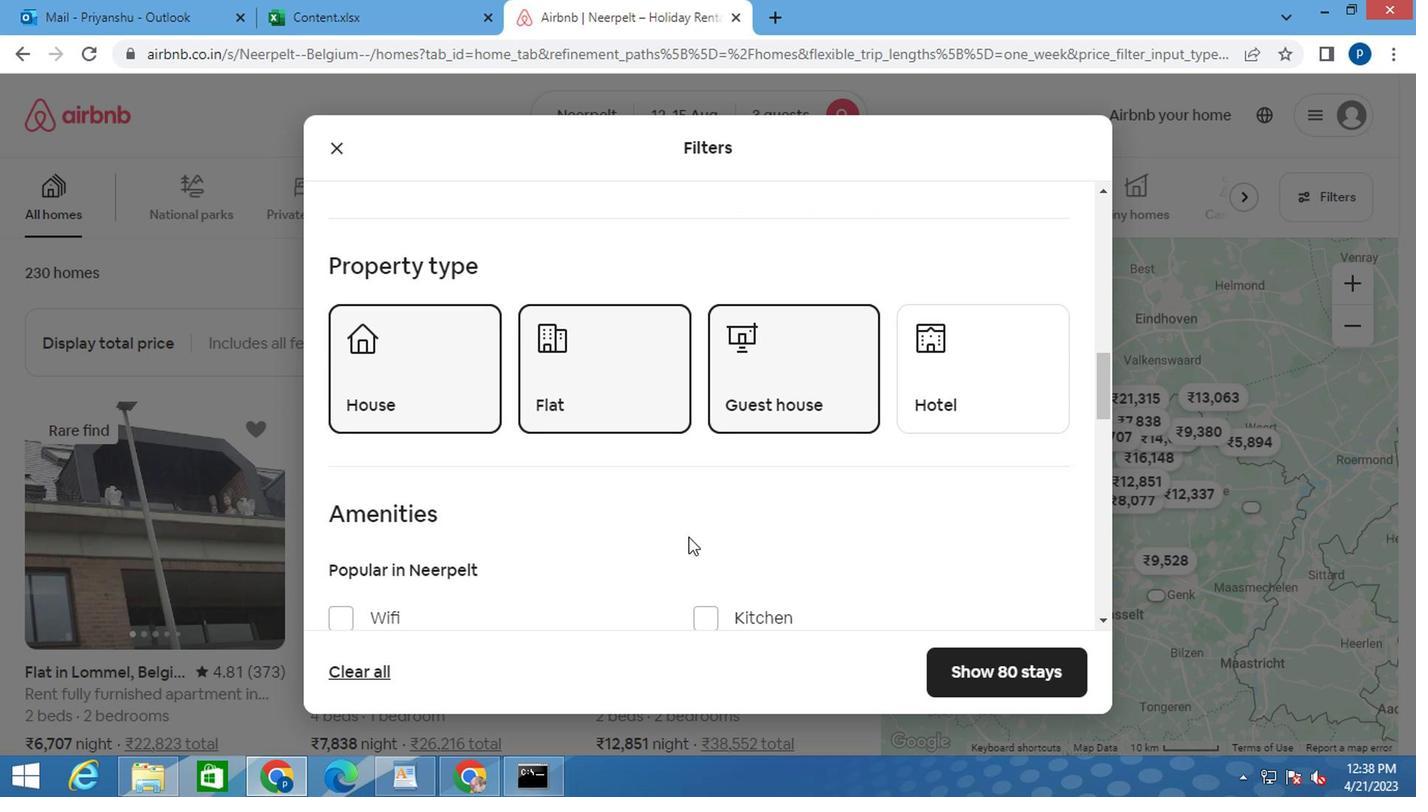 
Action: Mouse scrolled (680, 534) with delta (0, -1)
Screenshot: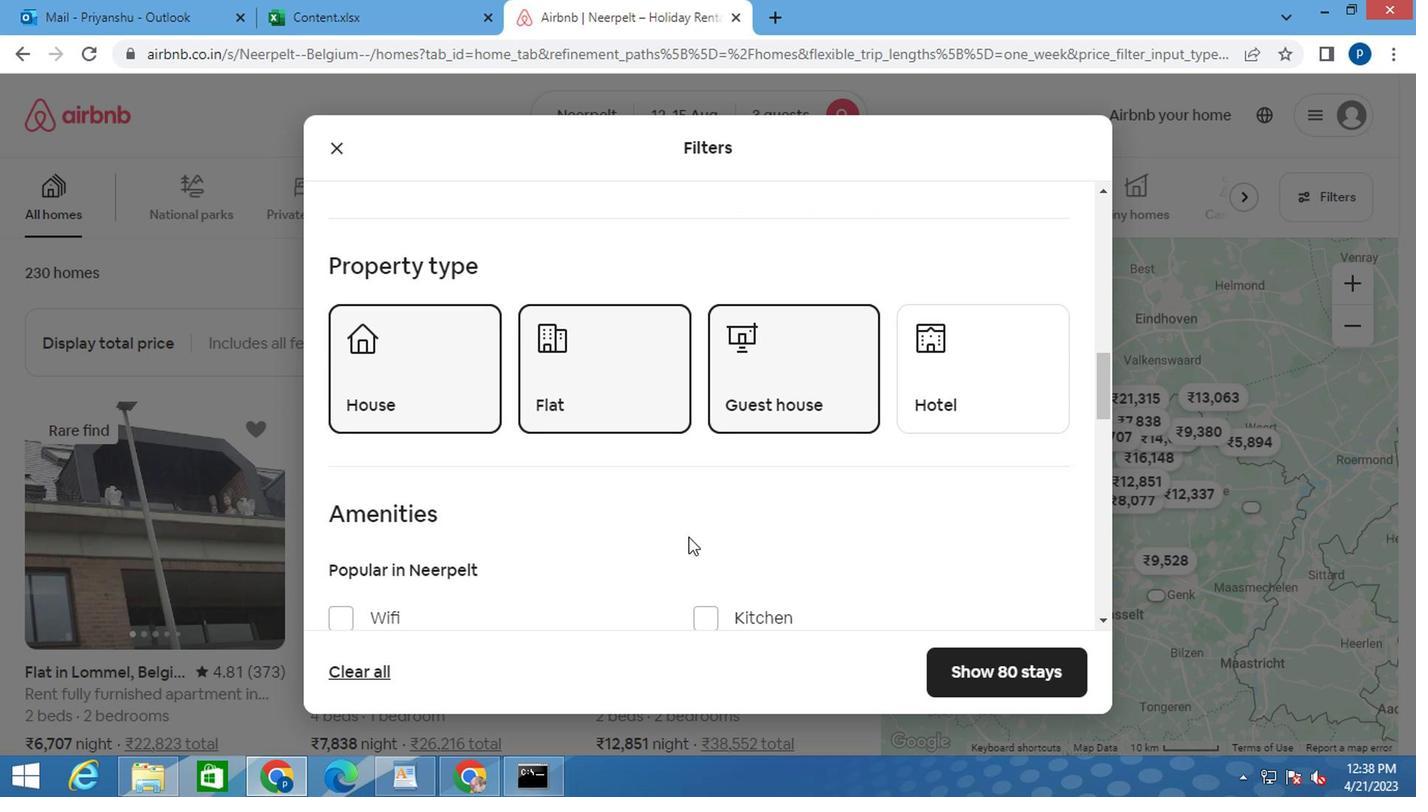 
Action: Mouse moved to (675, 535)
Screenshot: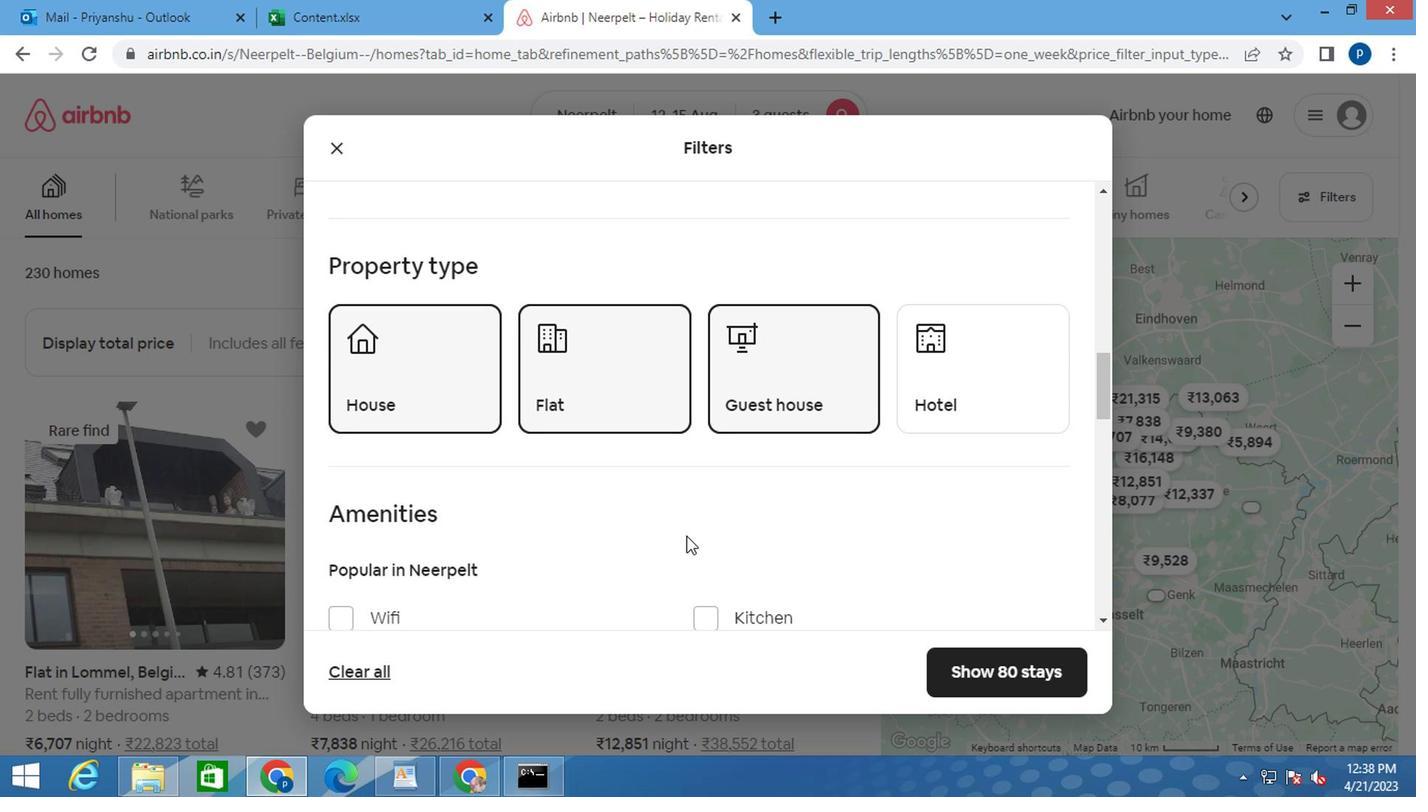 
Action: Mouse scrolled (675, 534) with delta (0, -1)
Screenshot: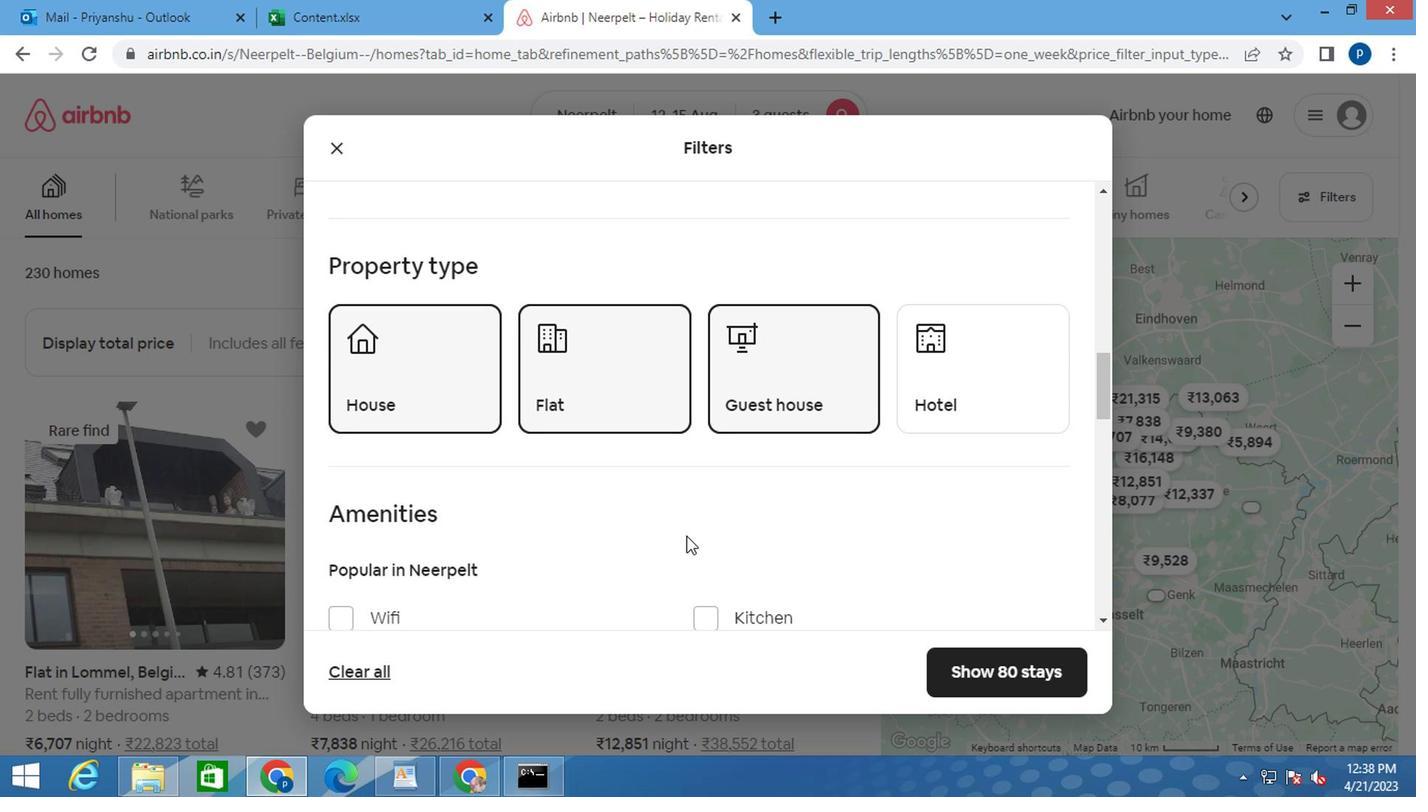 
Action: Mouse moved to (664, 534)
Screenshot: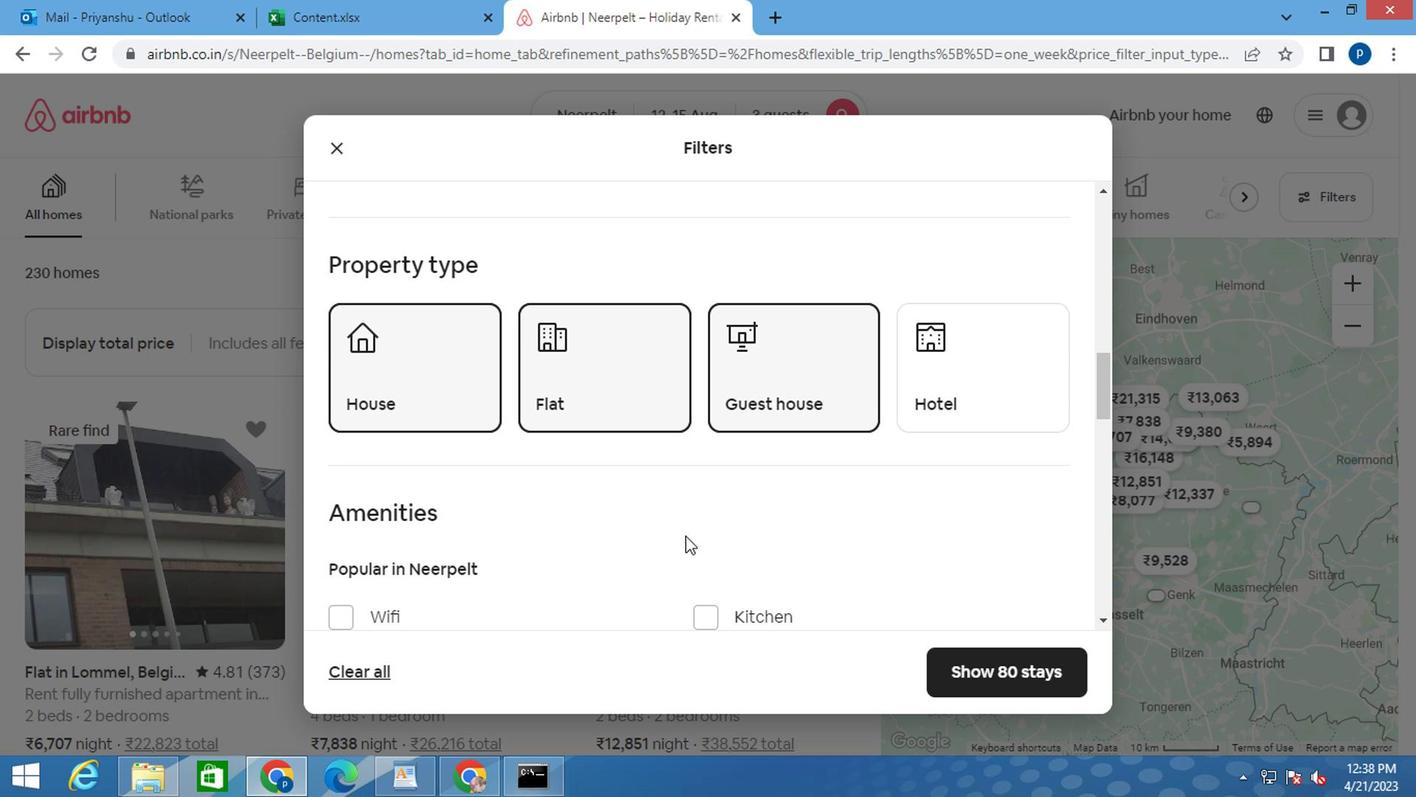 
Action: Mouse scrolled (664, 533) with delta (0, 0)
Screenshot: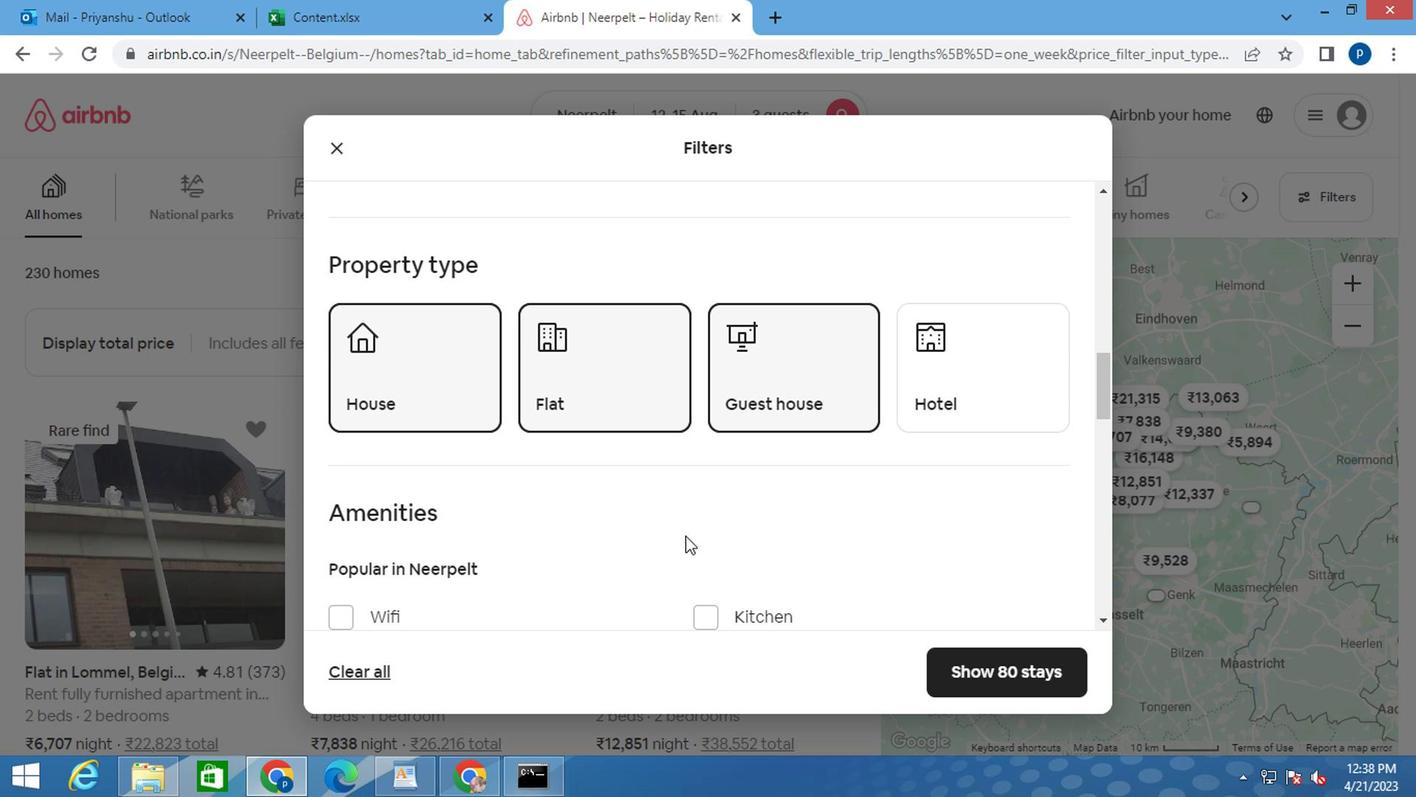 
Action: Mouse moved to (610, 510)
Screenshot: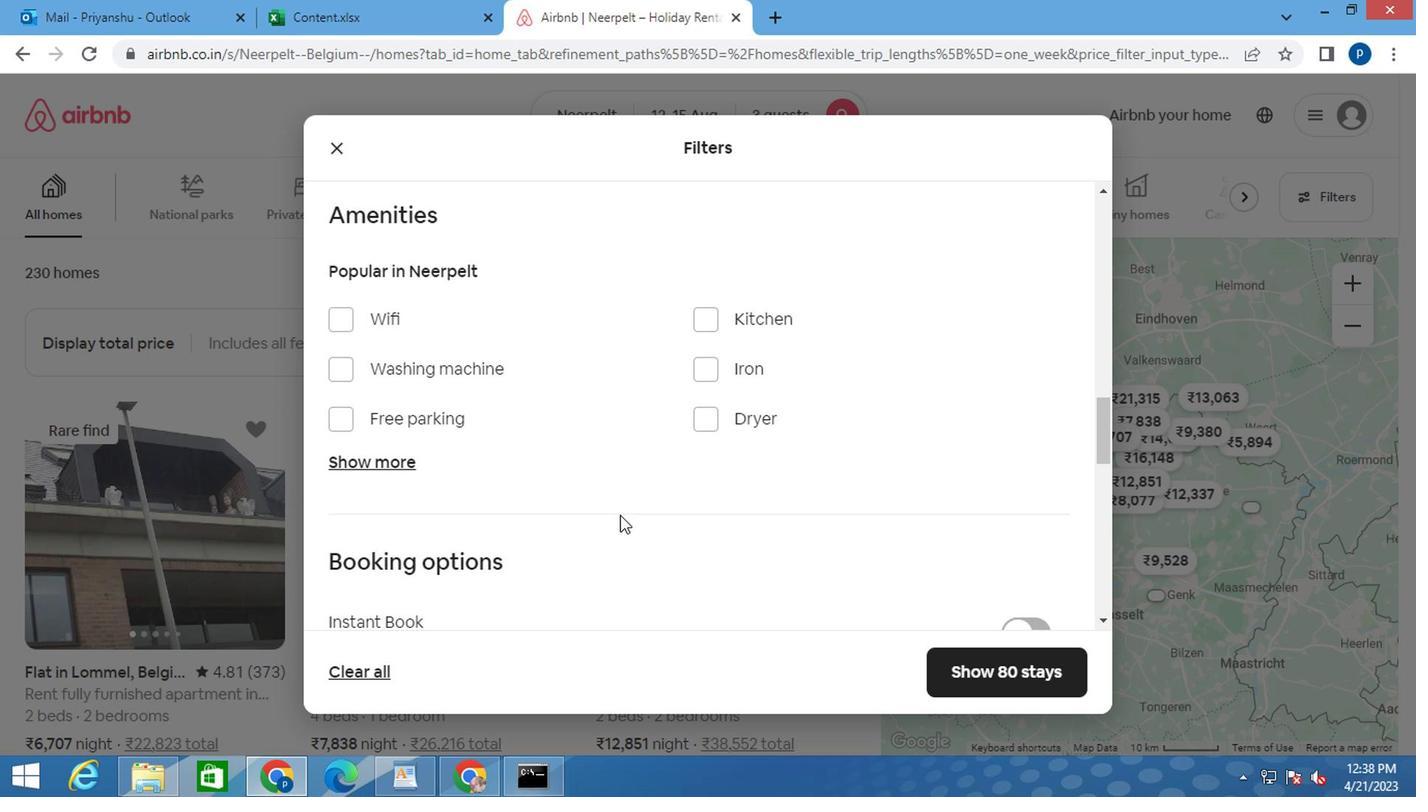 
Action: Mouse scrolled (610, 509) with delta (0, 0)
Screenshot: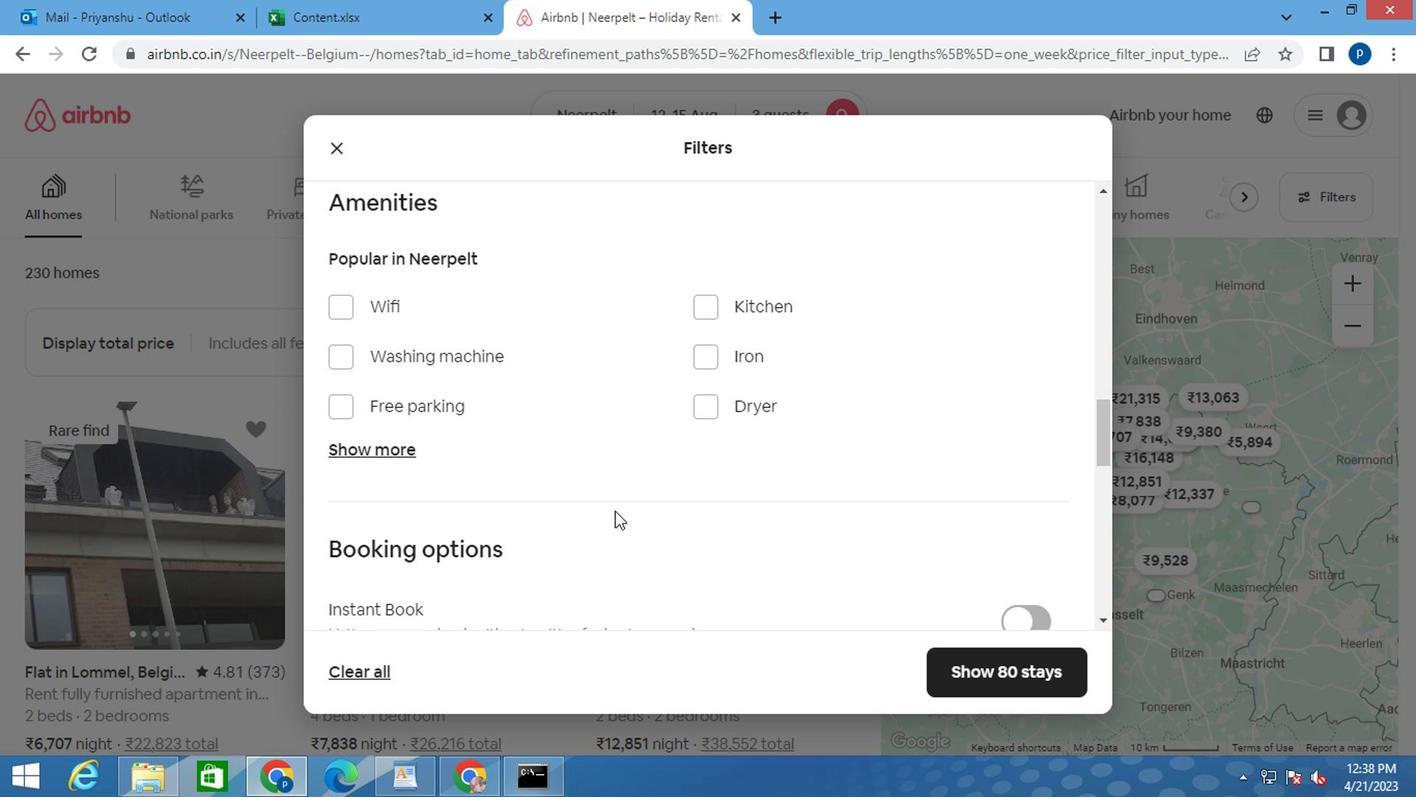 
Action: Mouse scrolled (610, 509) with delta (0, 0)
Screenshot: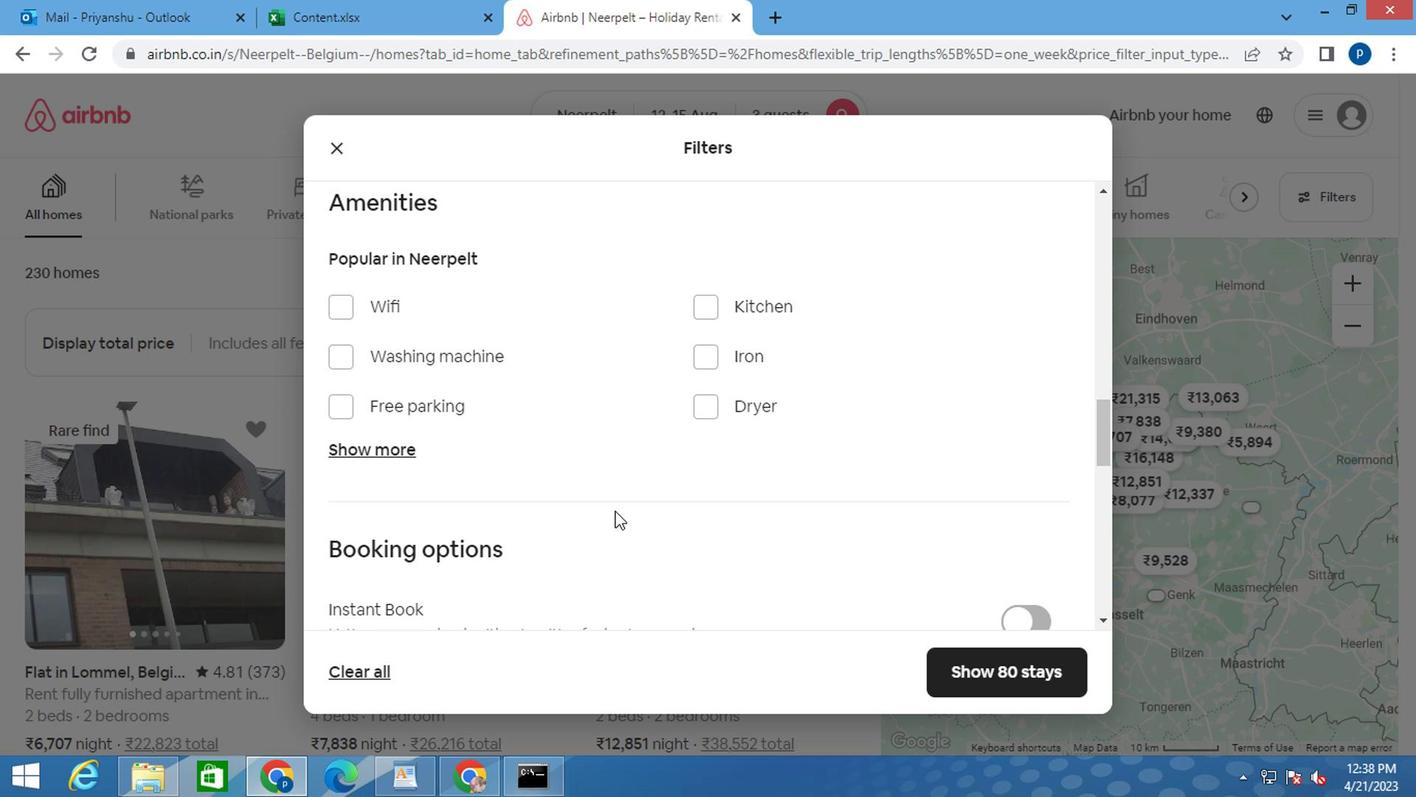 
Action: Mouse moved to (506, 405)
Screenshot: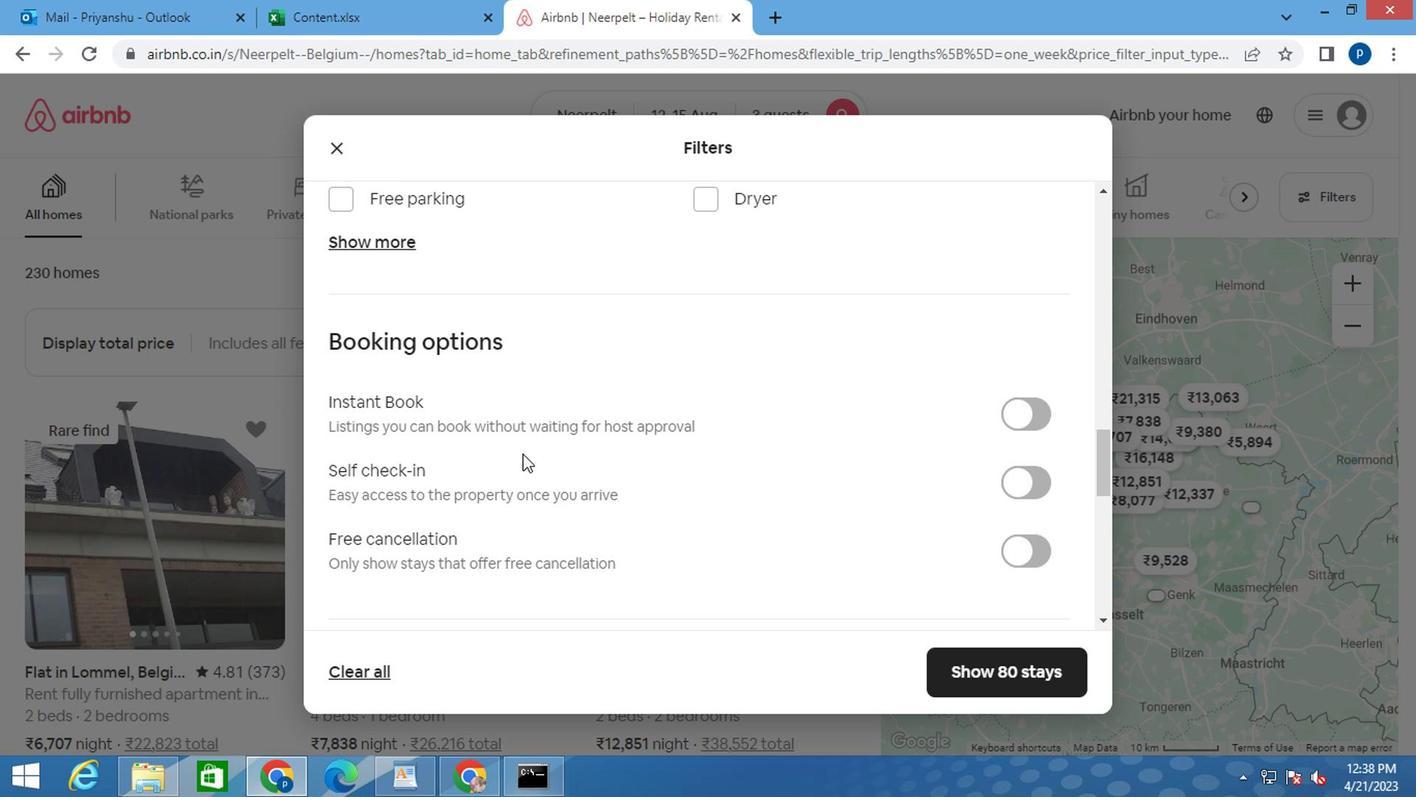 
Action: Mouse scrolled (506, 406) with delta (0, 1)
Screenshot: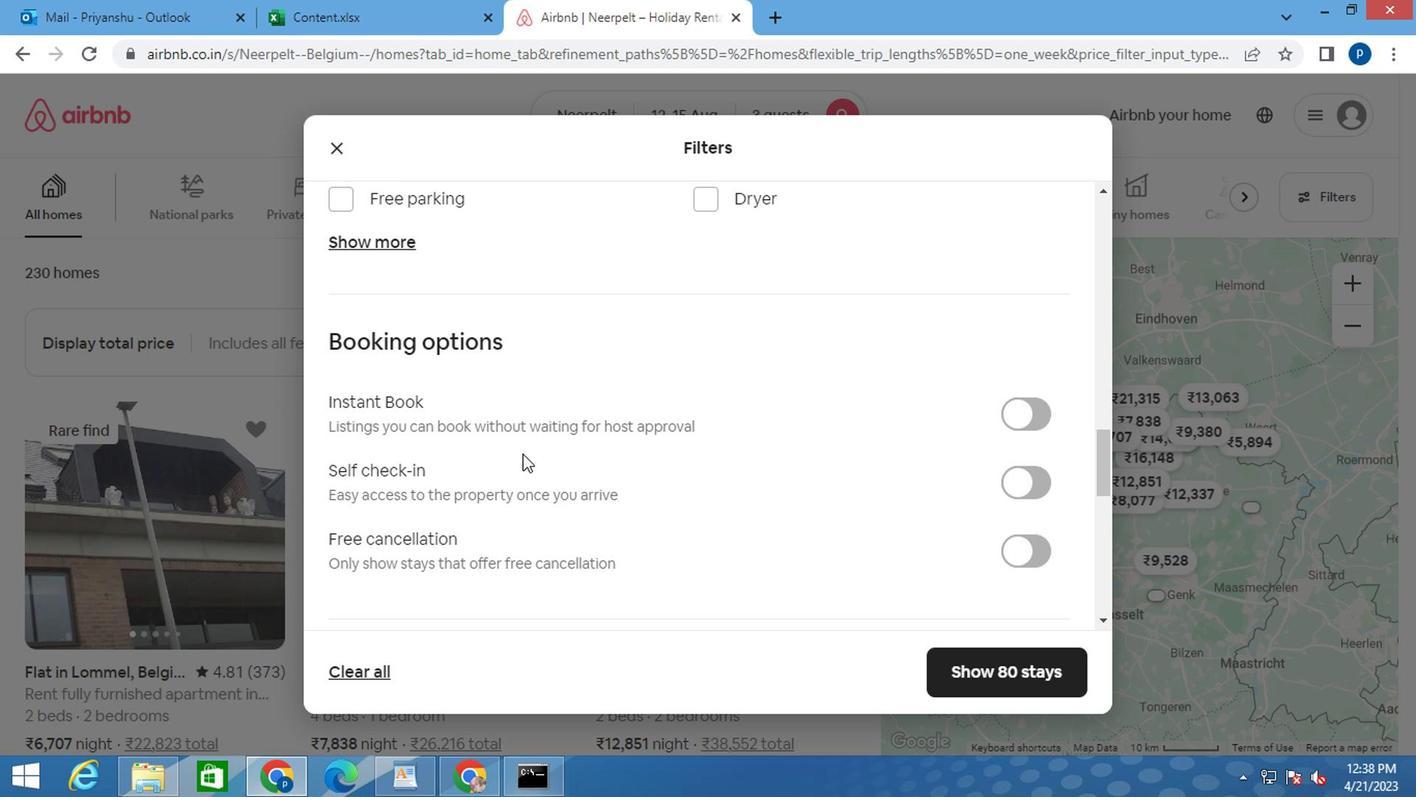 
Action: Mouse moved to (505, 405)
Screenshot: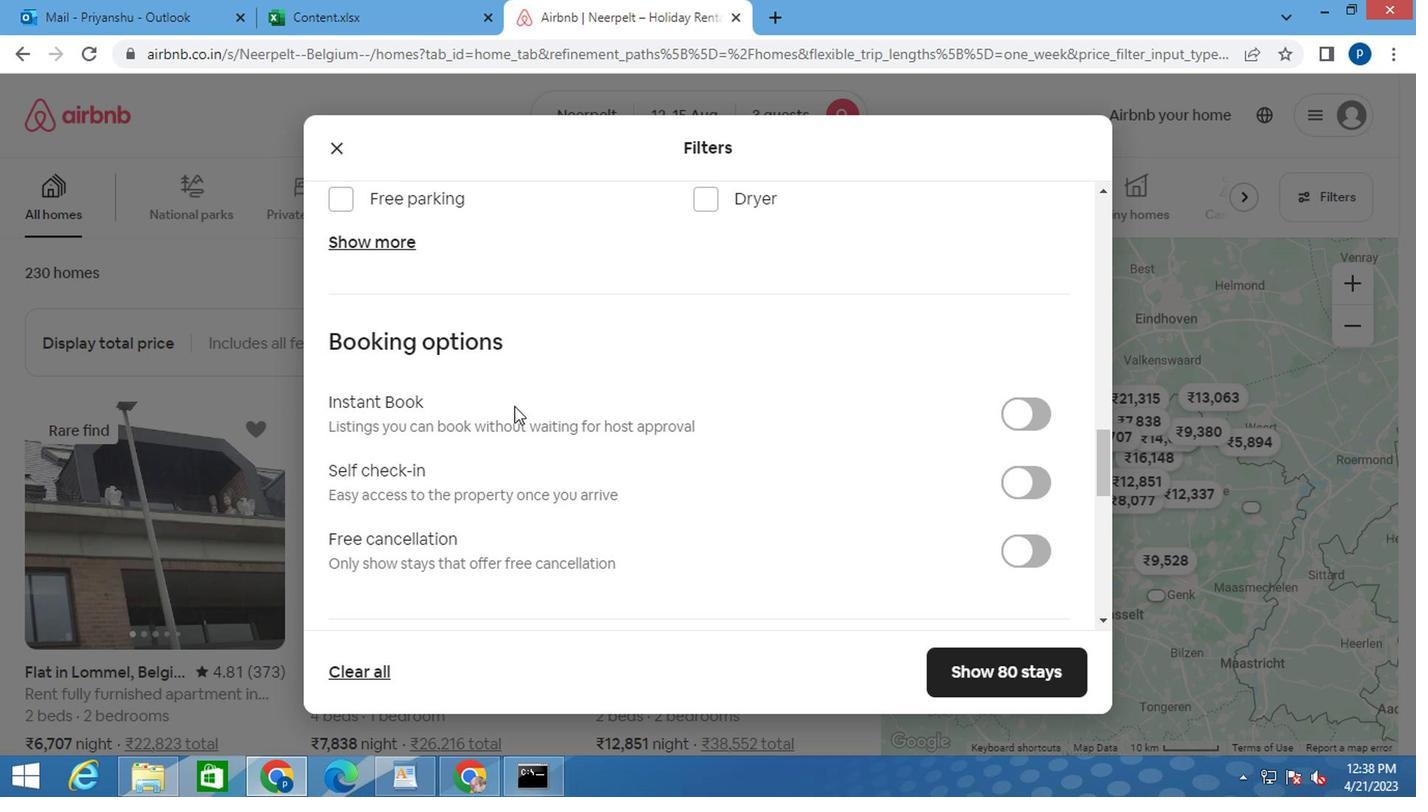 
Action: Mouse scrolled (505, 406) with delta (0, 1)
Screenshot: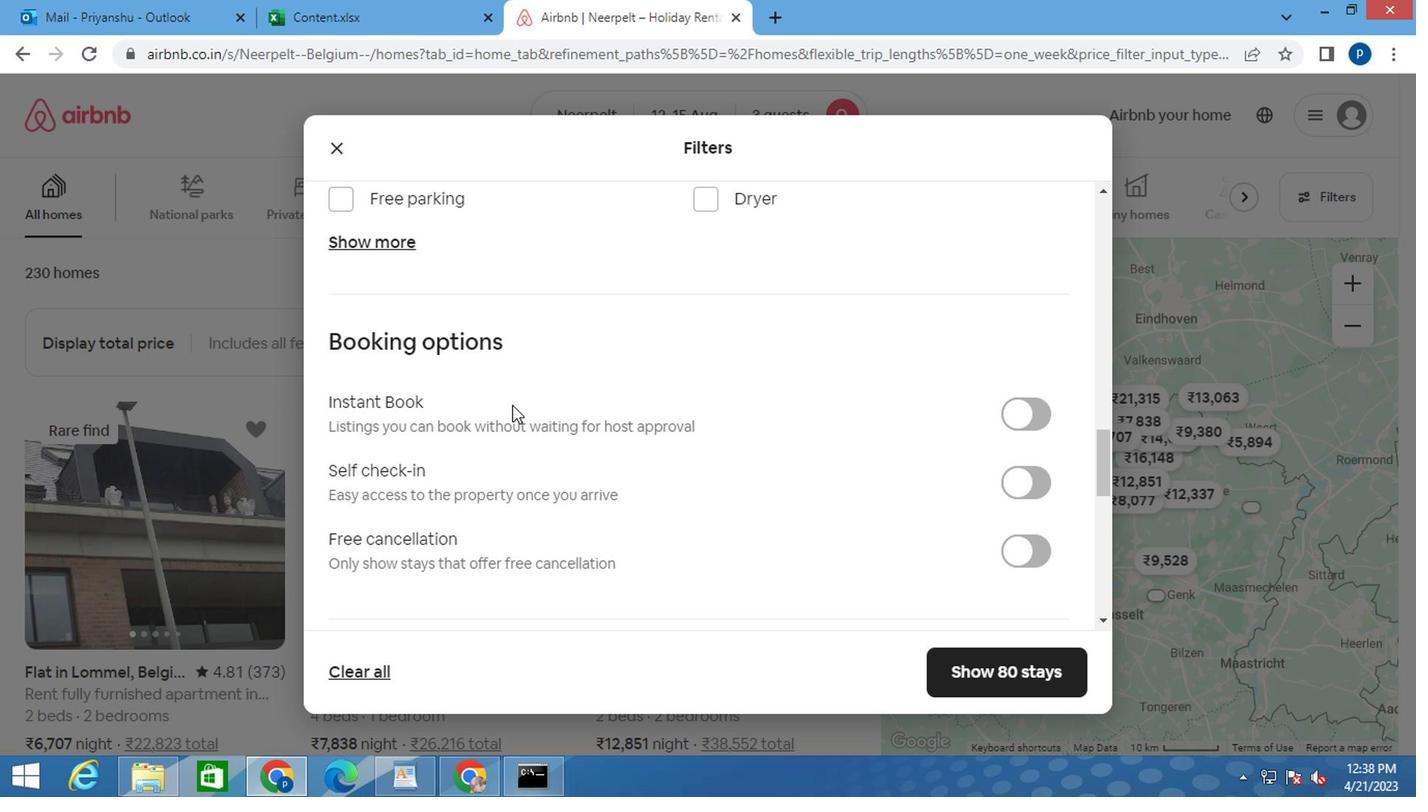 
Action: Mouse moved to (349, 441)
Screenshot: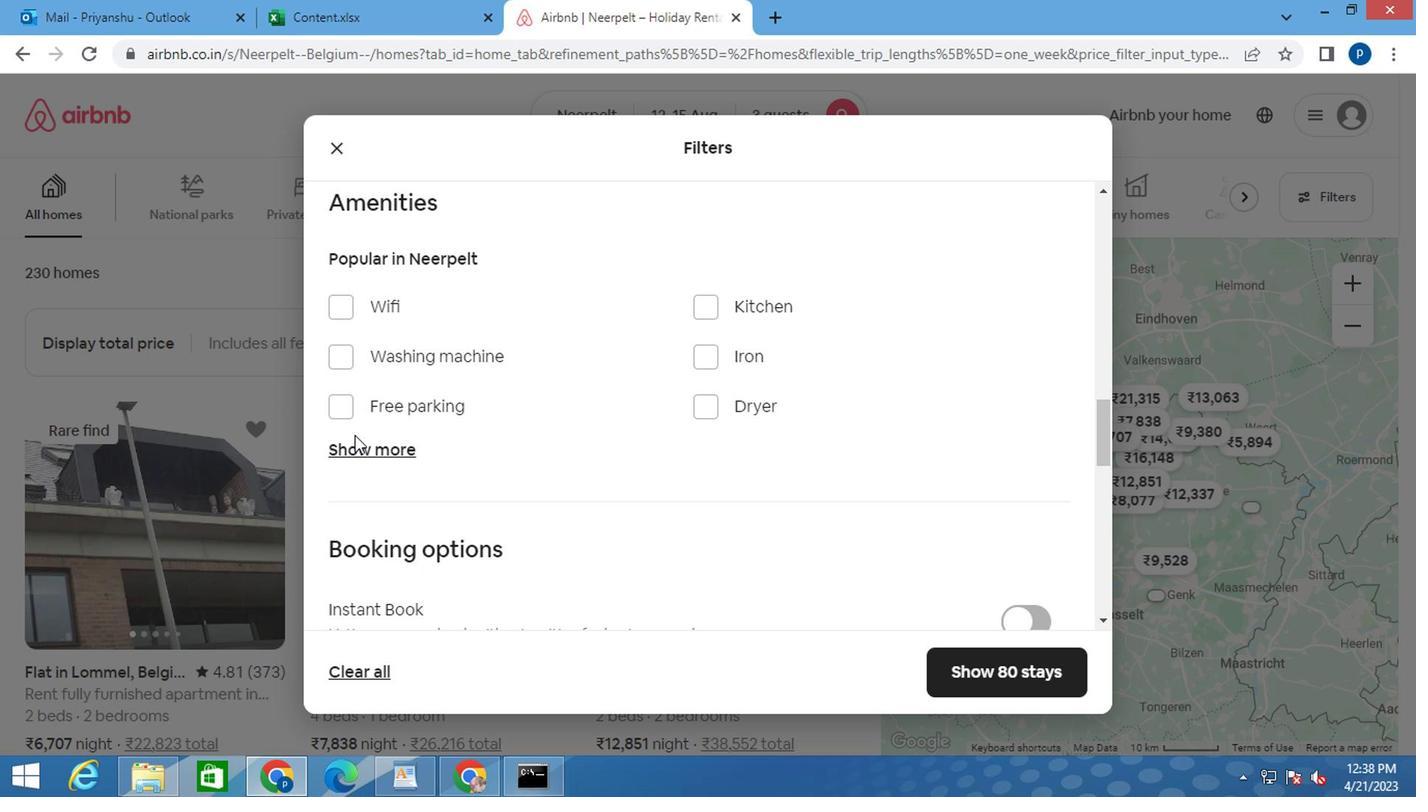 
Action: Mouse pressed left at (349, 441)
Screenshot: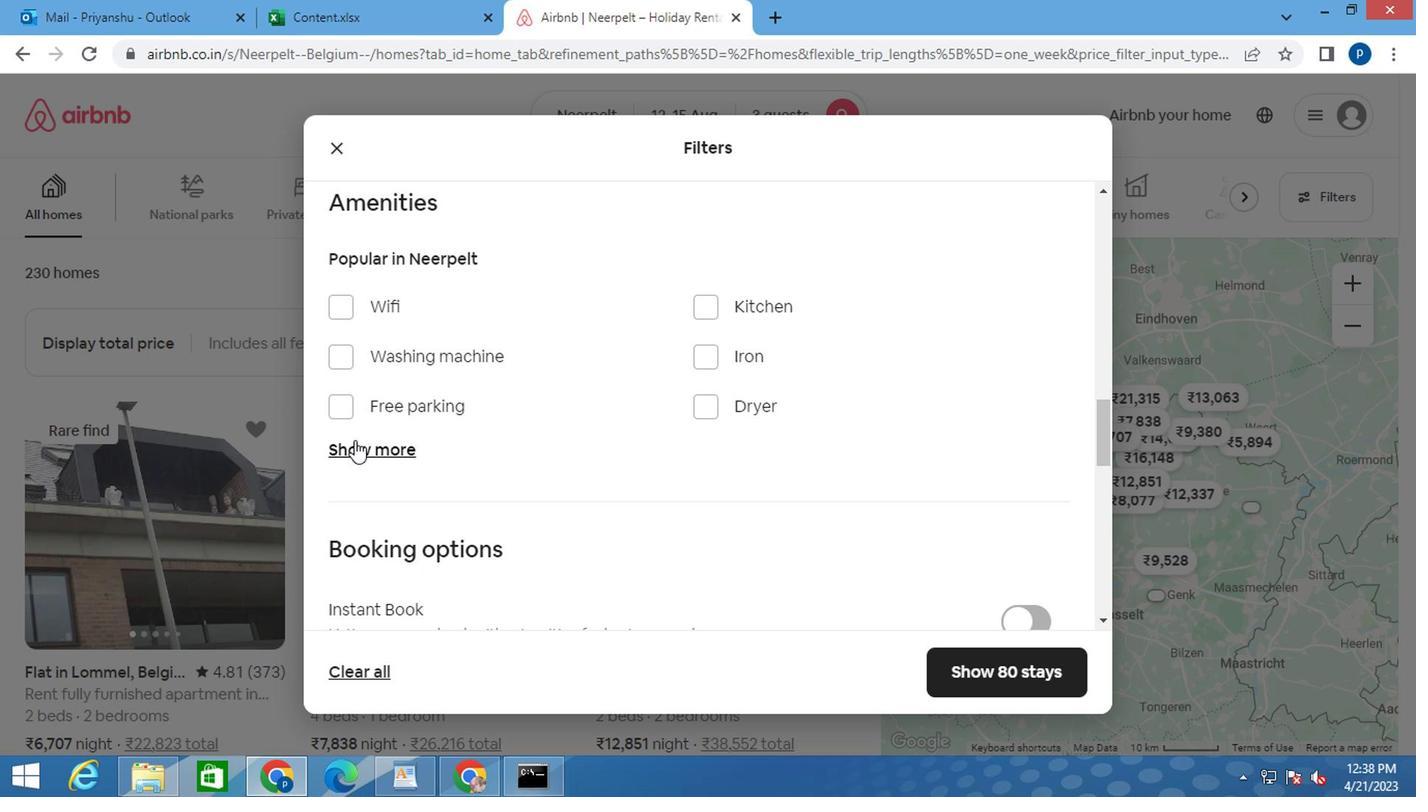 
Action: Mouse moved to (647, 505)
Screenshot: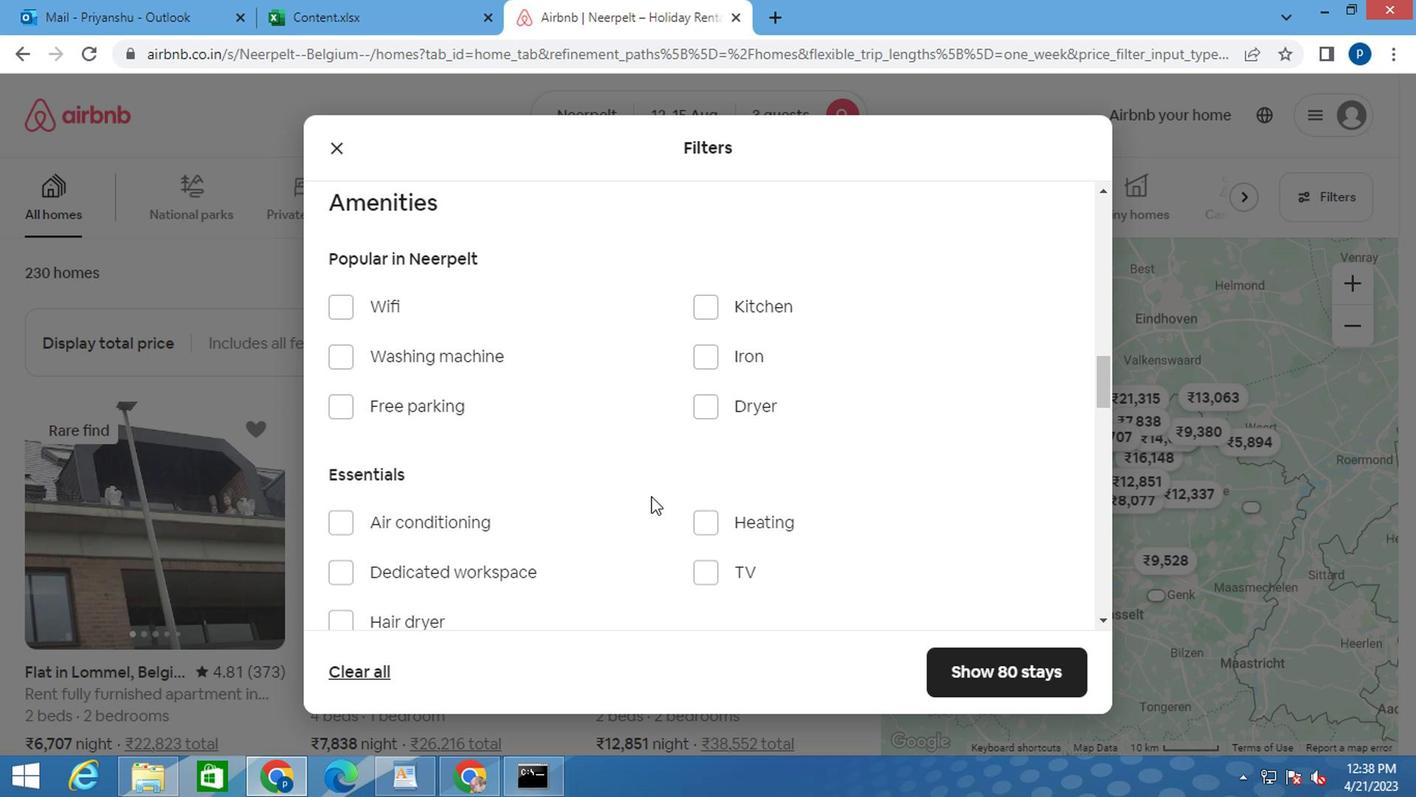
Action: Mouse scrolled (647, 504) with delta (0, 0)
Screenshot: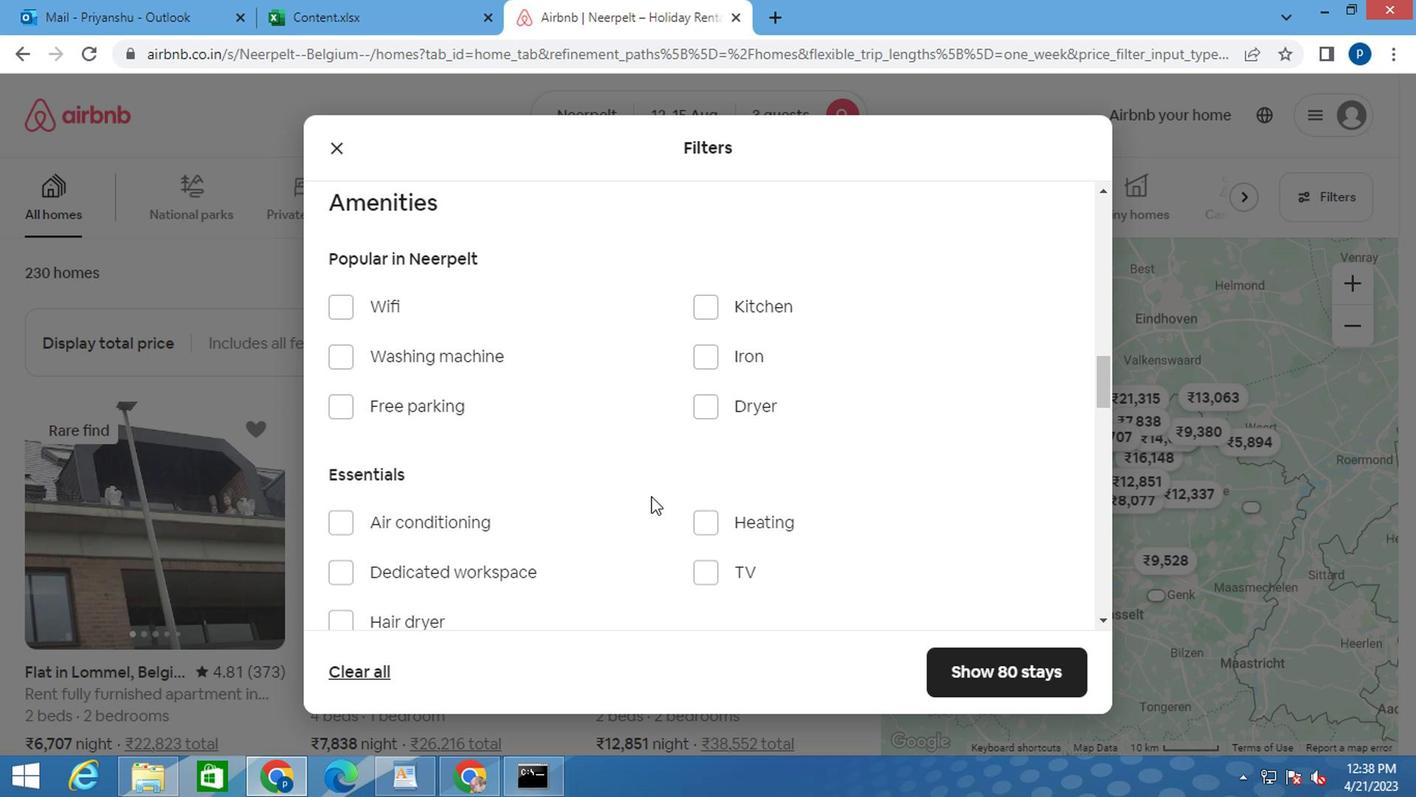 
Action: Mouse moved to (690, 428)
Screenshot: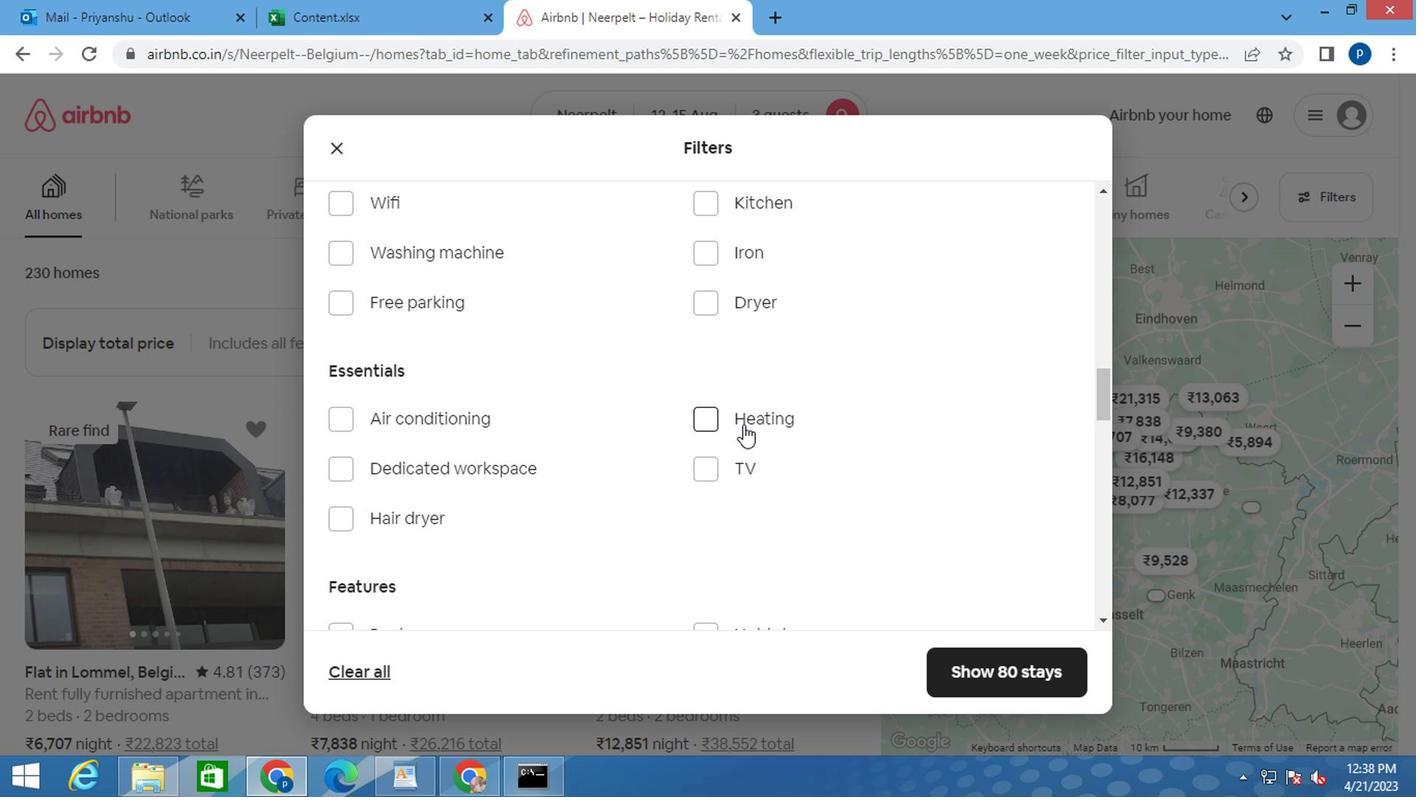 
Action: Mouse pressed left at (690, 428)
Screenshot: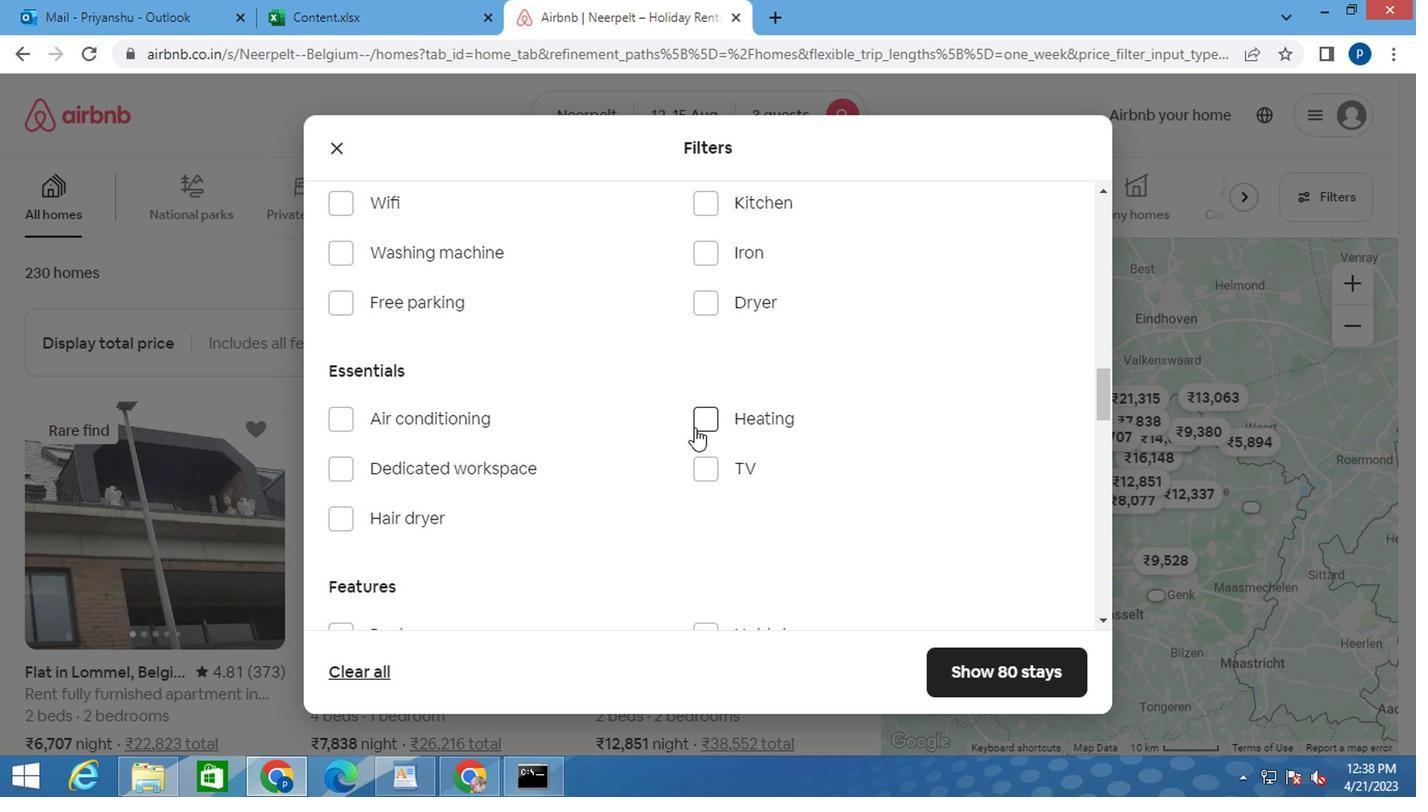 
Action: Mouse moved to (760, 460)
Screenshot: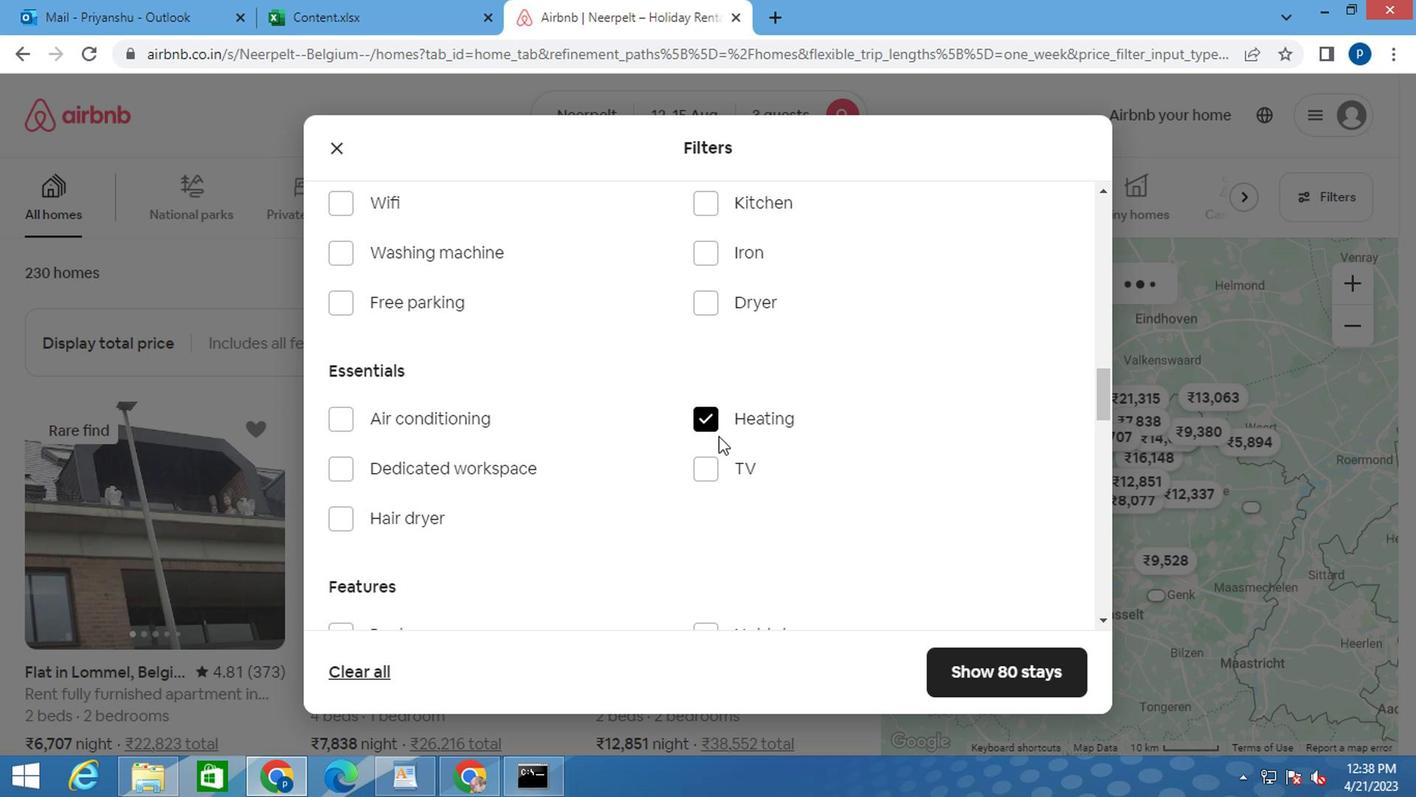 
Action: Mouse scrolled (760, 459) with delta (0, 0)
Screenshot: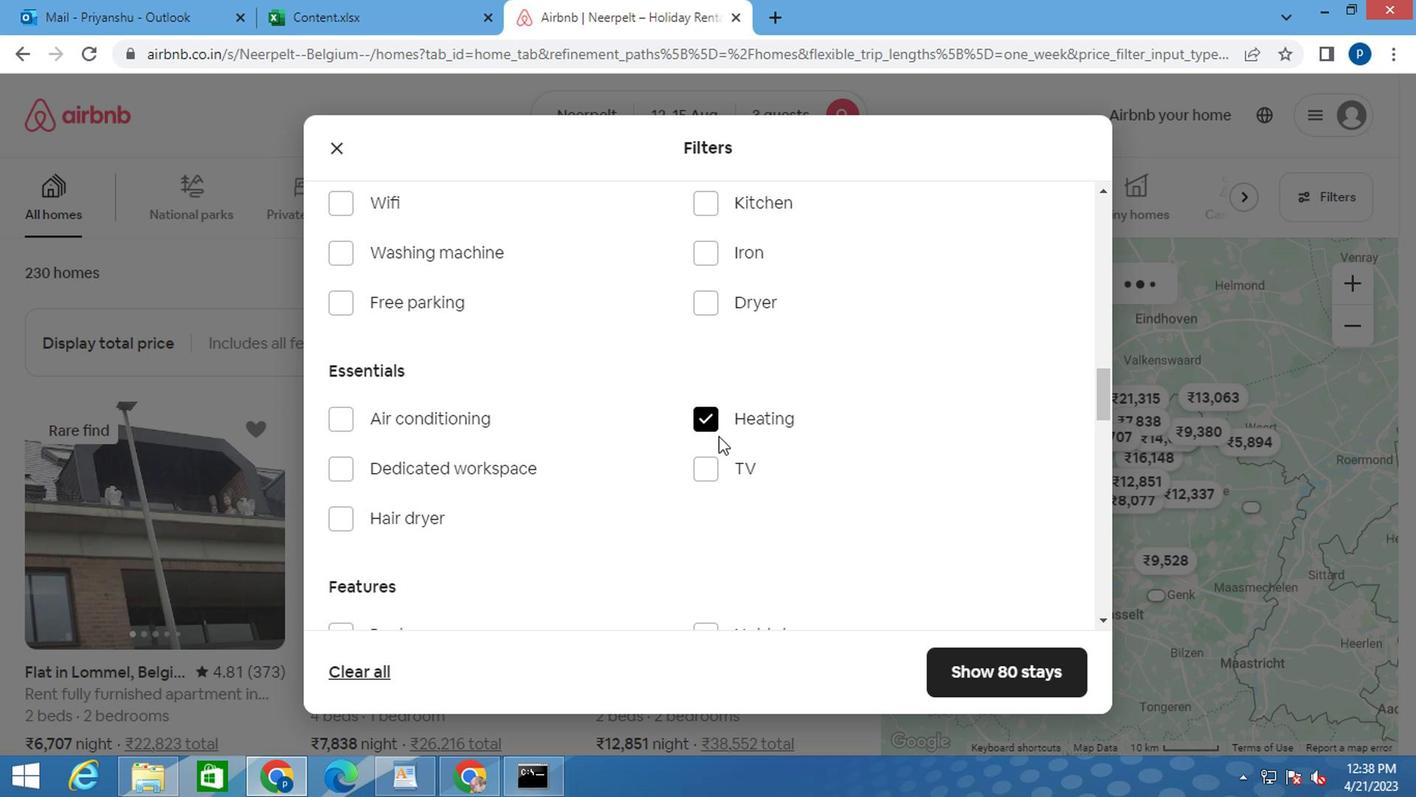 
Action: Mouse moved to (766, 463)
Screenshot: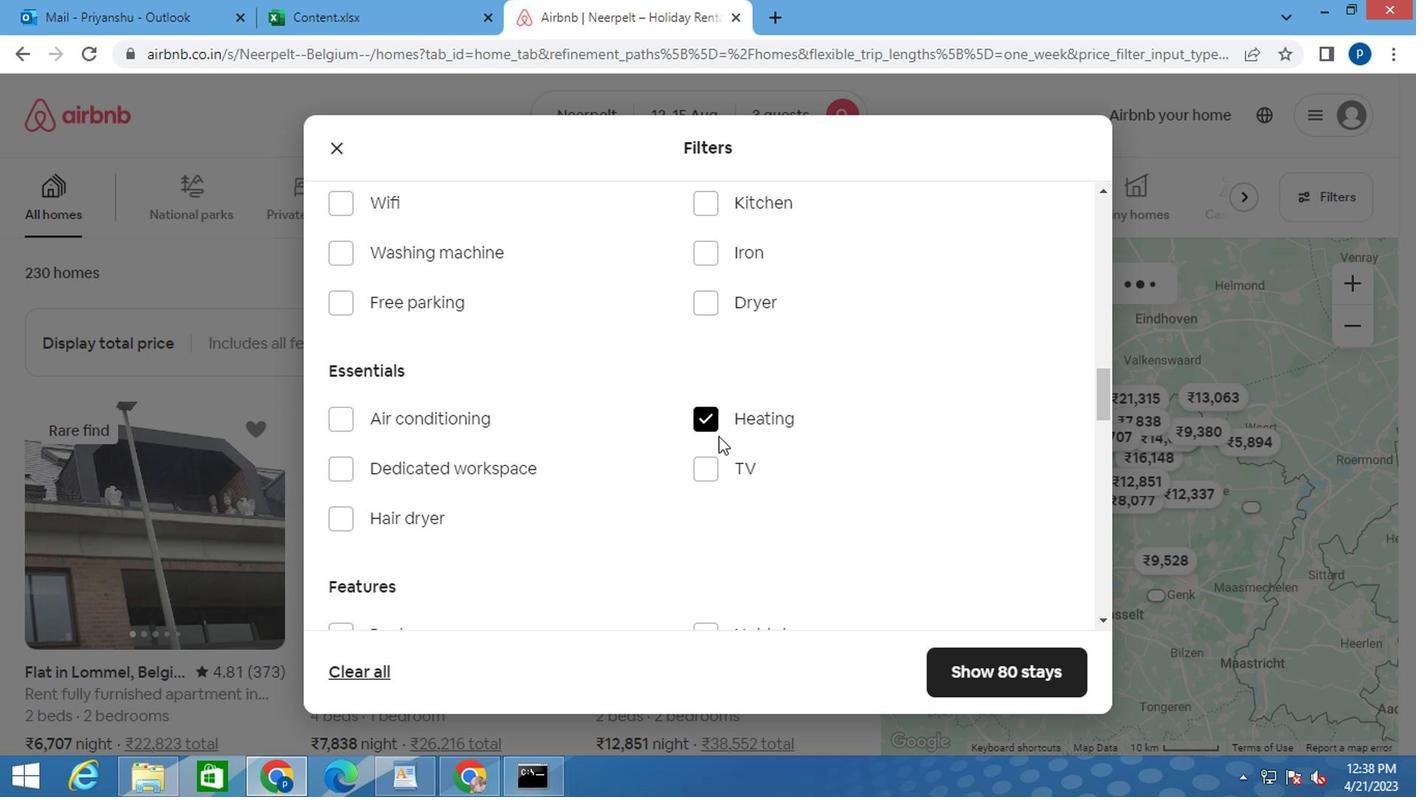 
Action: Mouse scrolled (766, 462) with delta (0, 0)
Screenshot: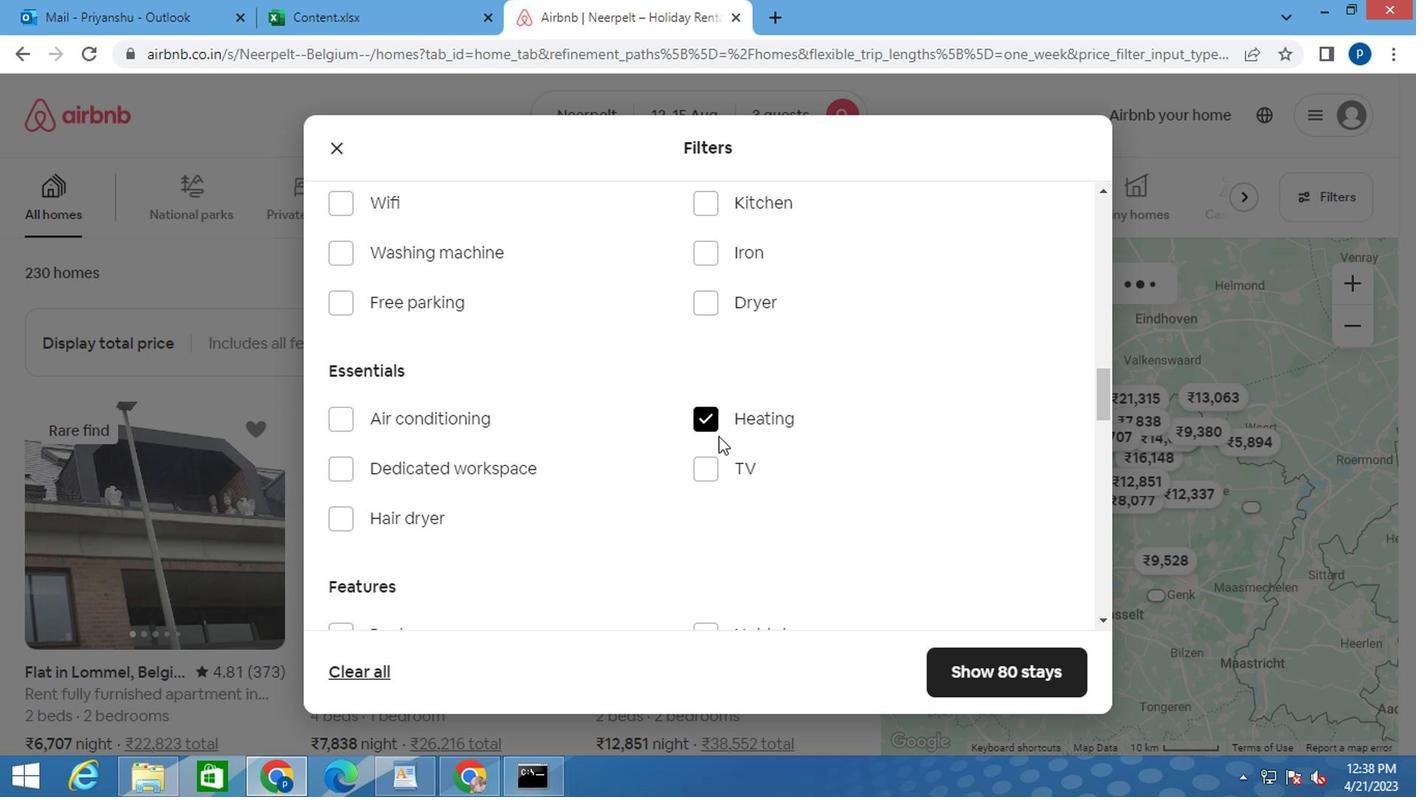 
Action: Mouse scrolled (766, 462) with delta (0, 0)
Screenshot: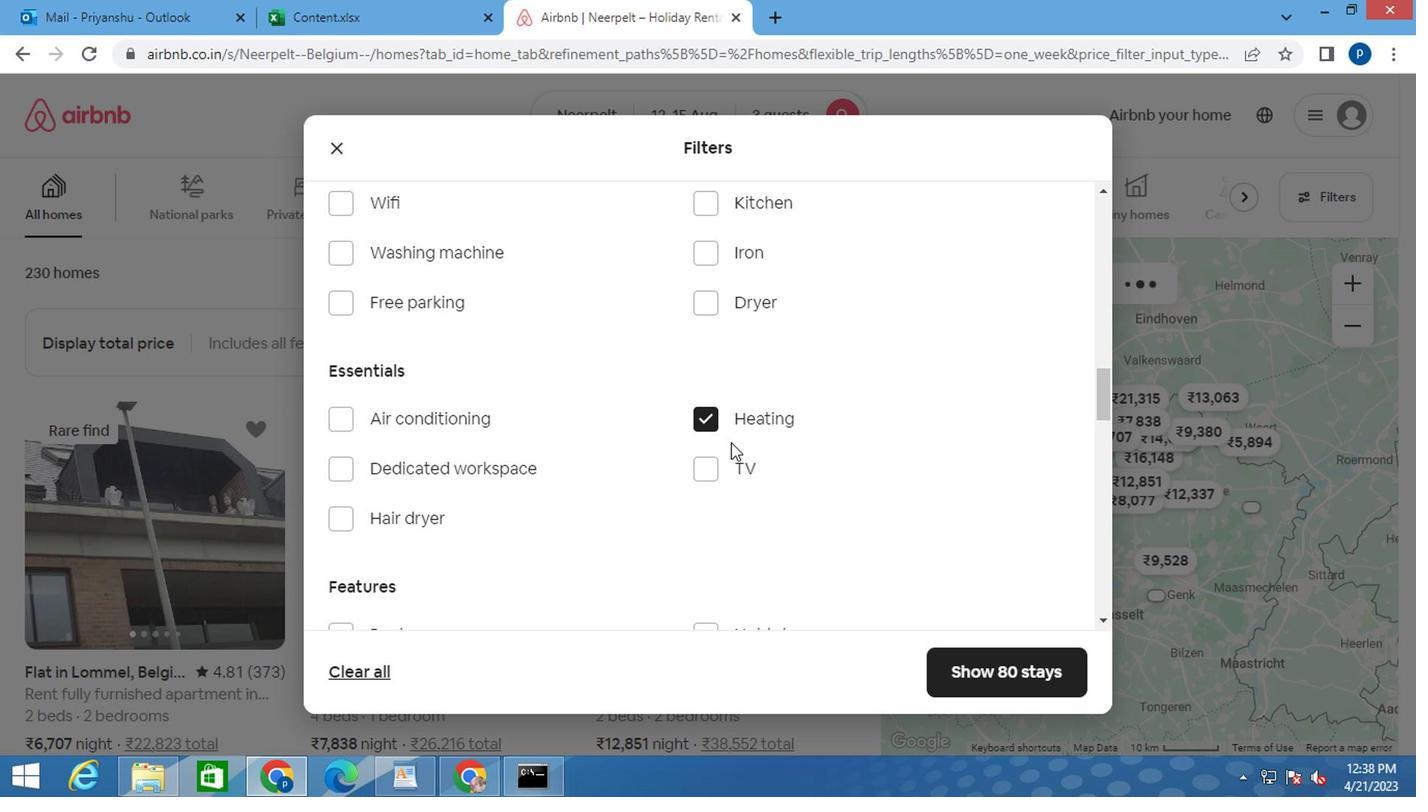 
Action: Mouse scrolled (766, 462) with delta (0, 0)
Screenshot: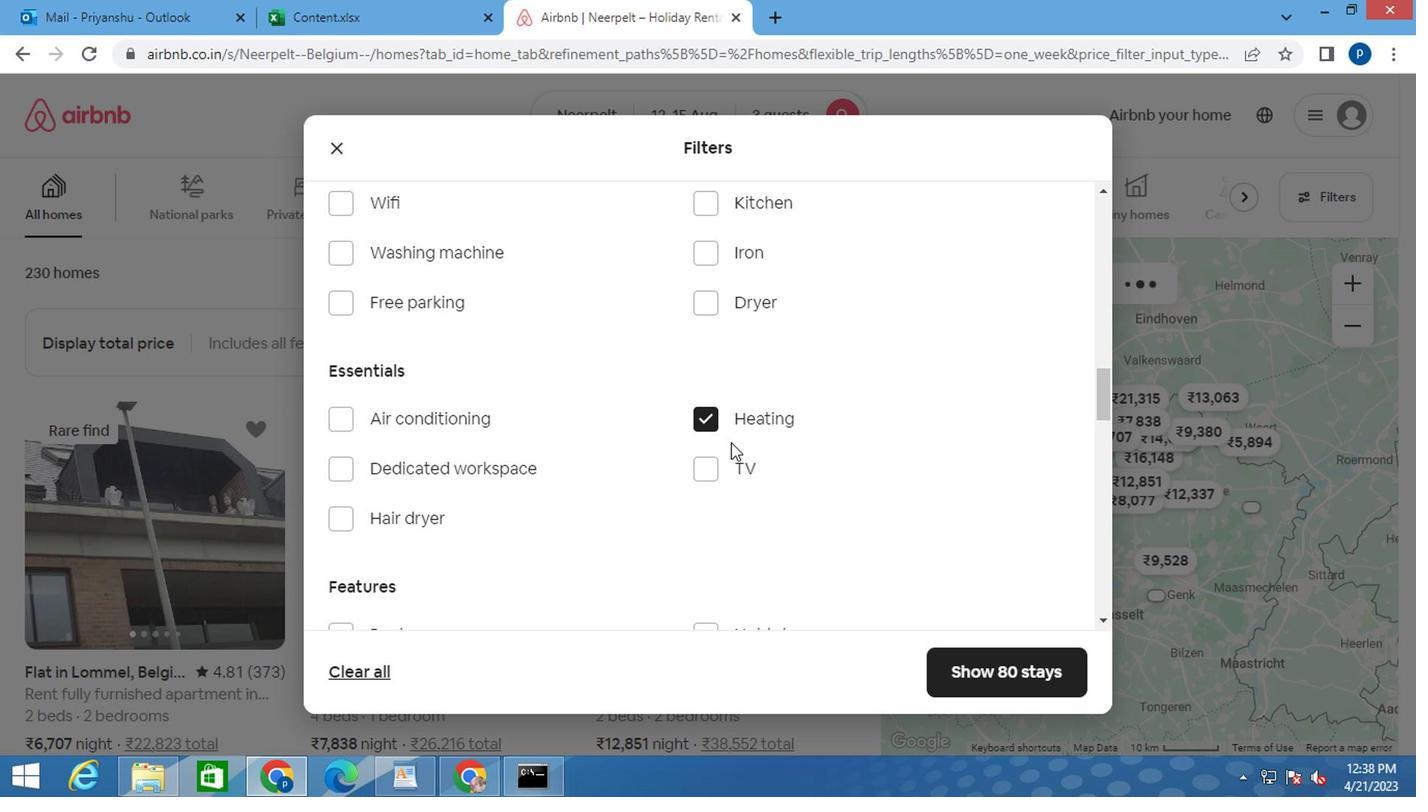 
Action: Mouse scrolled (766, 462) with delta (0, 0)
Screenshot: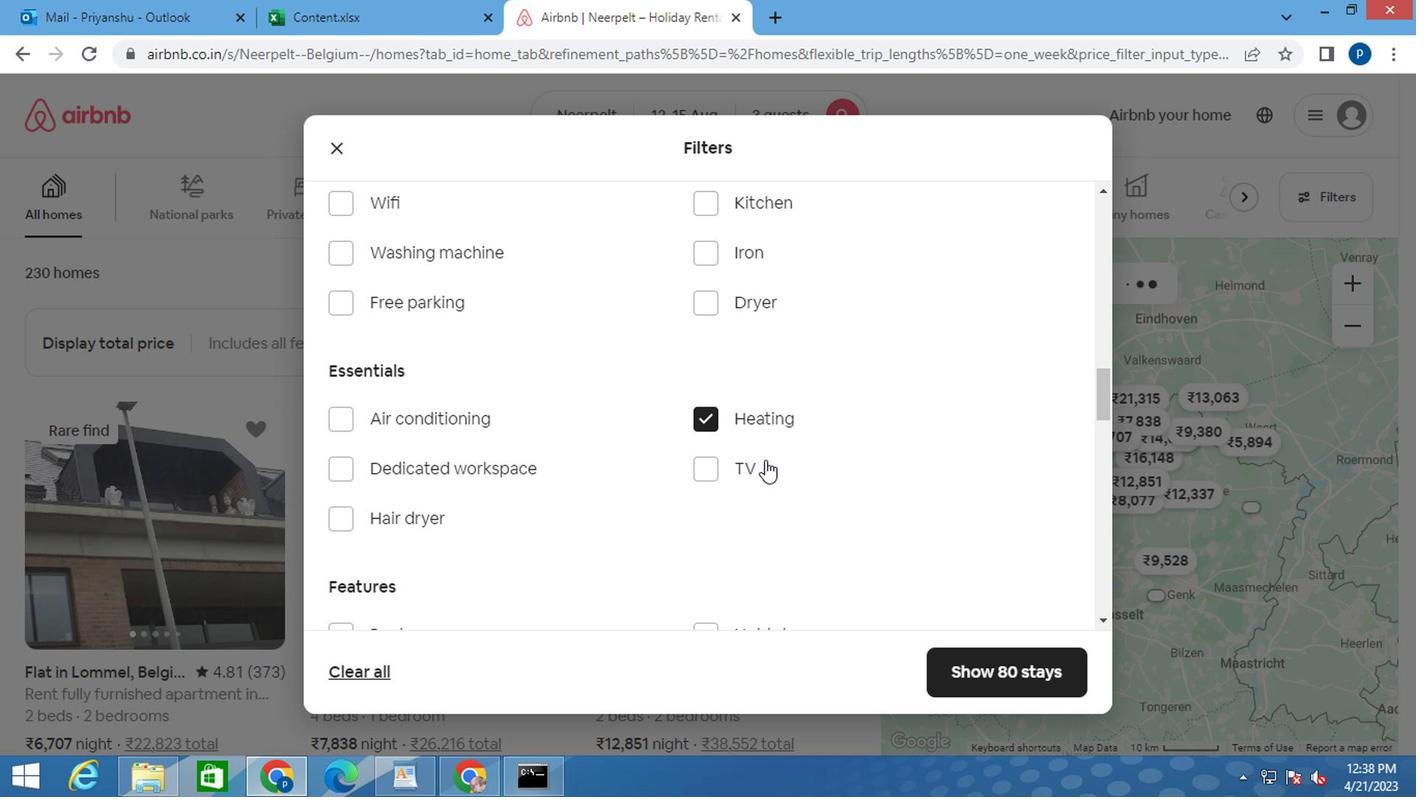
Action: Mouse moved to (938, 447)
Screenshot: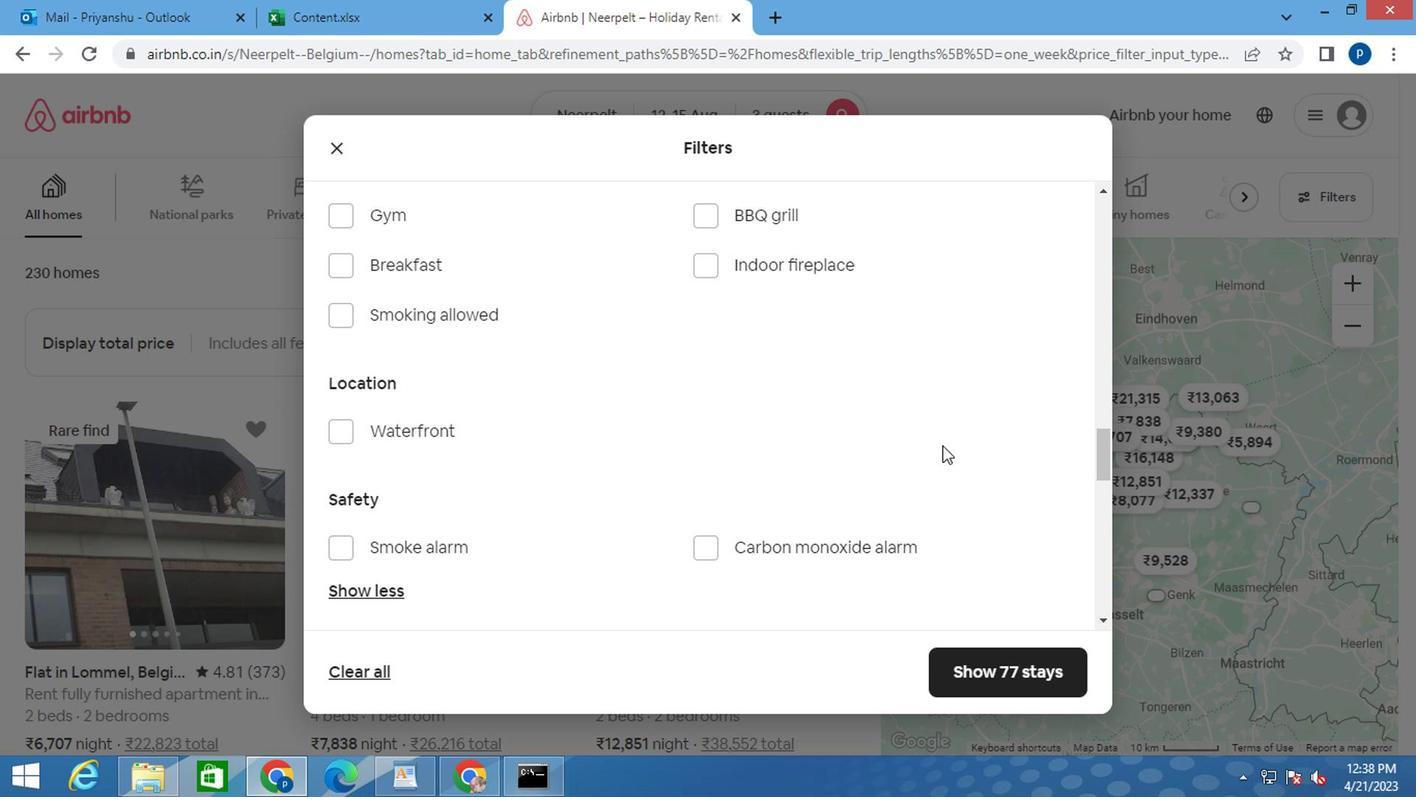 
Action: Mouse scrolled (938, 447) with delta (0, 0)
Screenshot: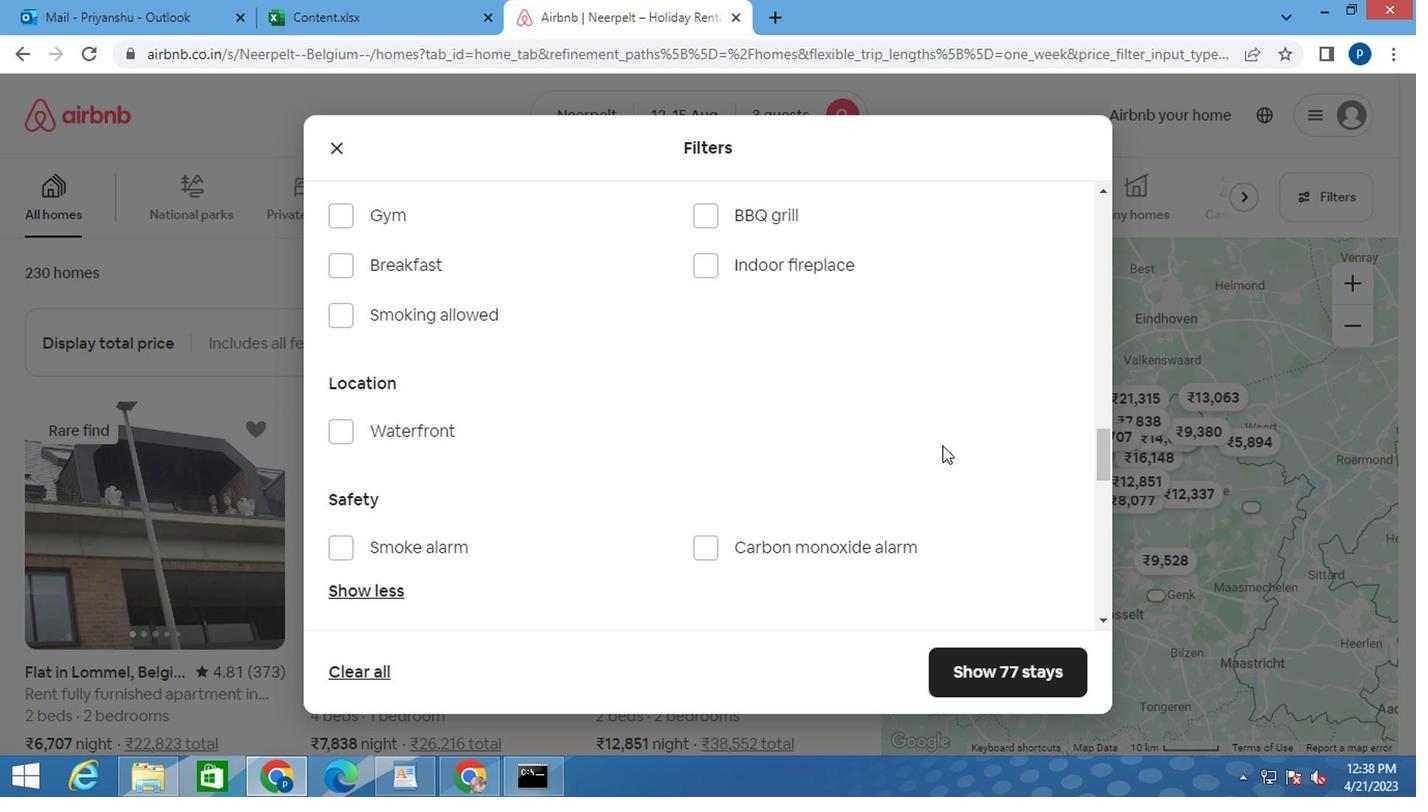
Action: Mouse scrolled (938, 447) with delta (0, 0)
Screenshot: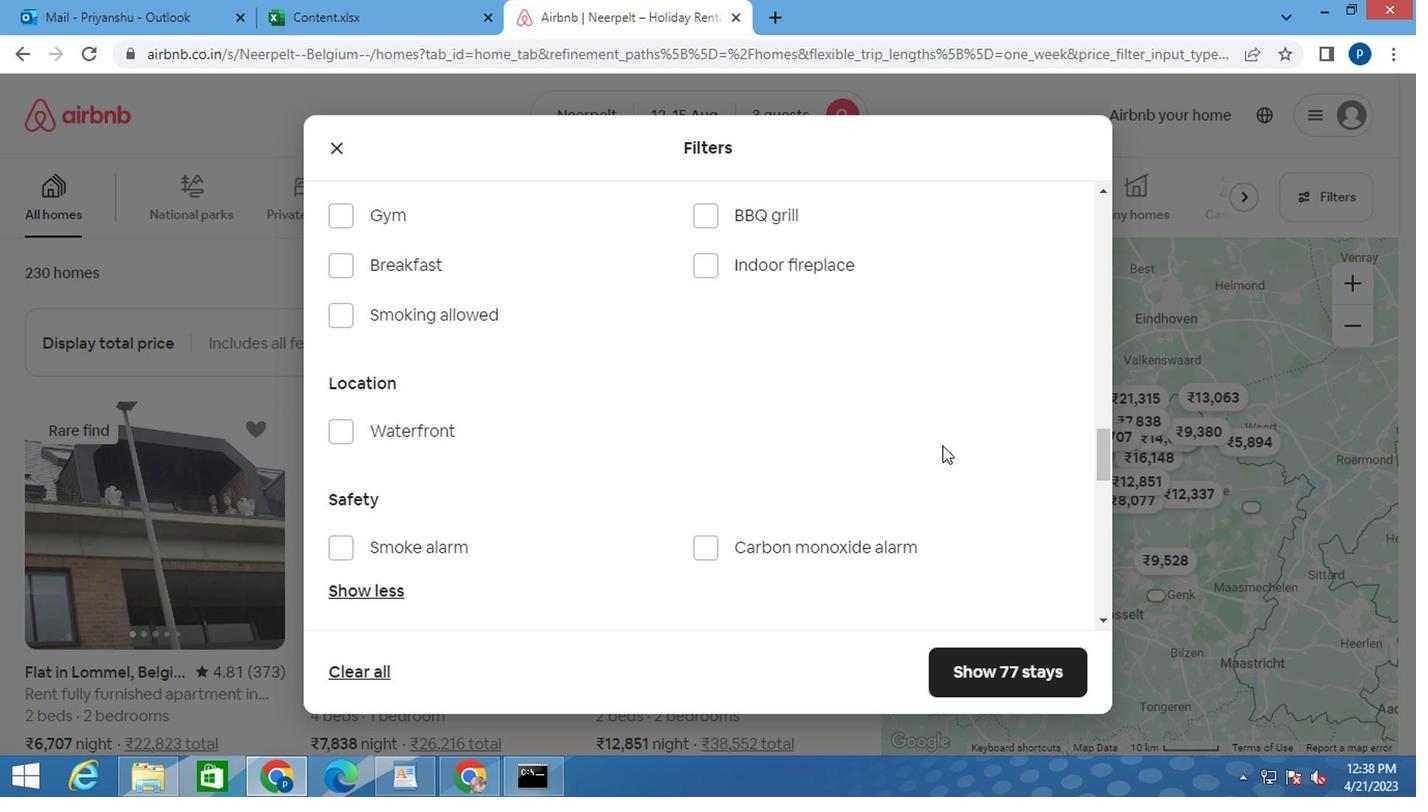 
Action: Mouse scrolled (938, 447) with delta (0, 0)
Screenshot: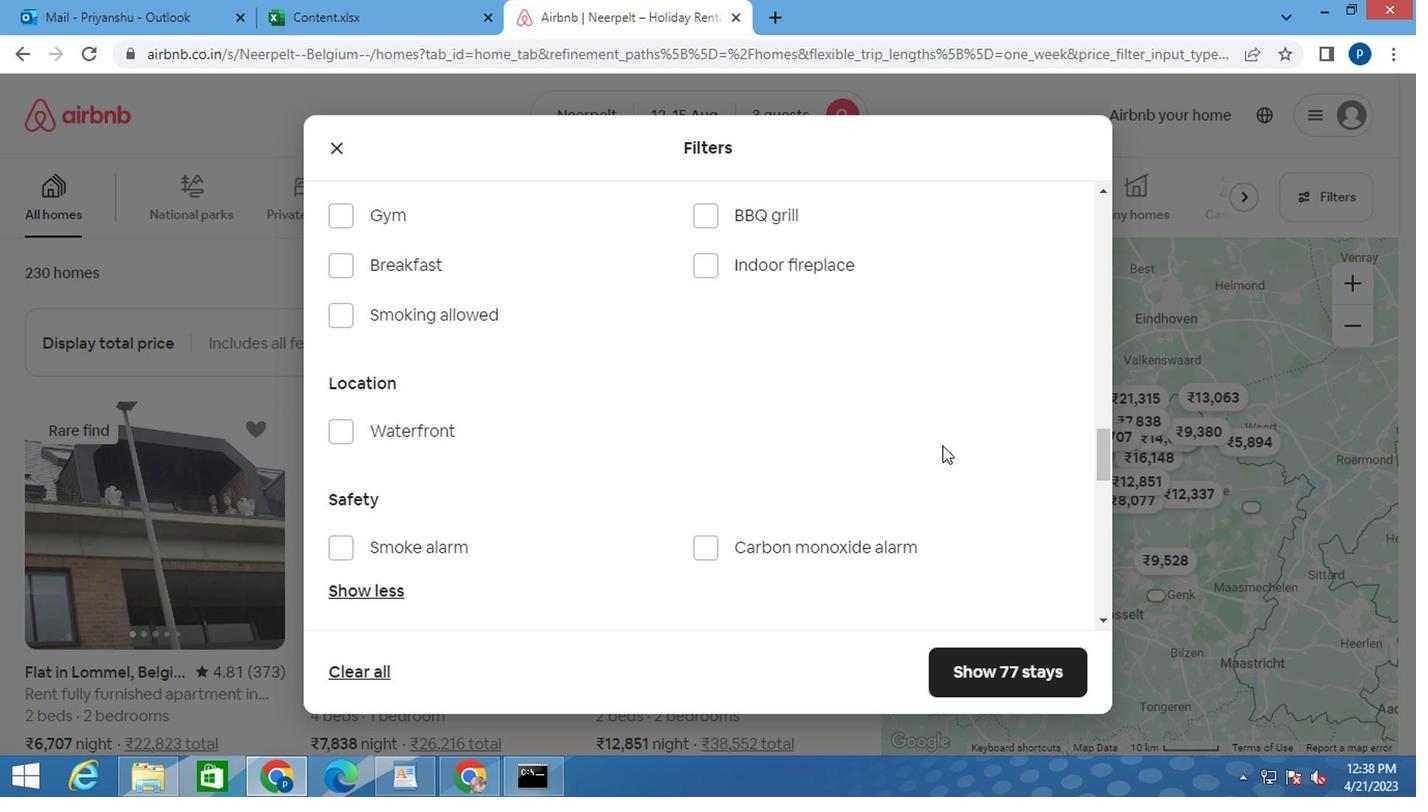 
Action: Mouse moved to (1005, 521)
Screenshot: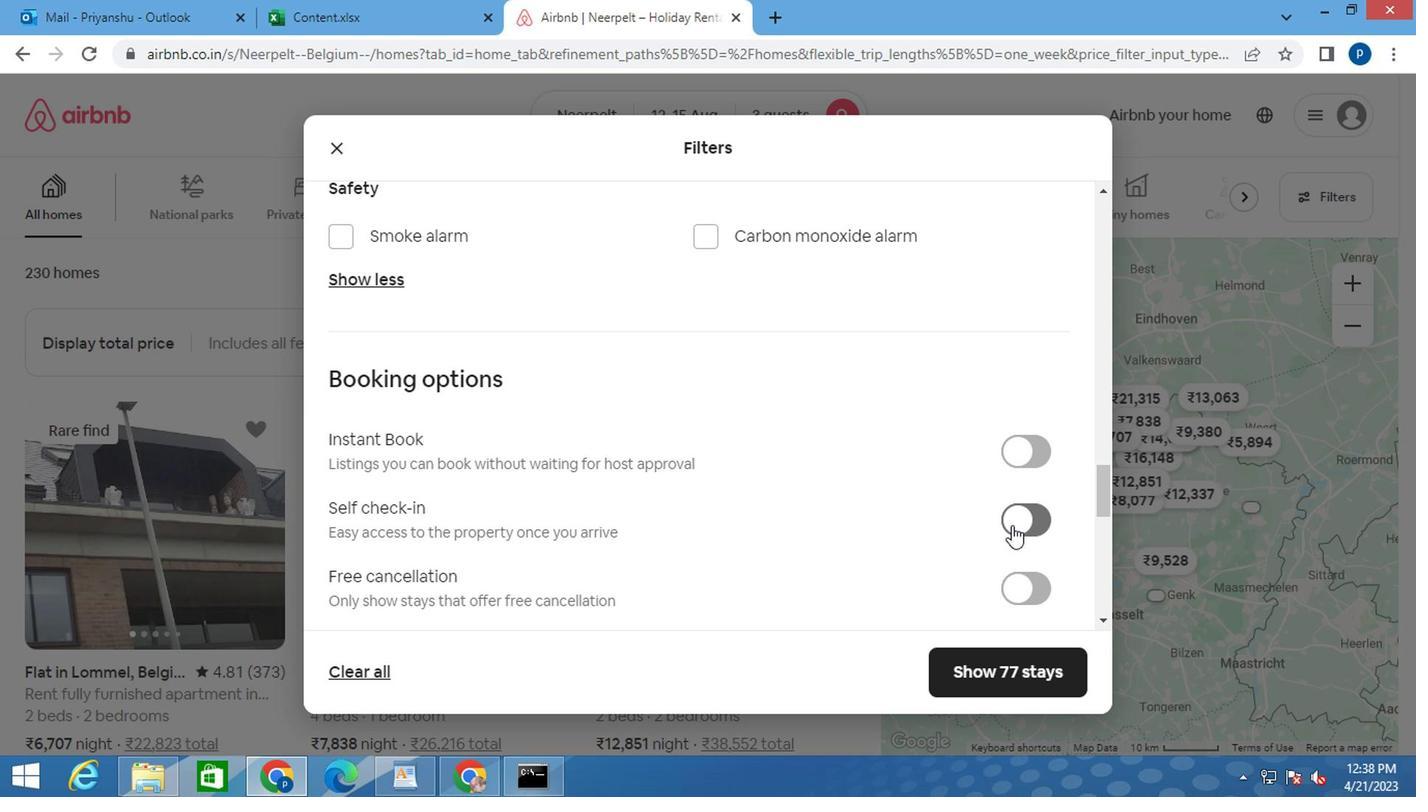 
Action: Mouse pressed left at (1005, 521)
Screenshot: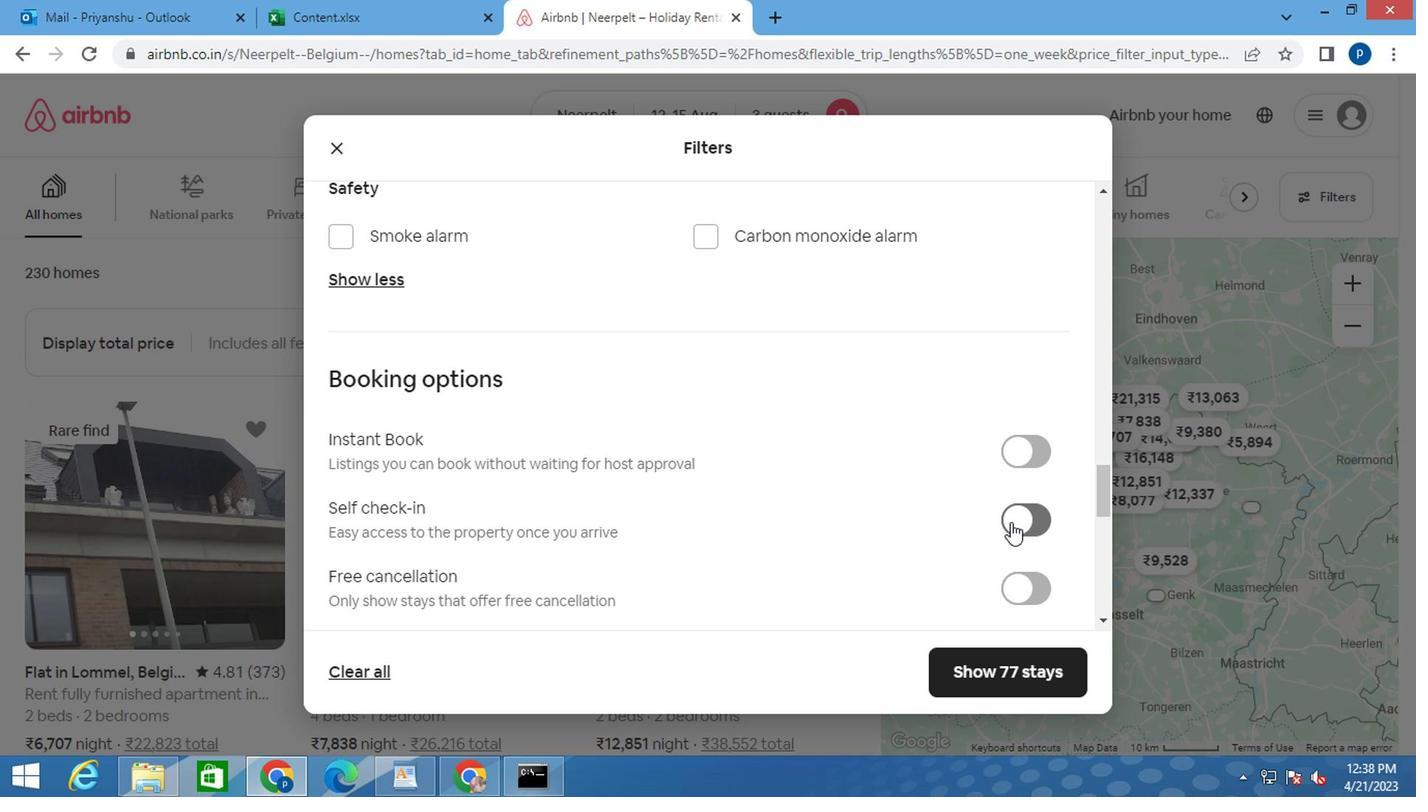 
Action: Mouse moved to (982, 521)
Screenshot: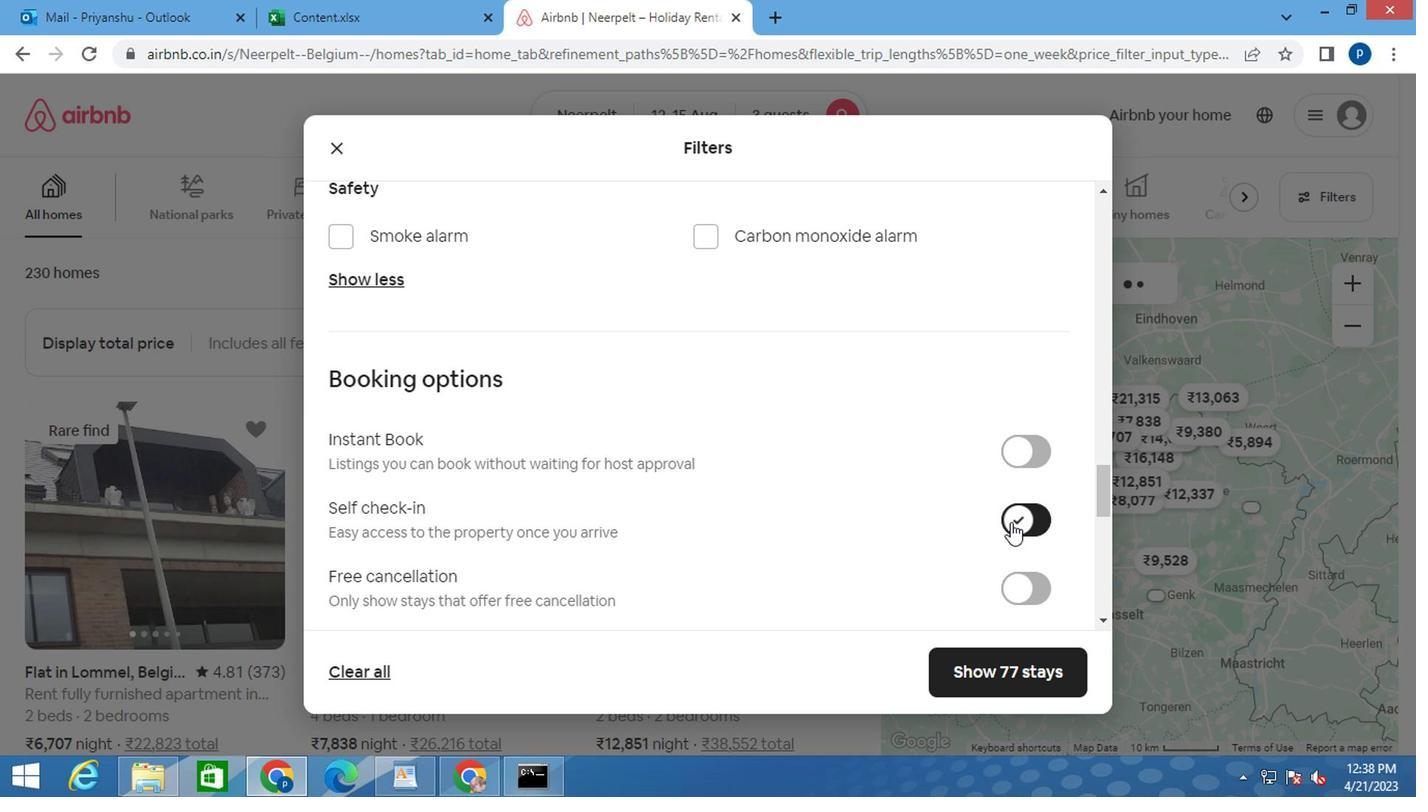 
Action: Mouse scrolled (982, 520) with delta (0, 0)
Screenshot: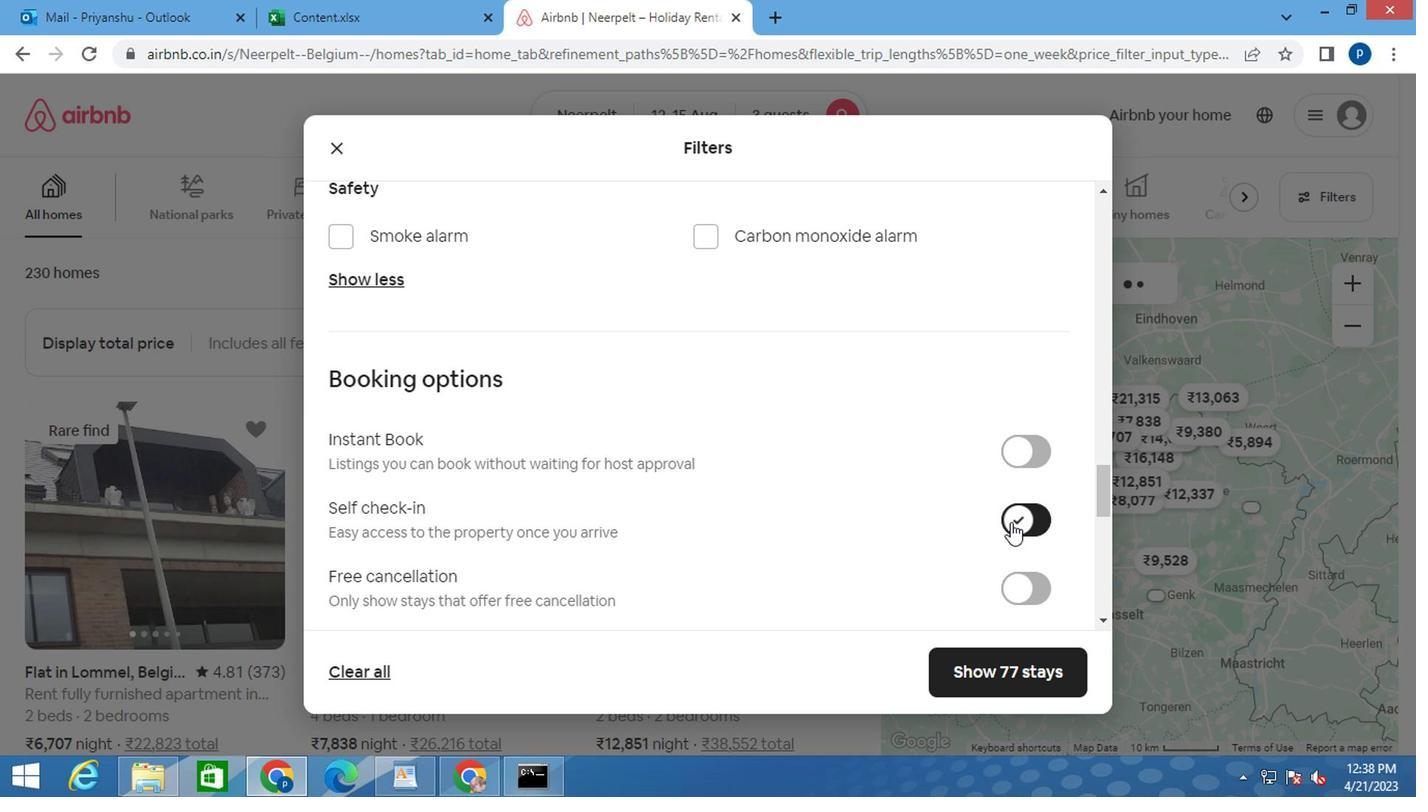 
Action: Mouse scrolled (982, 520) with delta (0, 0)
Screenshot: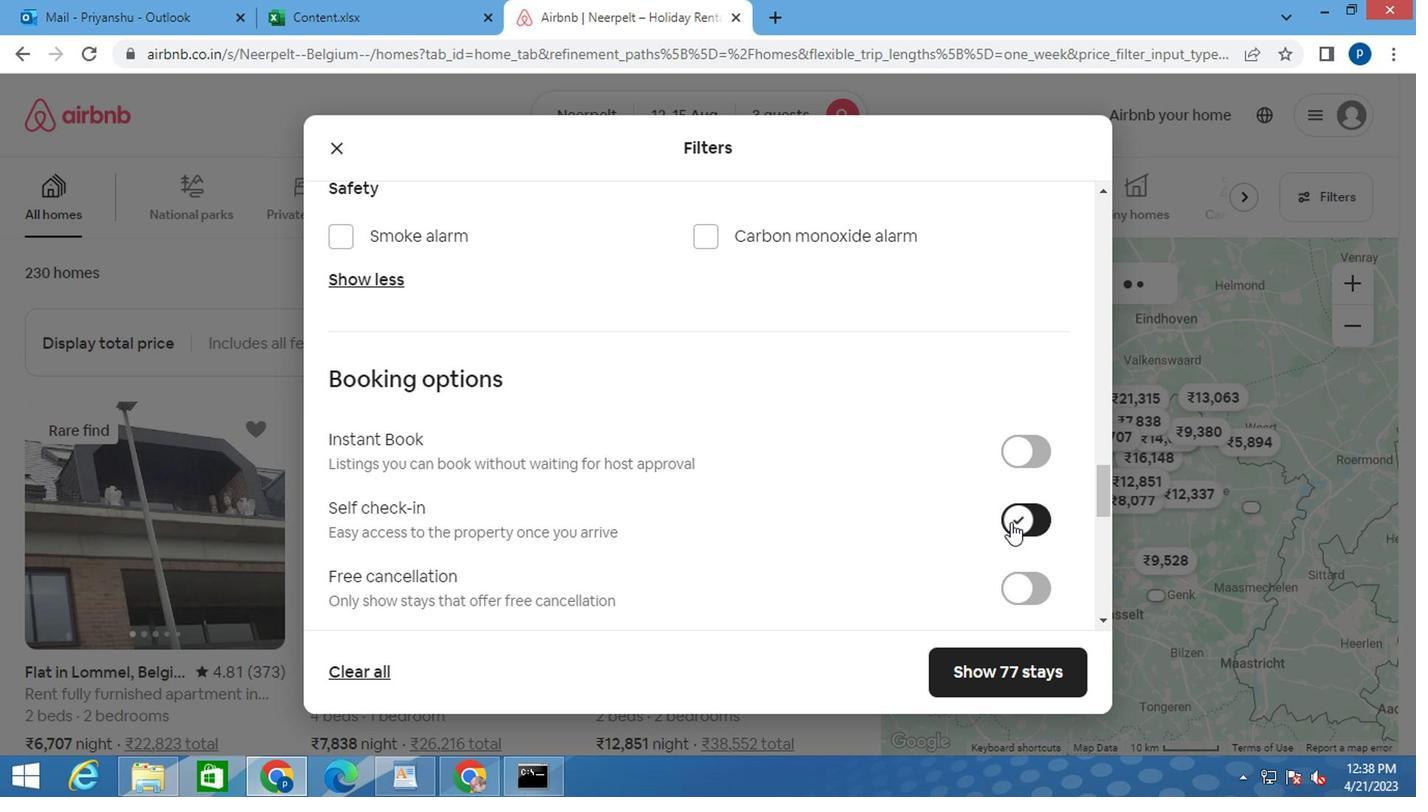 
Action: Mouse moved to (982, 521)
Screenshot: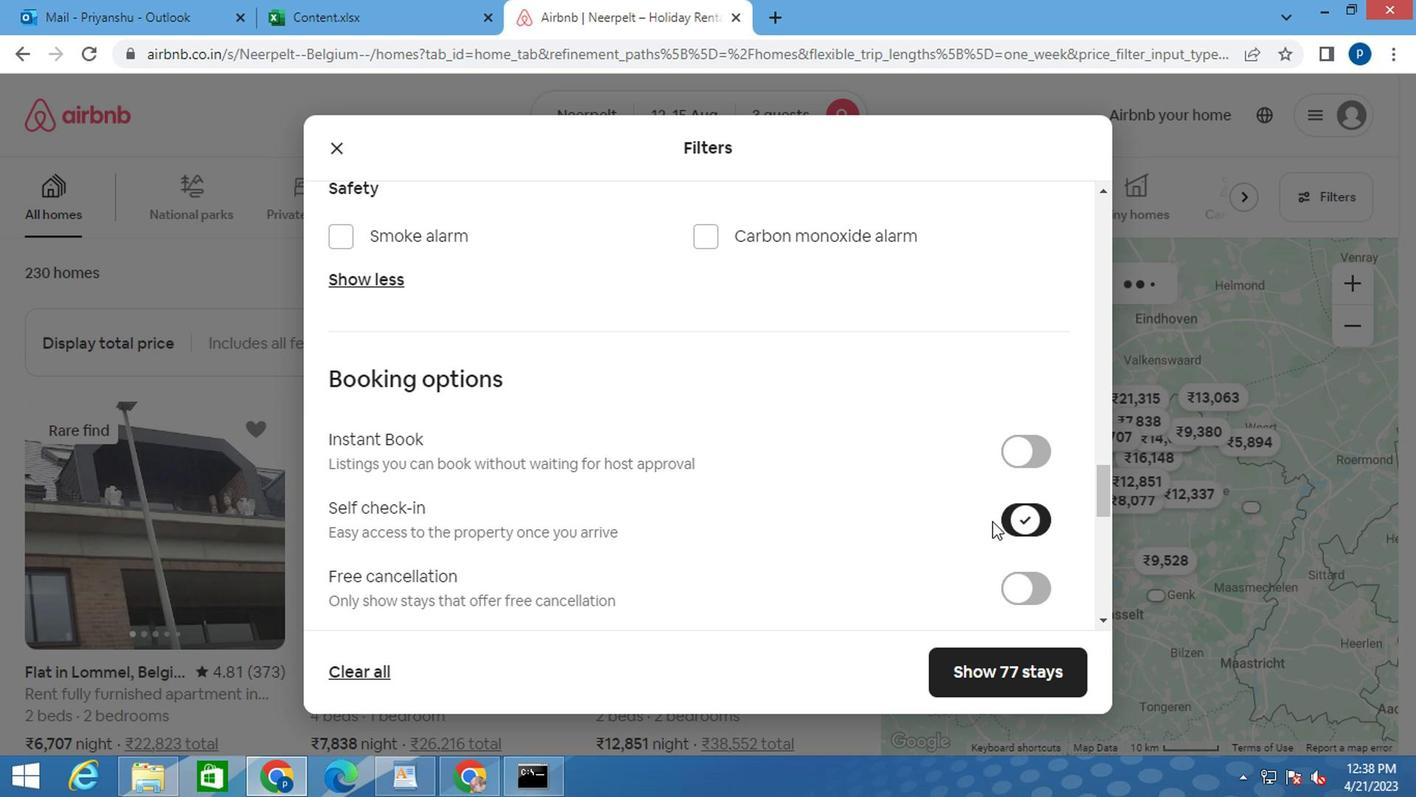 
Action: Mouse scrolled (982, 520) with delta (0, 0)
Screenshot: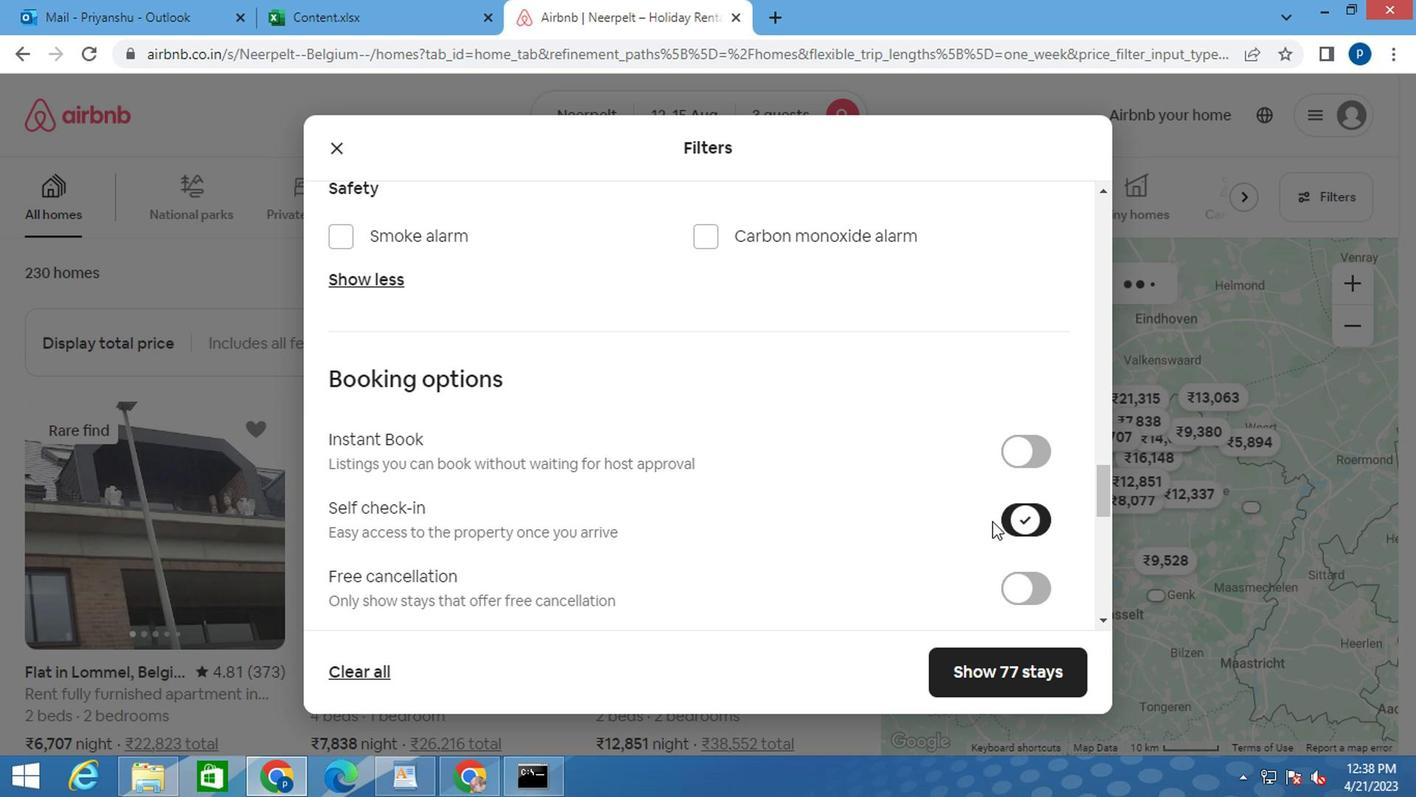 
Action: Mouse moved to (980, 521)
Screenshot: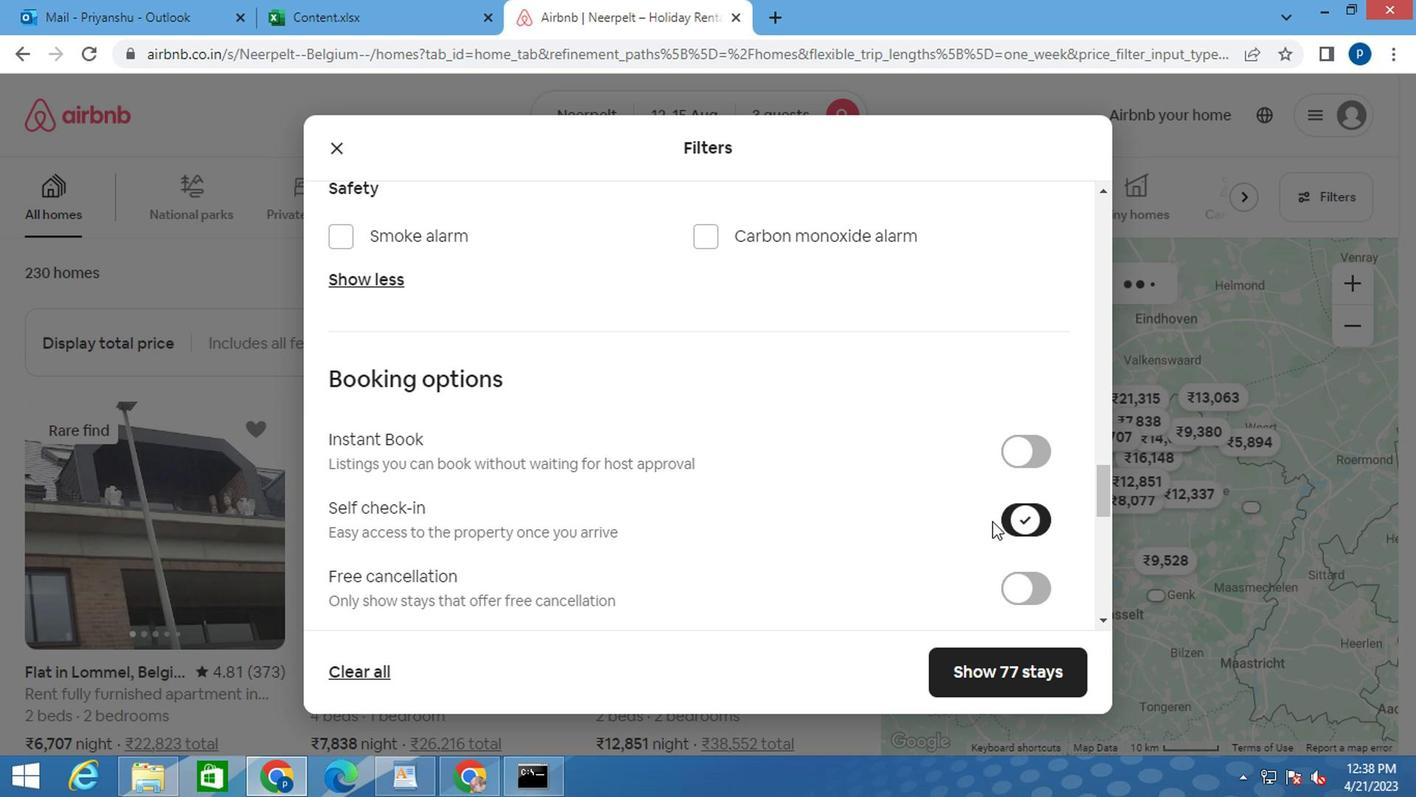 
Action: Mouse scrolled (980, 520) with delta (0, 0)
Screenshot: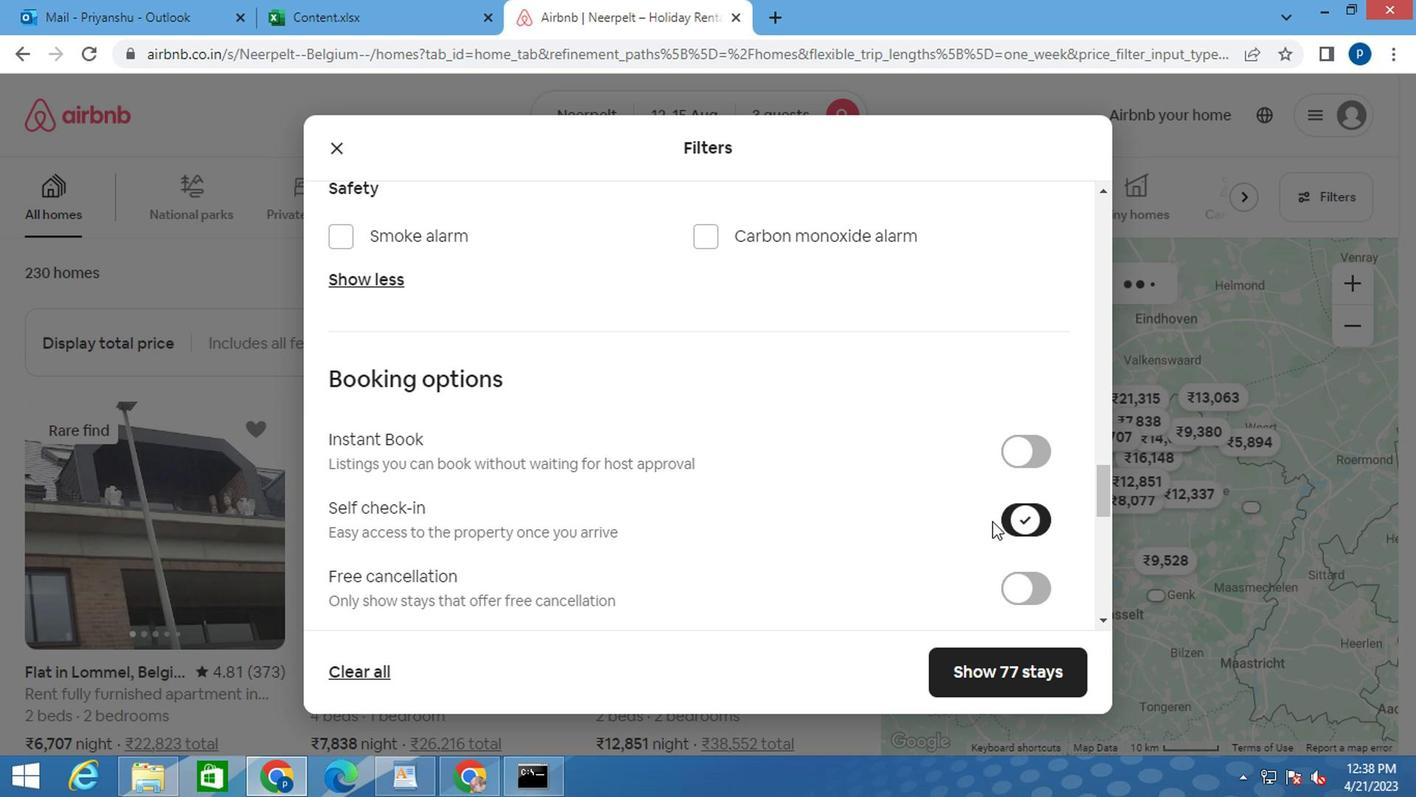 
Action: Mouse moved to (976, 521)
Screenshot: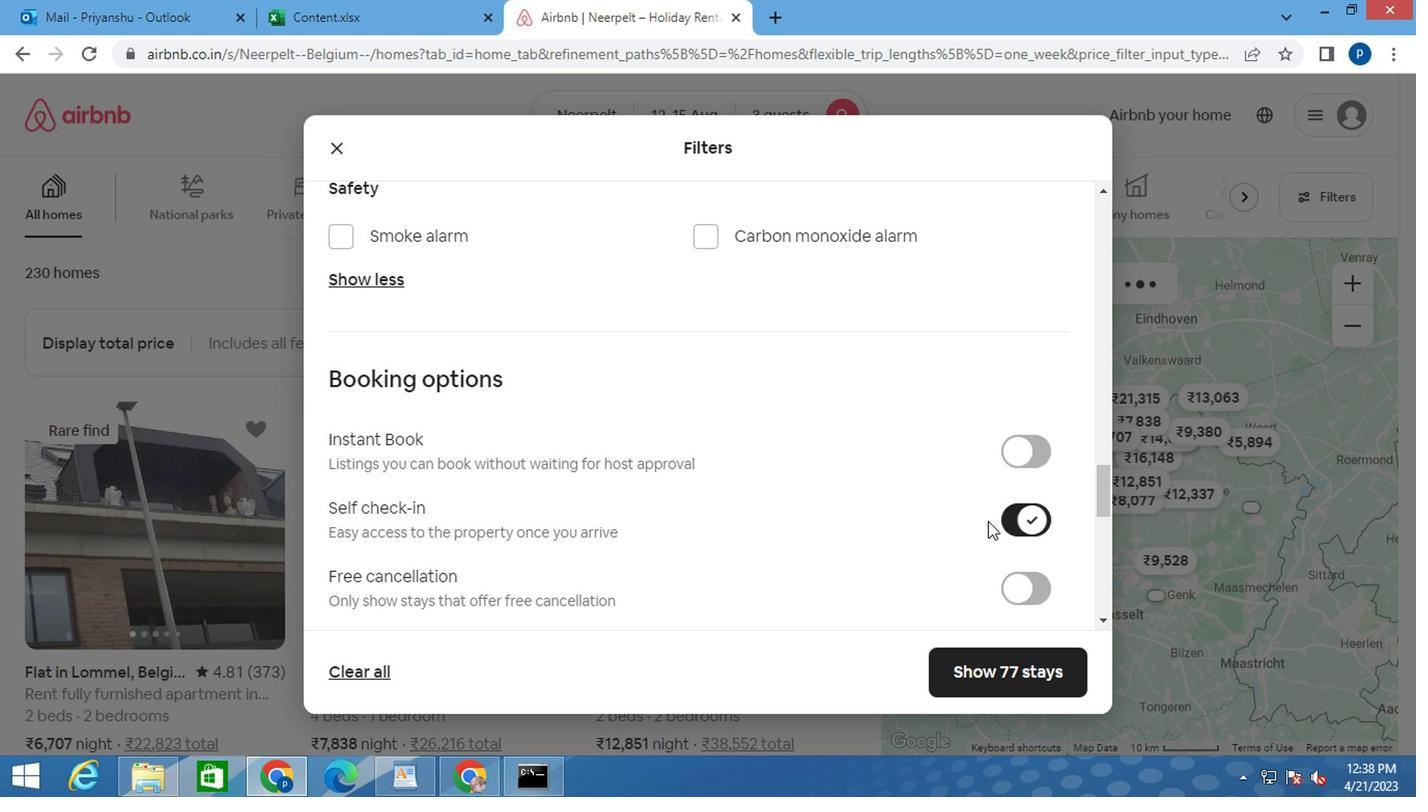 
Action: Mouse scrolled (976, 520) with delta (0, 0)
Screenshot: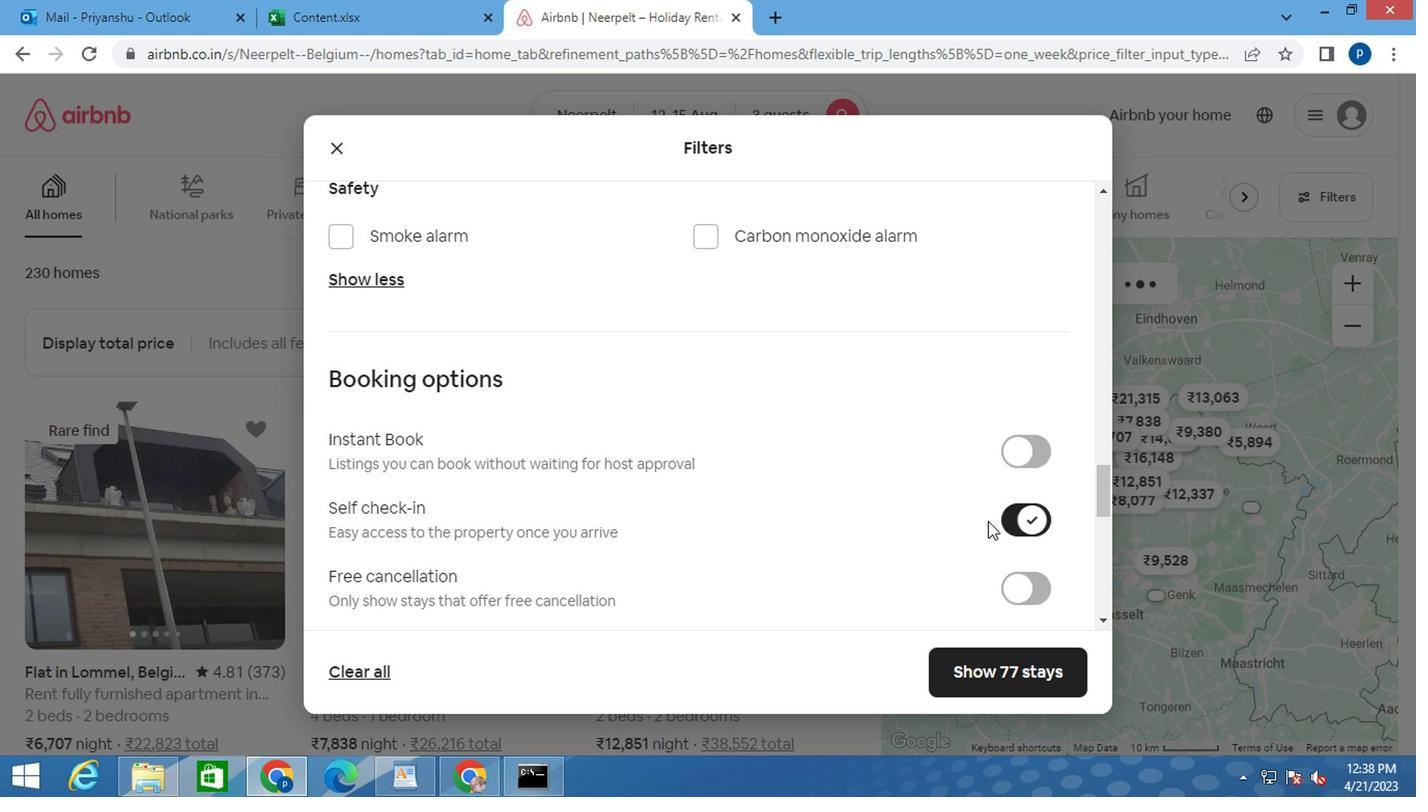 
Action: Mouse moved to (345, 535)
Screenshot: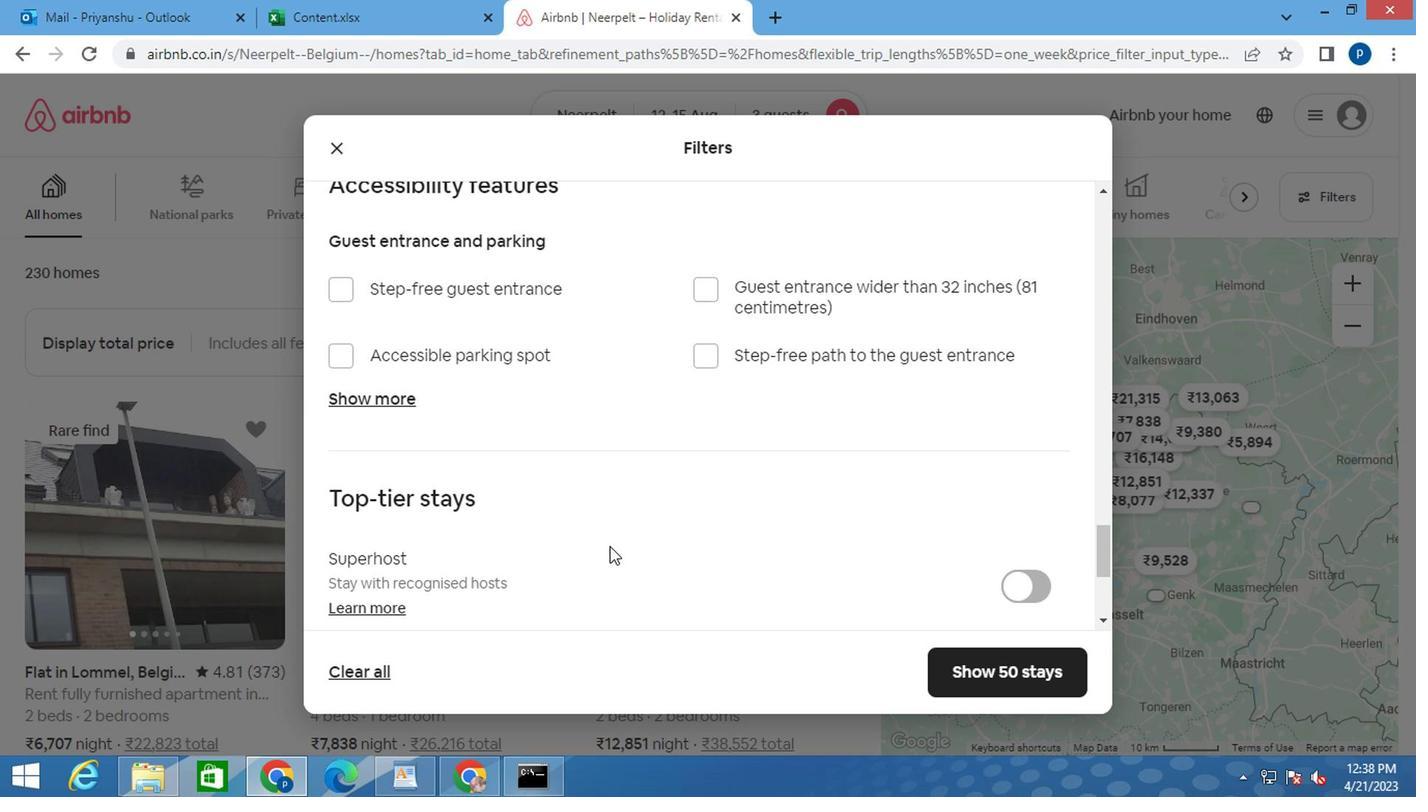 
Action: Mouse scrolled (345, 534) with delta (0, -1)
Screenshot: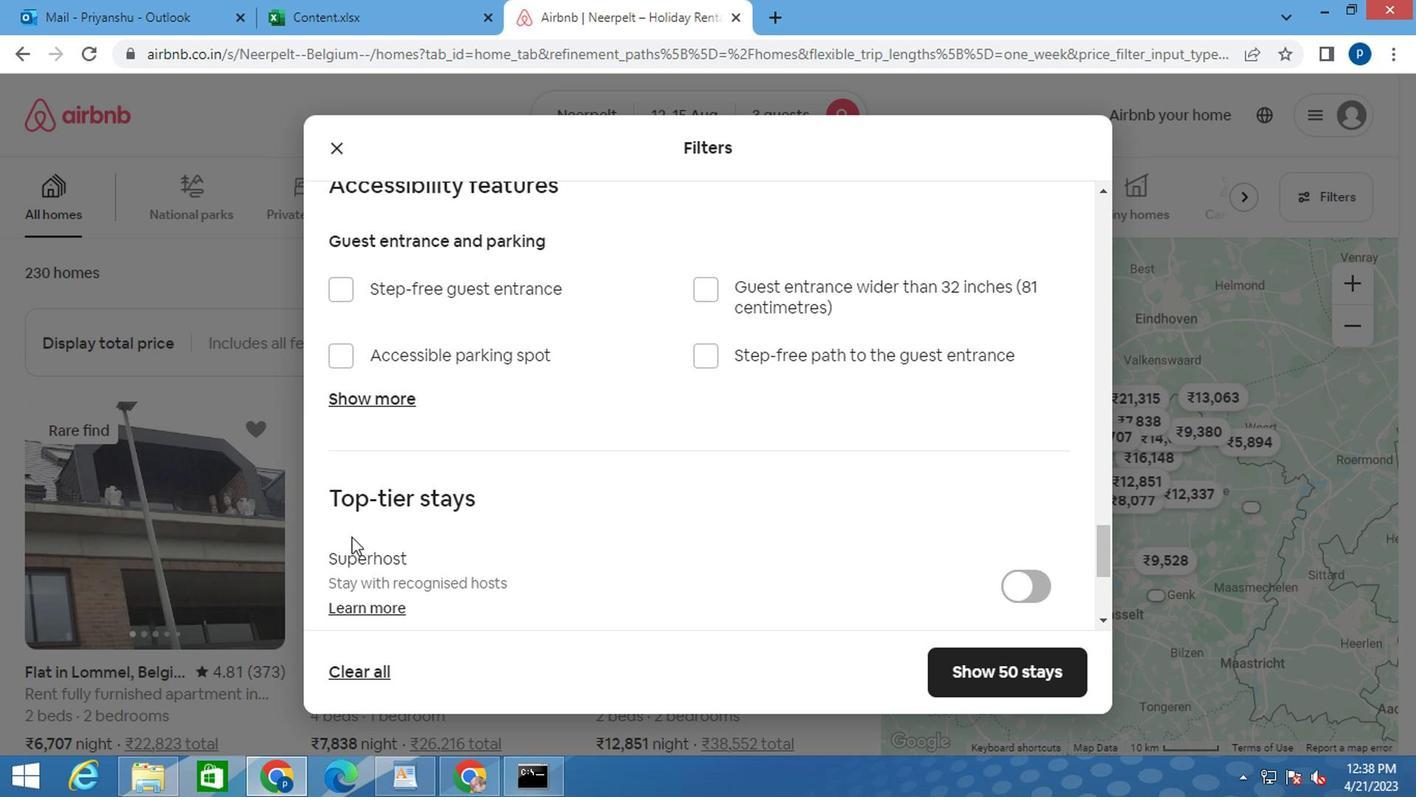 
Action: Mouse scrolled (345, 534) with delta (0, -1)
Screenshot: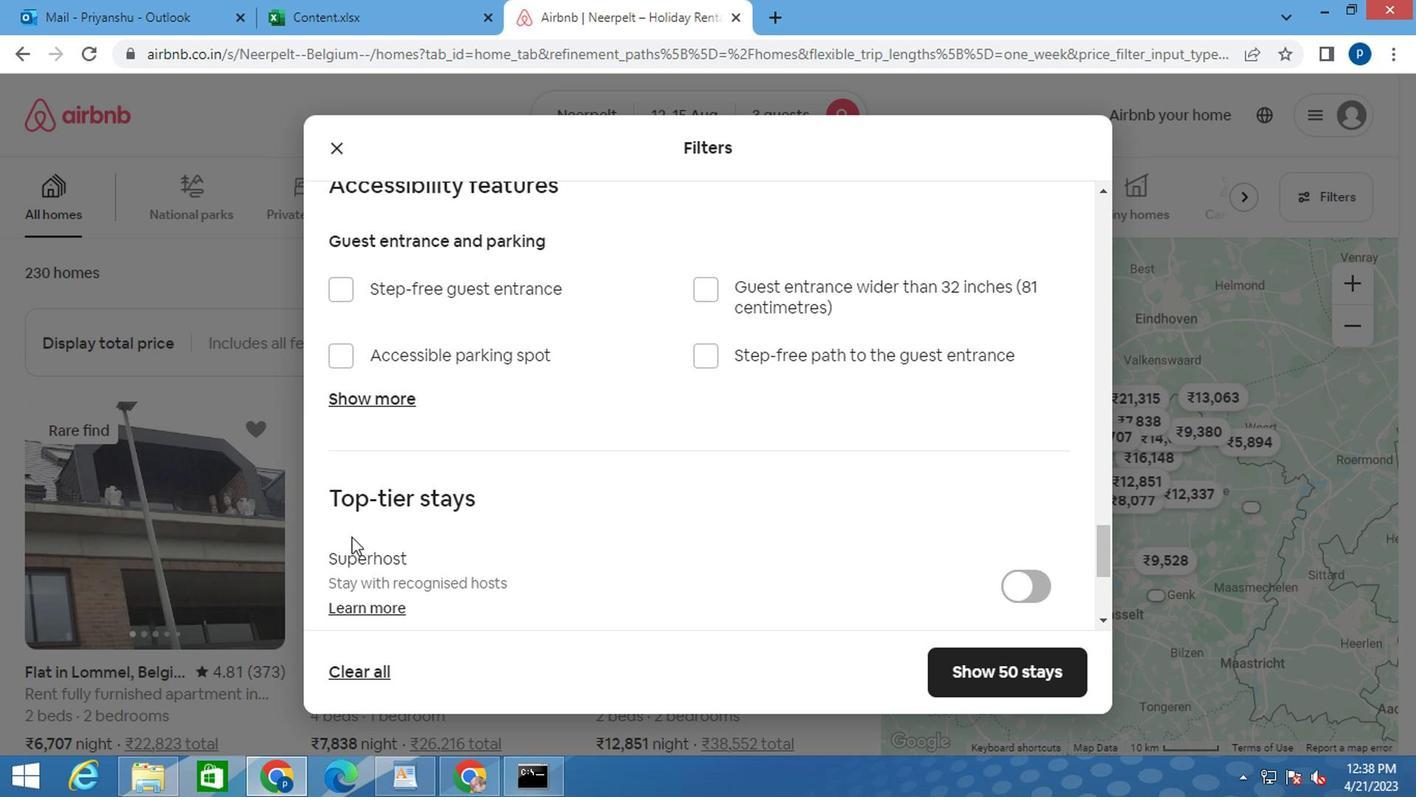 
Action: Mouse scrolled (345, 534) with delta (0, -1)
Screenshot: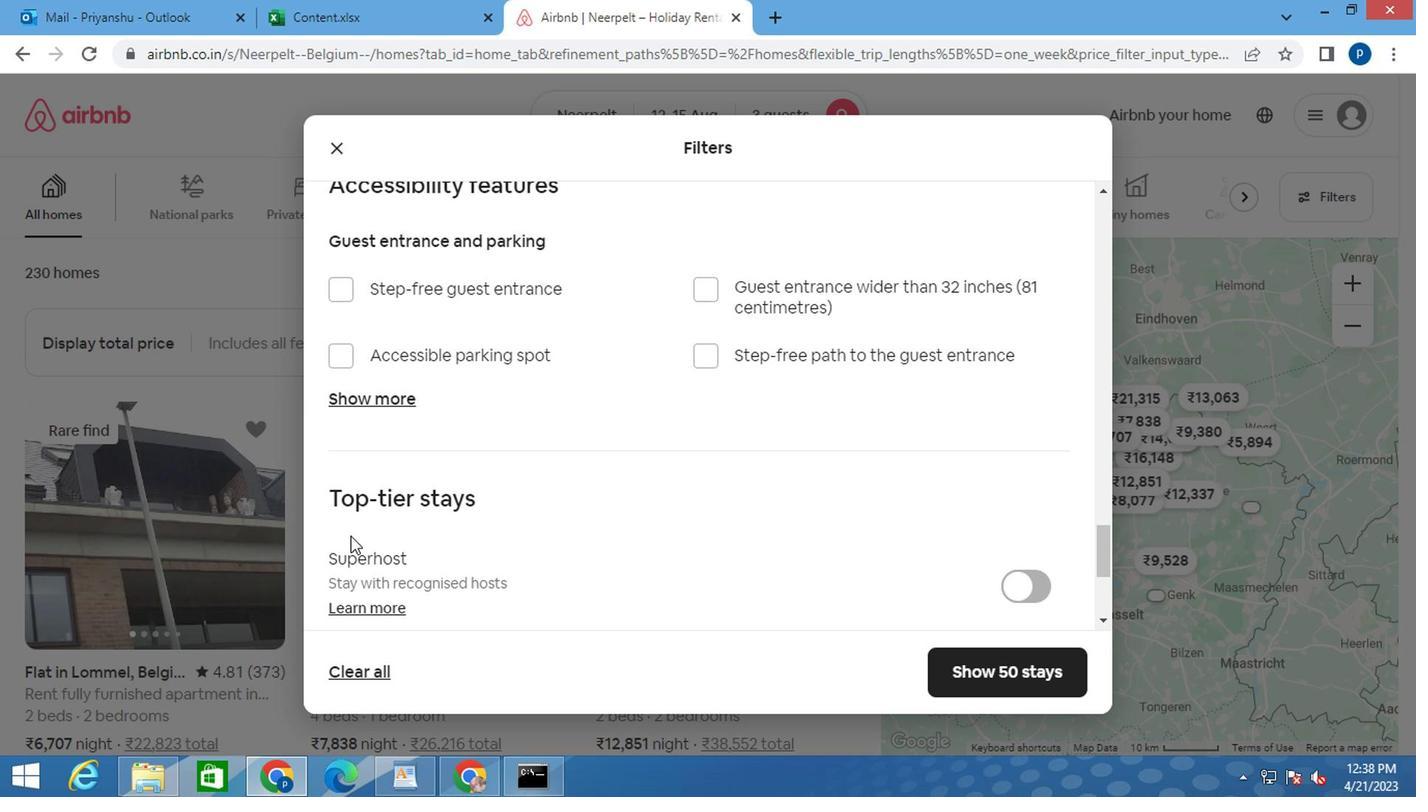 
Action: Mouse scrolled (345, 534) with delta (0, -1)
Screenshot: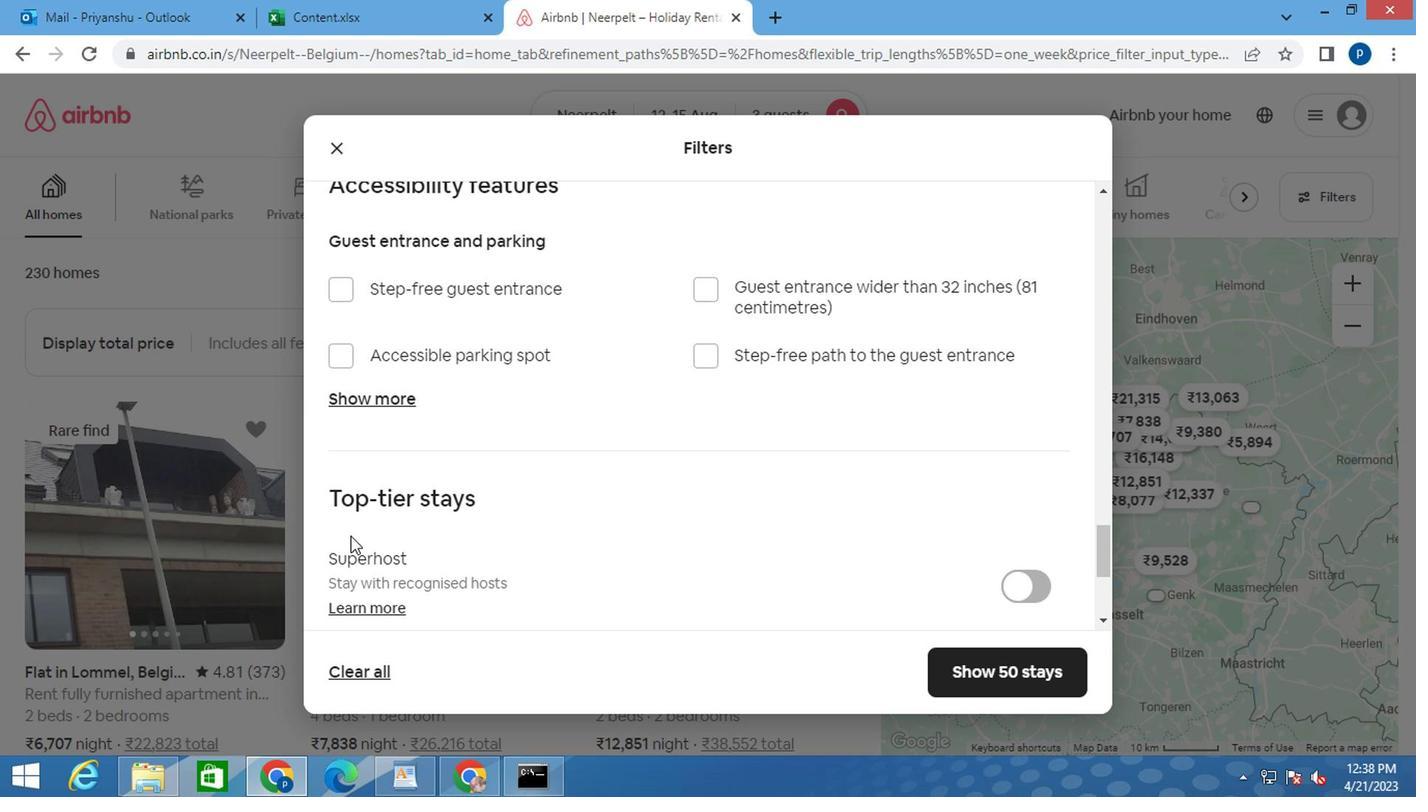 
Action: Mouse scrolled (345, 534) with delta (0, -1)
Screenshot: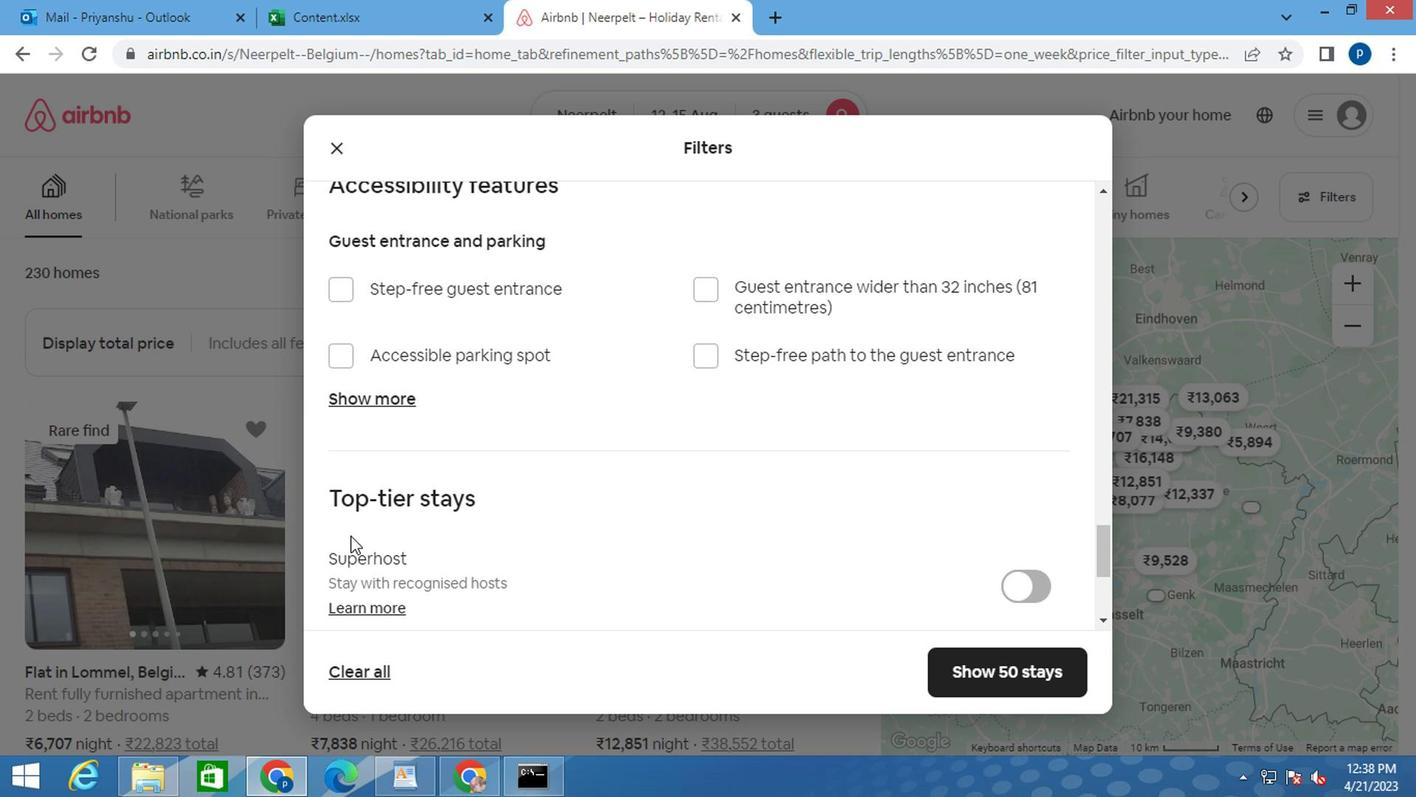
Action: Mouse moved to (336, 493)
Screenshot: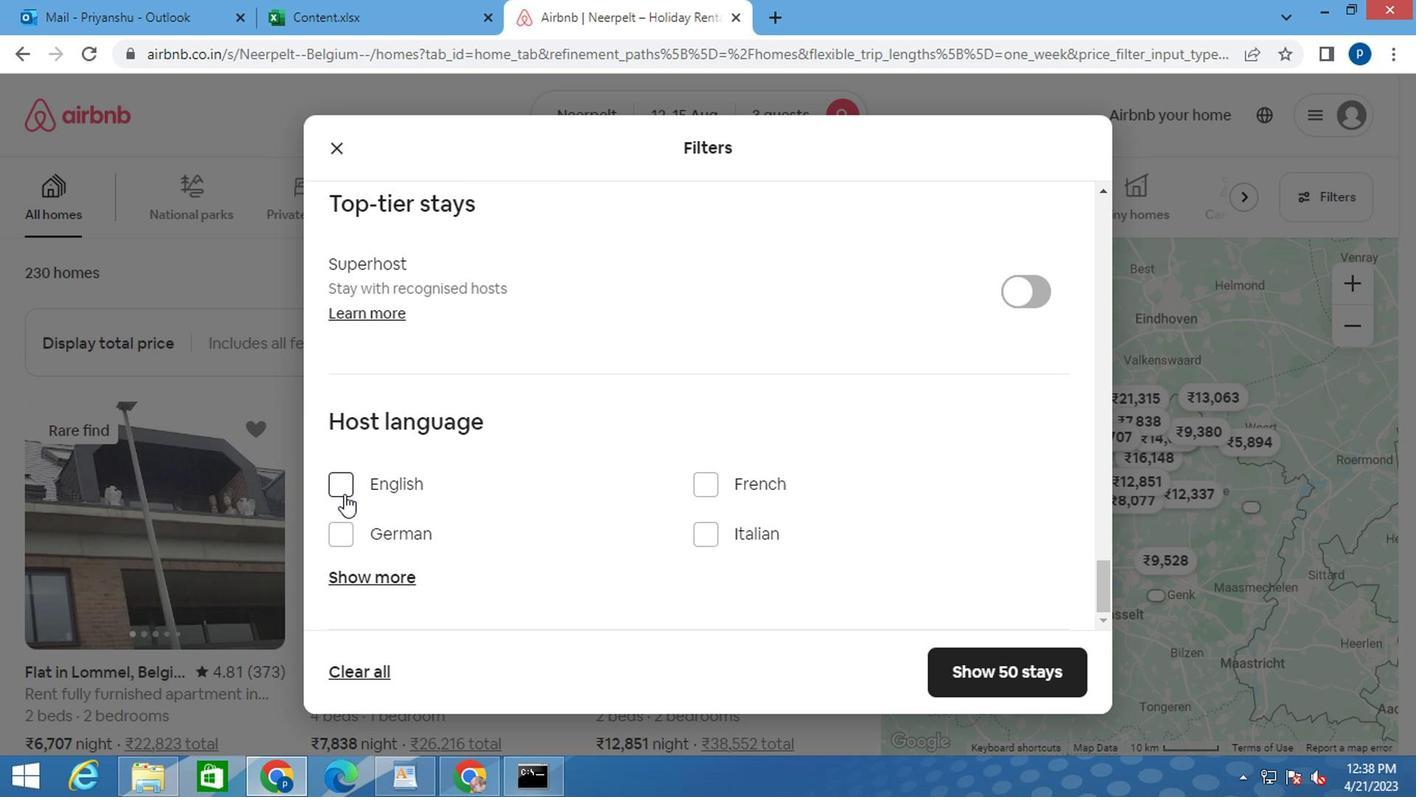 
Action: Mouse pressed left at (336, 493)
Screenshot: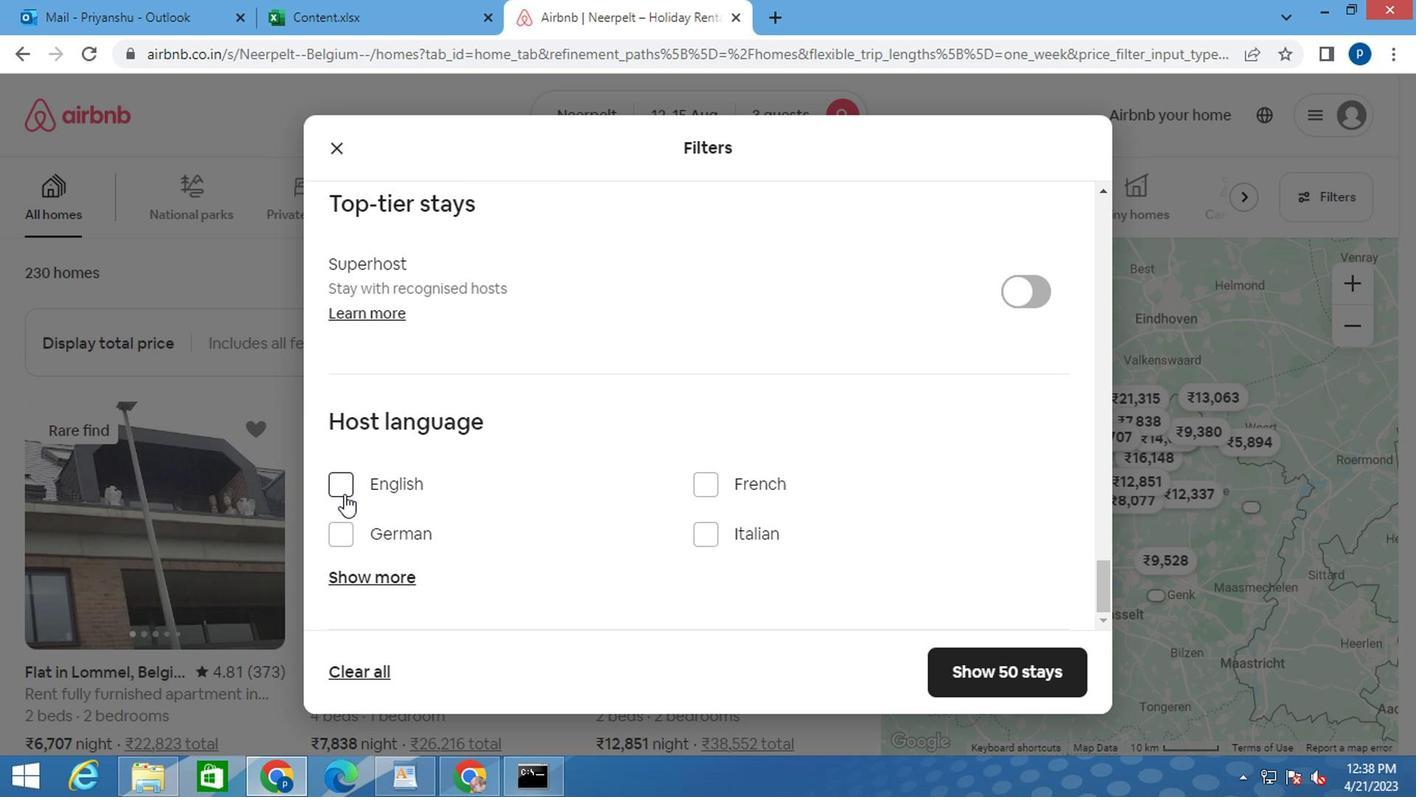 
Action: Mouse moved to (971, 671)
Screenshot: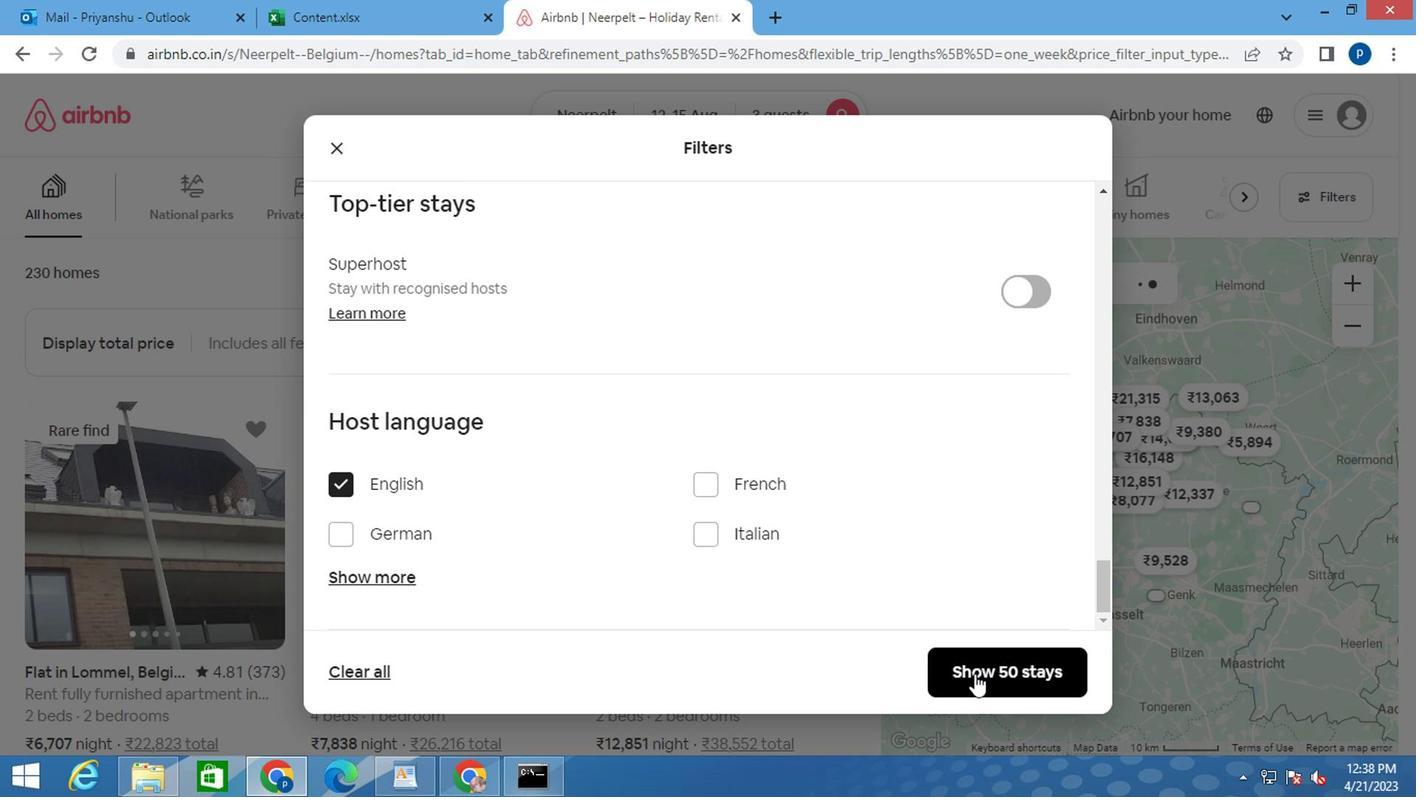 
Action: Mouse pressed left at (971, 671)
Screenshot: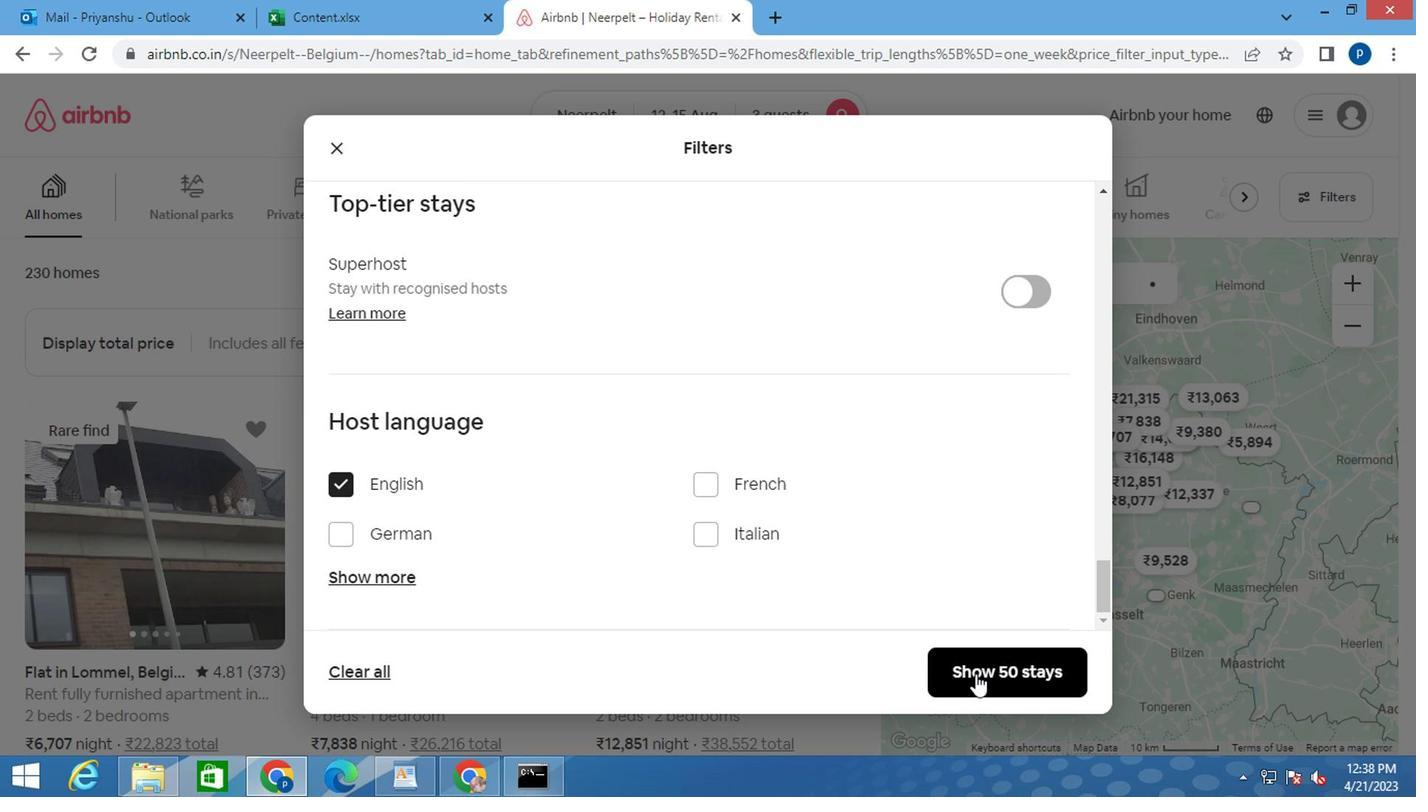
